 Task: Design a Flow that collects basic information and automatically creates a user record with the provided details.
Action: Mouse moved to (813, 94)
Screenshot: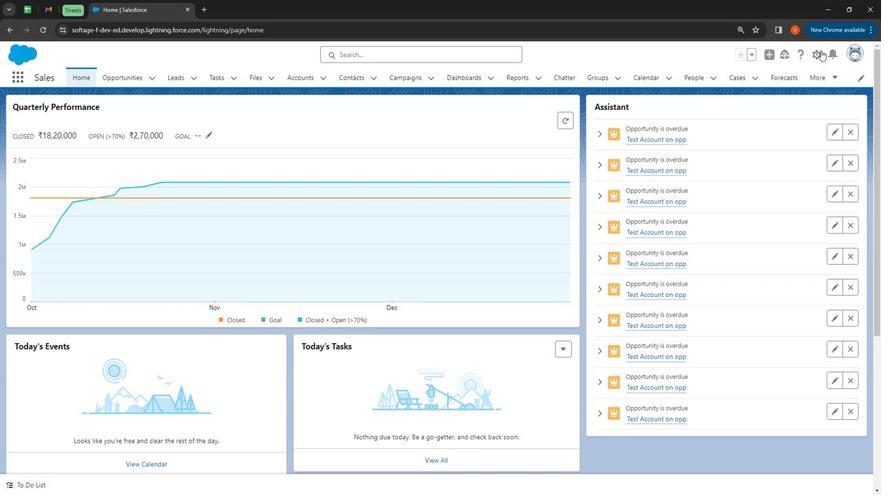 
Action: Mouse pressed left at (813, 94)
Screenshot: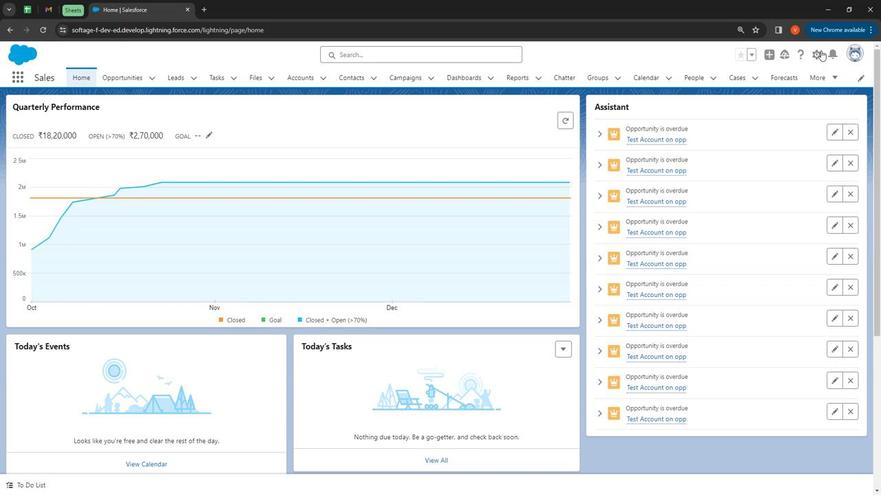 
Action: Mouse moved to (794, 126)
Screenshot: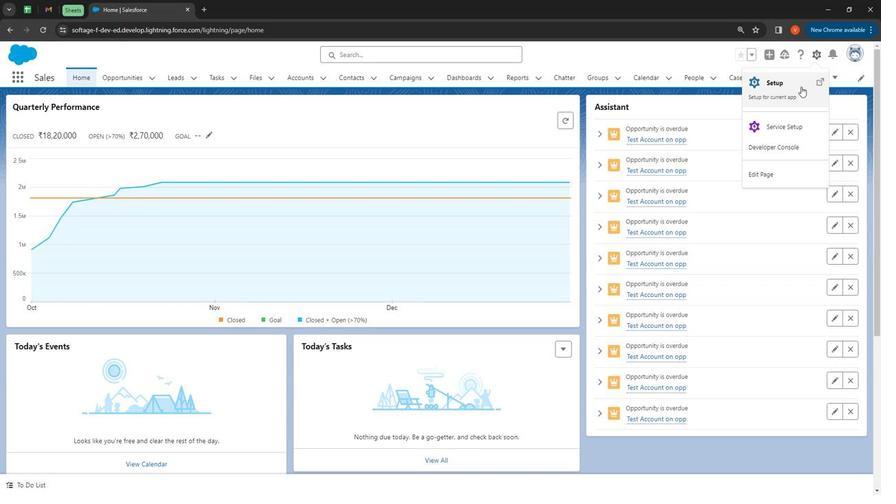 
Action: Mouse pressed left at (794, 126)
Screenshot: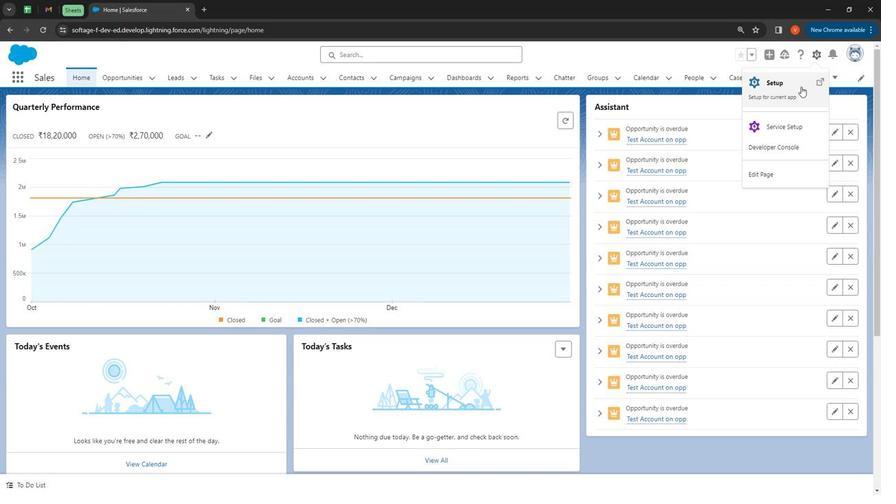 
Action: Mouse moved to (97, 249)
Screenshot: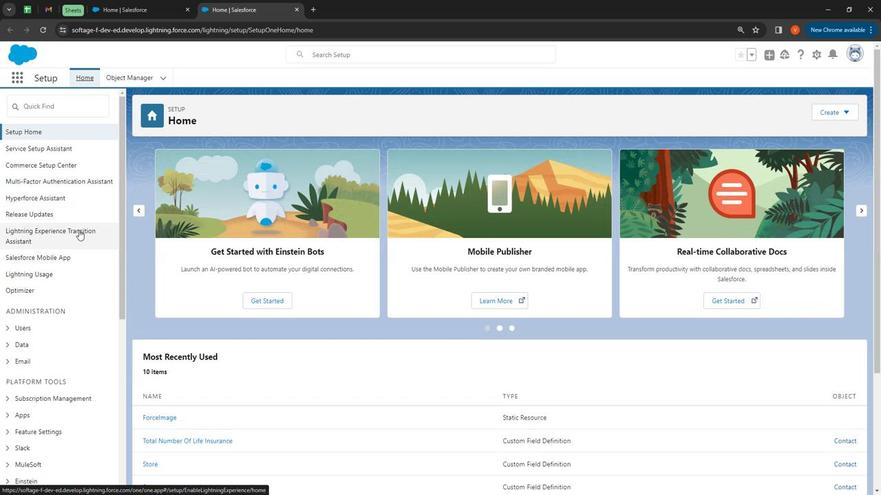 
Action: Mouse scrolled (97, 249) with delta (0, 0)
Screenshot: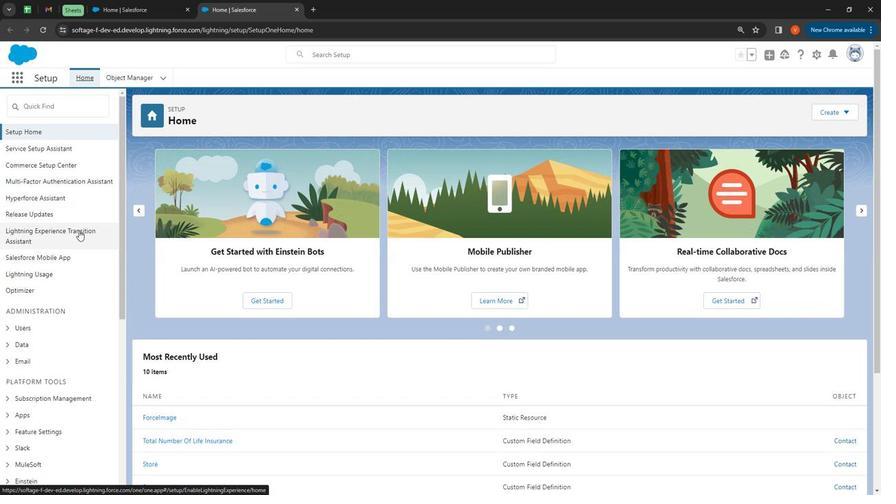 
Action: Mouse moved to (99, 255)
Screenshot: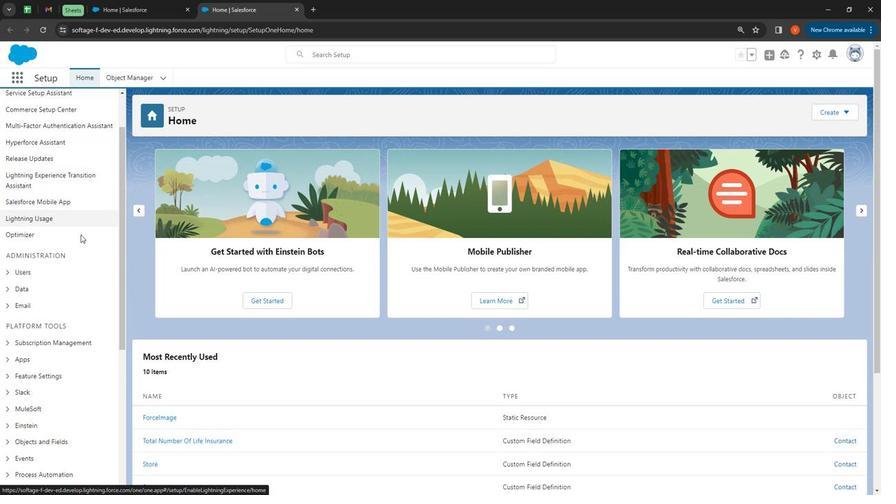 
Action: Mouse scrolled (99, 254) with delta (0, 0)
Screenshot: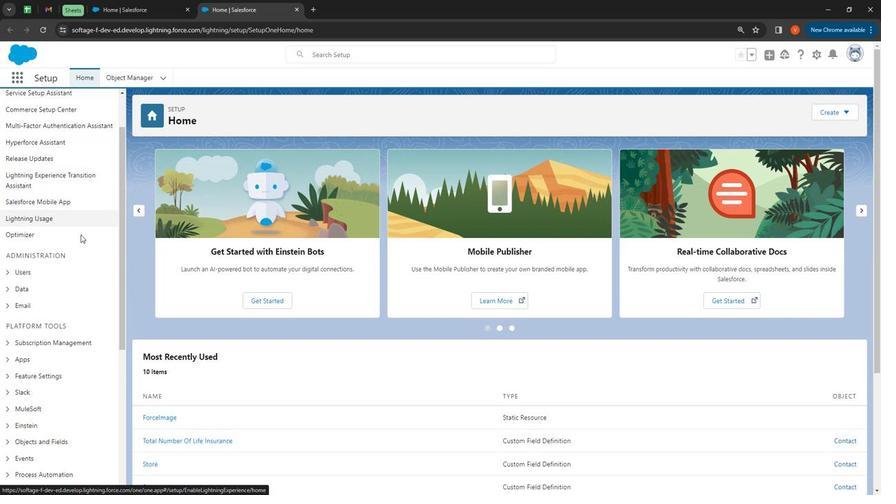 
Action: Mouse moved to (100, 256)
Screenshot: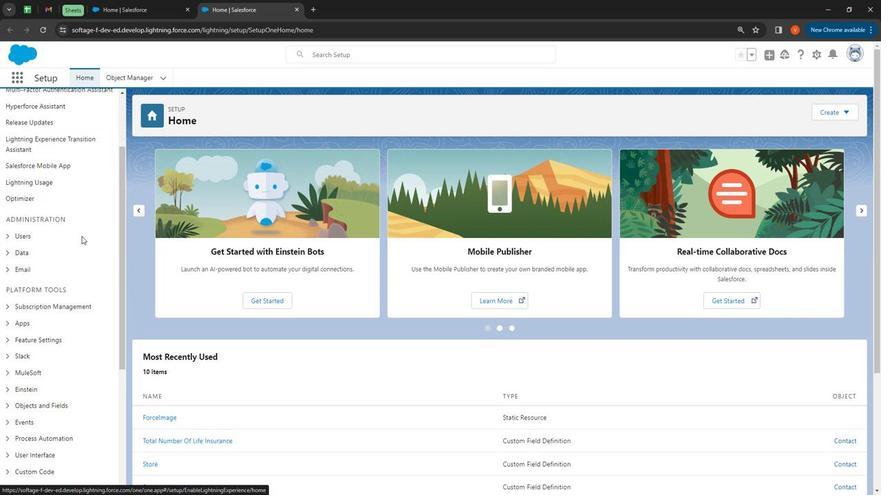 
Action: Mouse scrolled (100, 255) with delta (0, 0)
Screenshot: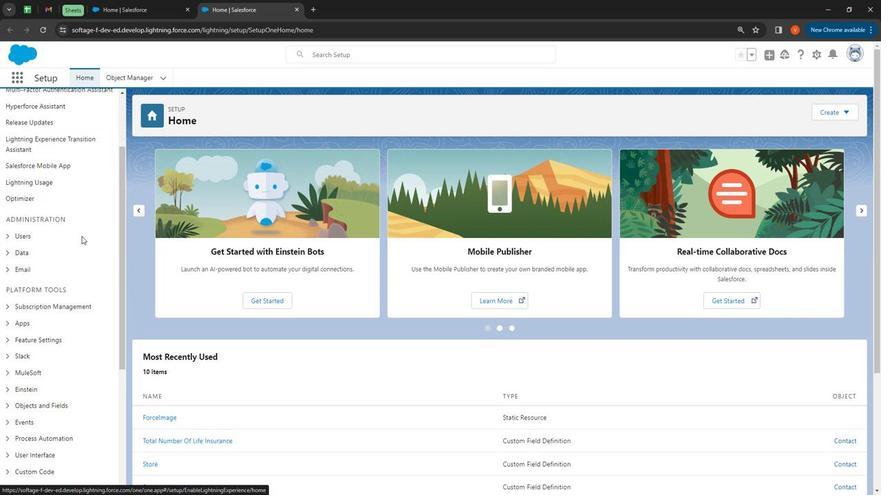 
Action: Mouse moved to (27, 389)
Screenshot: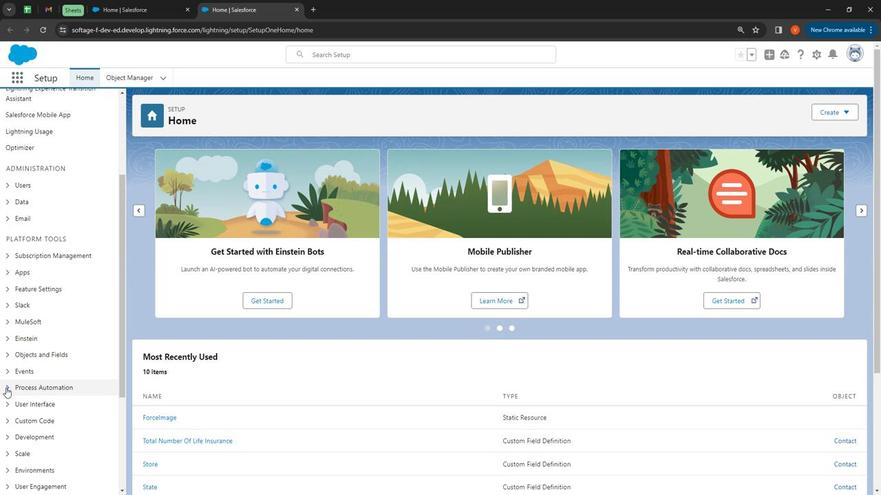 
Action: Mouse pressed left at (27, 389)
Screenshot: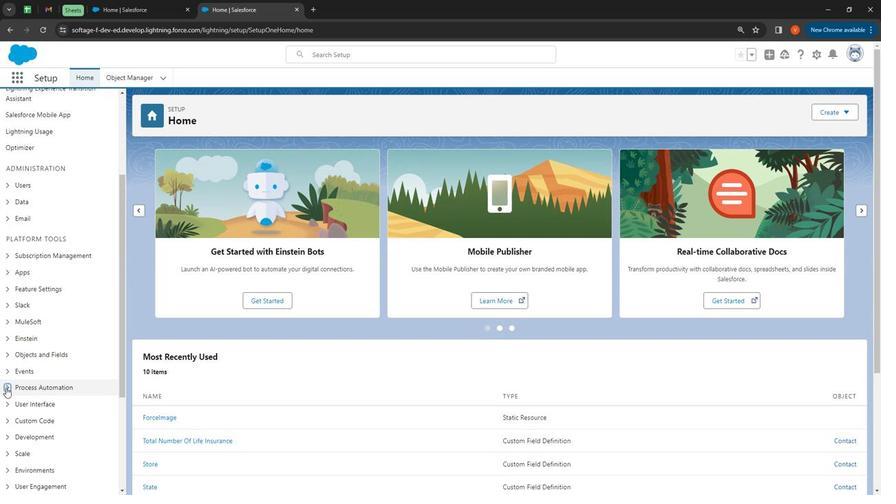 
Action: Mouse moved to (74, 433)
Screenshot: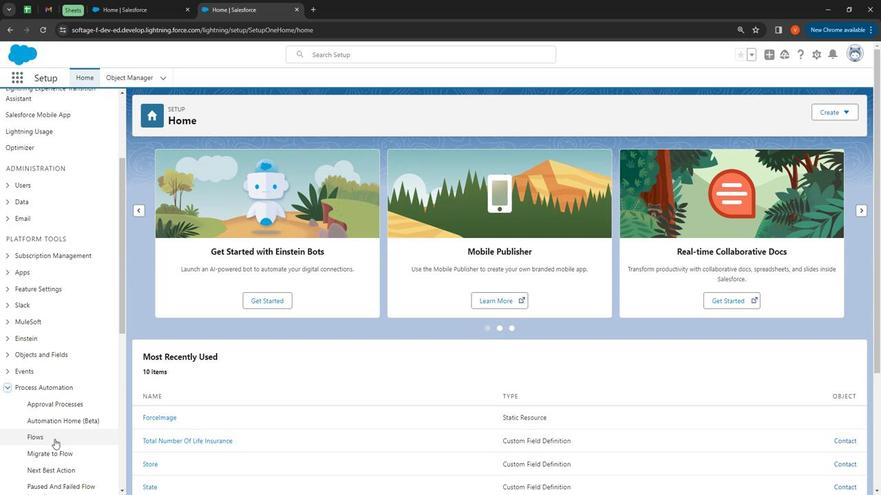 
Action: Mouse scrolled (74, 433) with delta (0, 0)
Screenshot: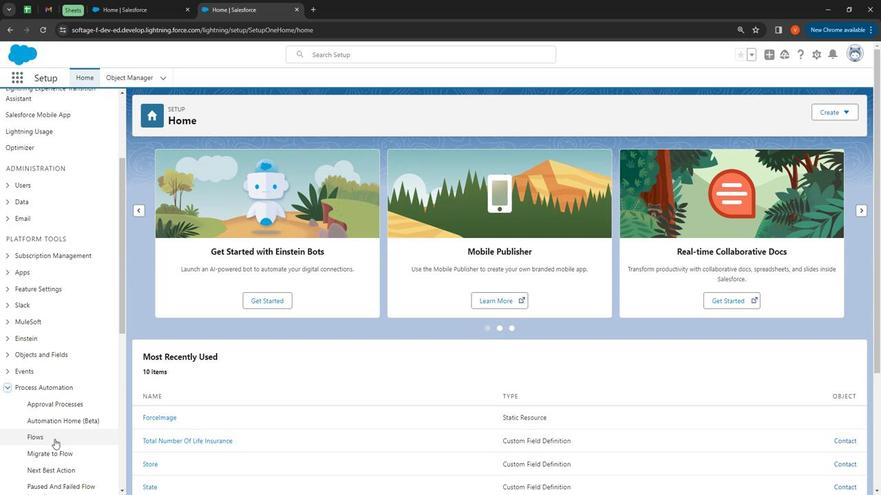 
Action: Mouse moved to (75, 434)
Screenshot: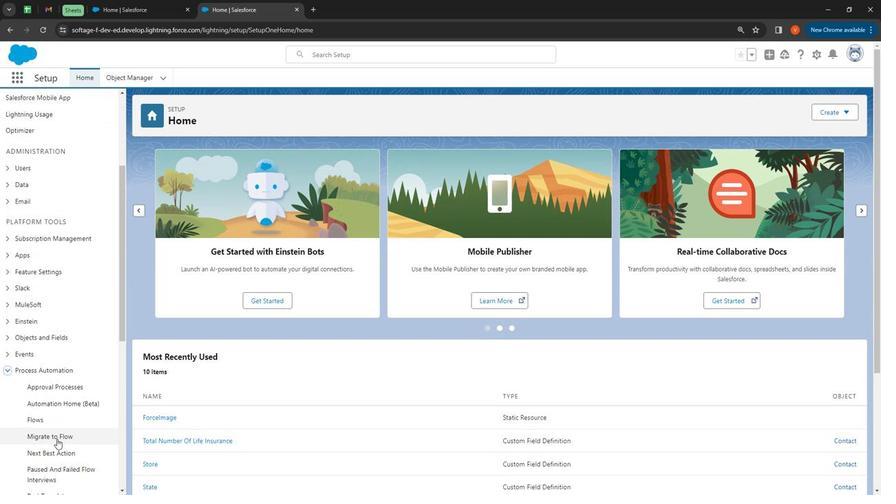
Action: Mouse scrolled (75, 433) with delta (0, 0)
Screenshot: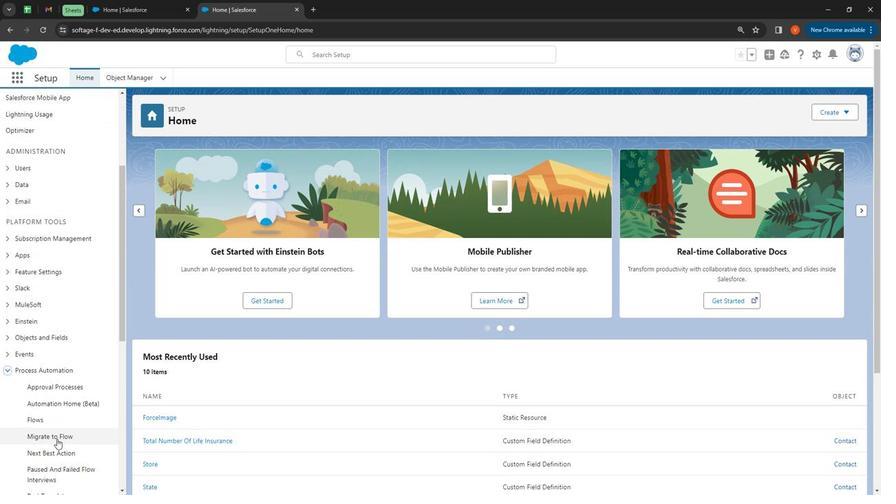 
Action: Mouse moved to (77, 434)
Screenshot: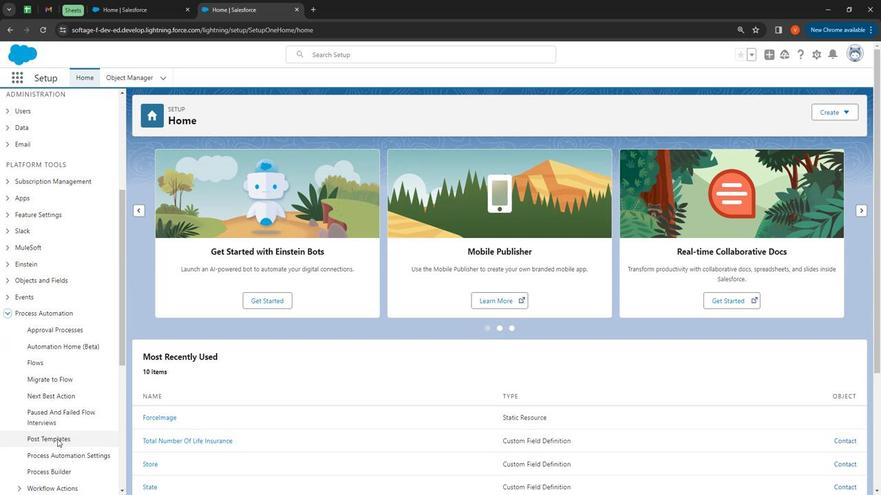 
Action: Mouse scrolled (77, 433) with delta (0, 0)
Screenshot: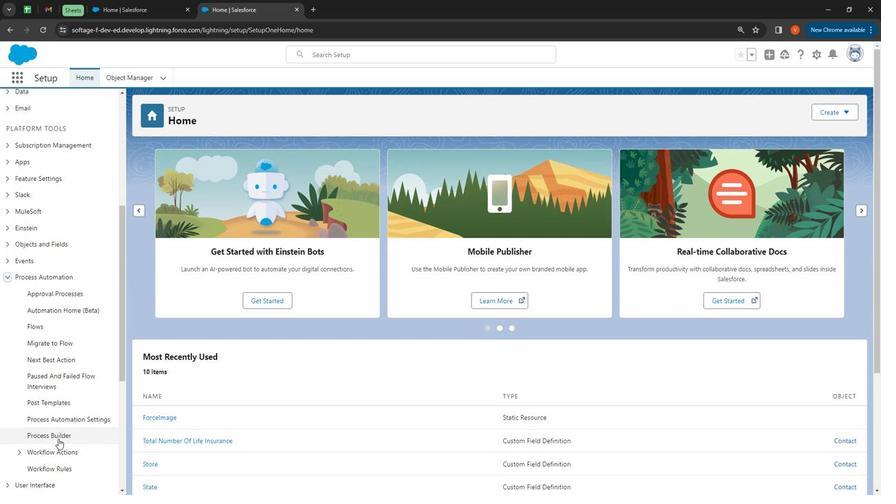 
Action: Mouse moved to (61, 309)
Screenshot: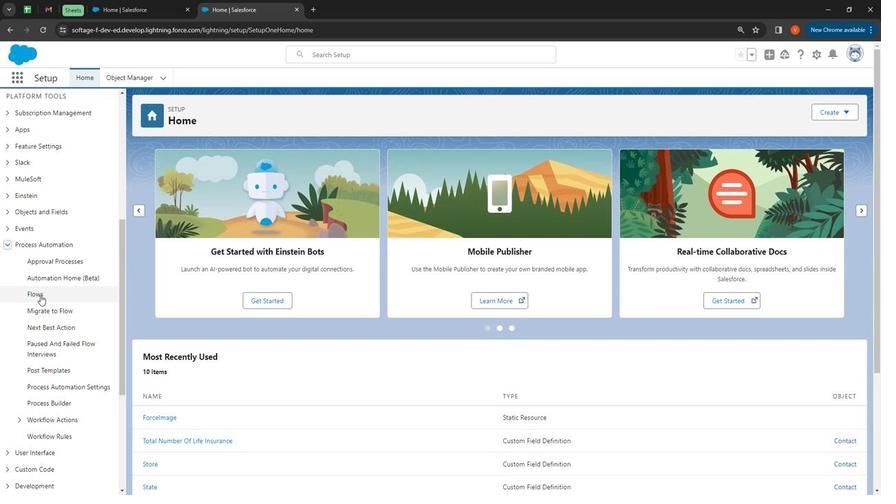 
Action: Mouse pressed left at (61, 309)
Screenshot: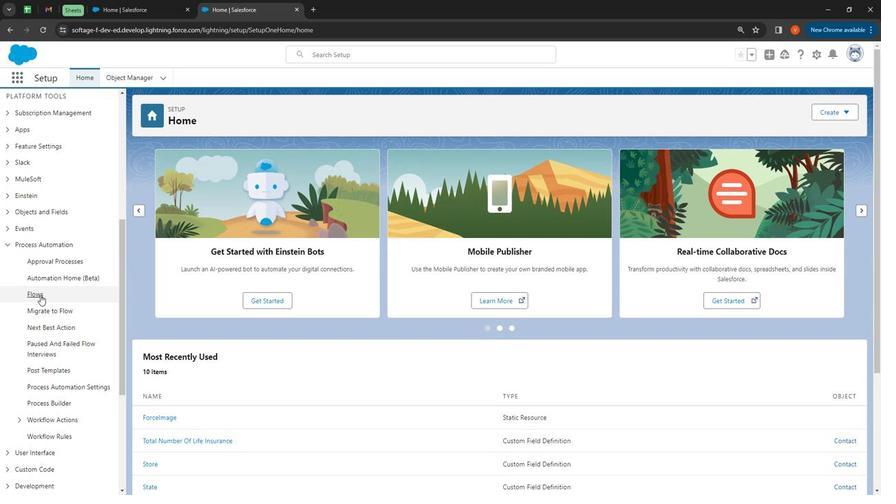 
Action: Mouse moved to (827, 148)
Screenshot: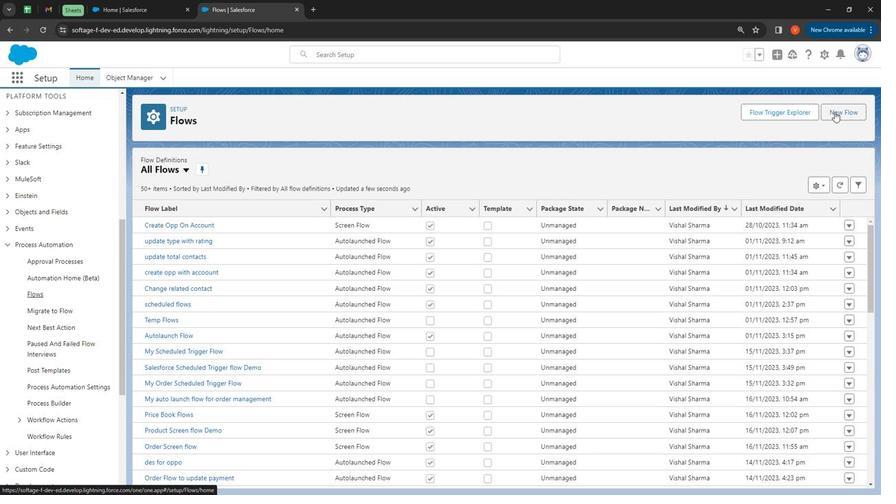 
Action: Mouse pressed left at (827, 148)
Screenshot: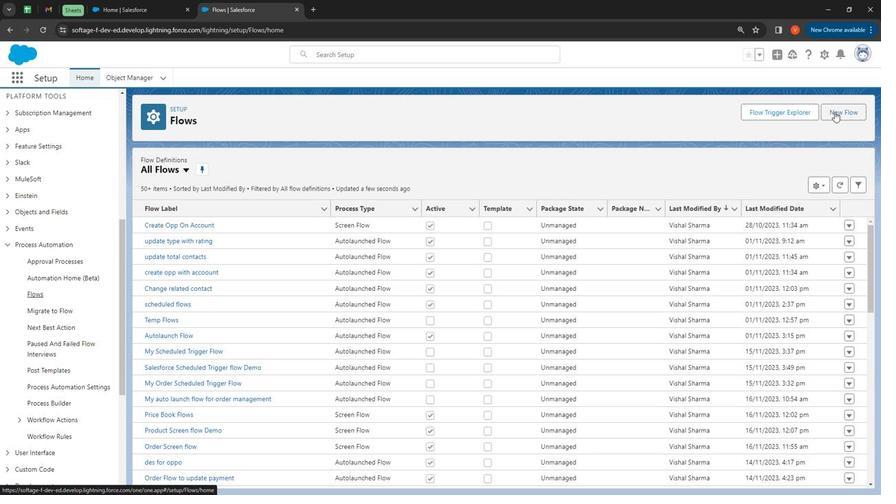 
Action: Mouse moved to (700, 381)
Screenshot: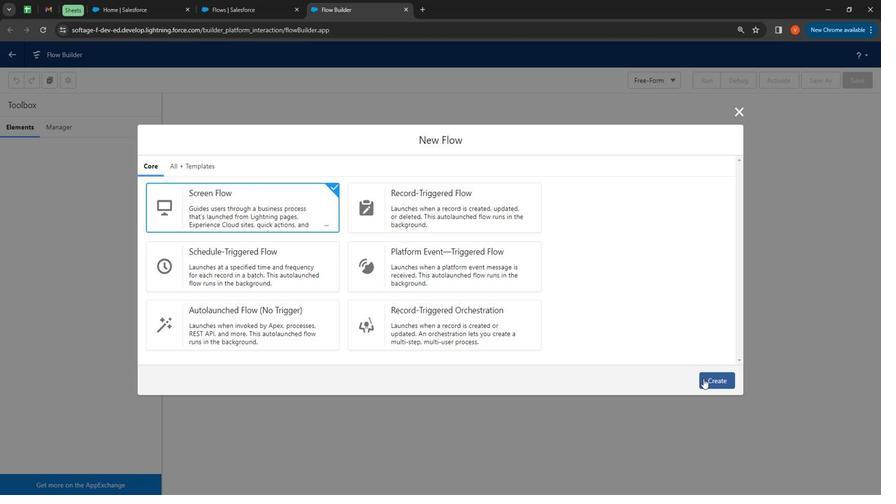 
Action: Mouse pressed left at (700, 381)
Screenshot: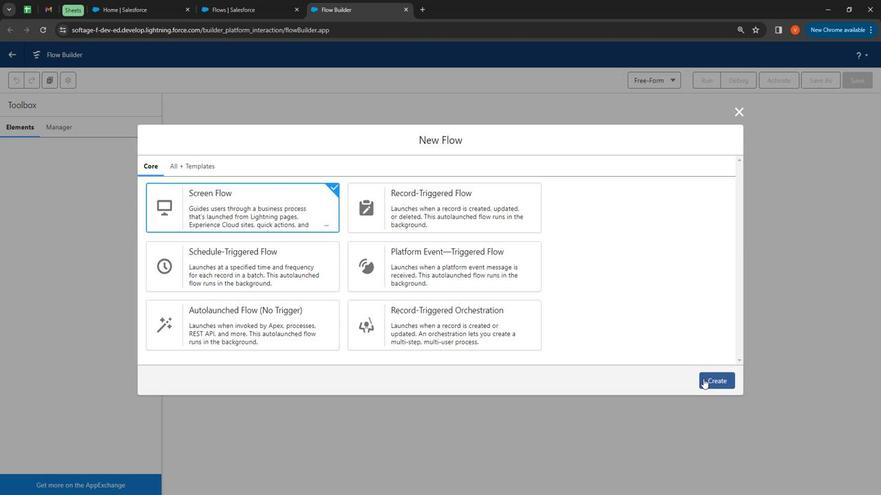 
Action: Mouse moved to (446, 206)
Screenshot: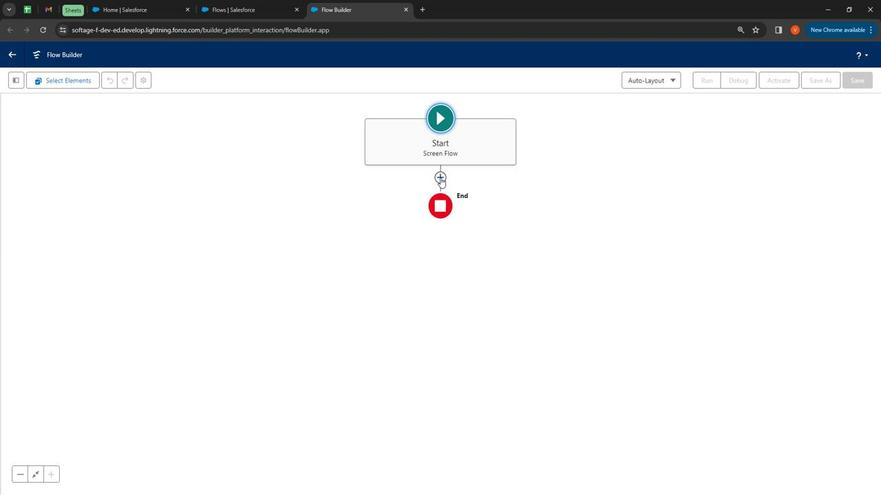 
Action: Mouse pressed left at (446, 206)
Screenshot: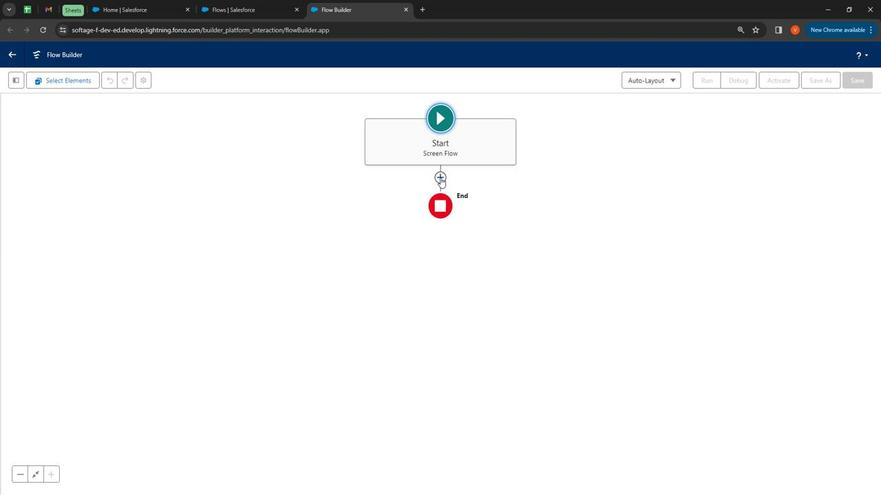 
Action: Mouse moved to (442, 253)
Screenshot: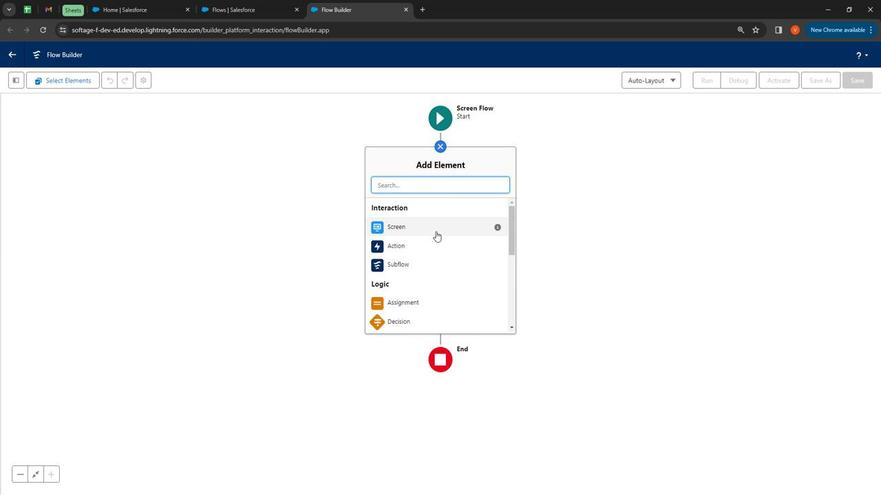 
Action: Mouse pressed left at (442, 253)
Screenshot: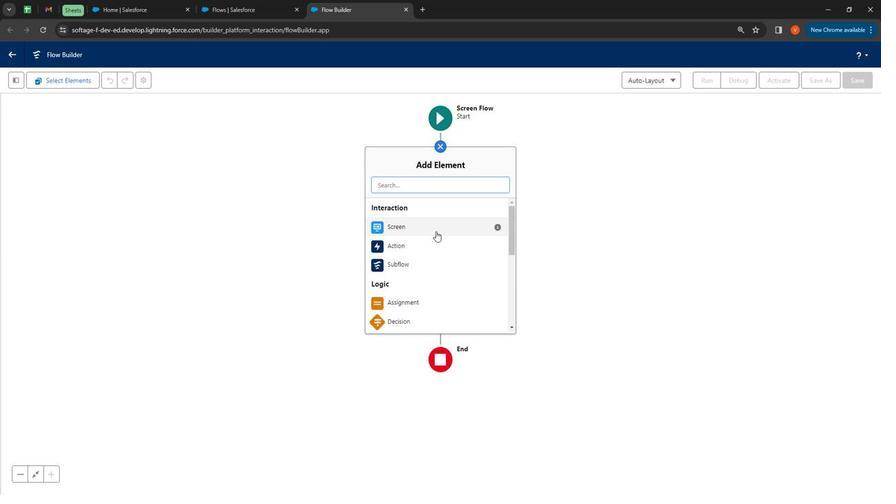 
Action: Mouse moved to (281, 50)
Screenshot: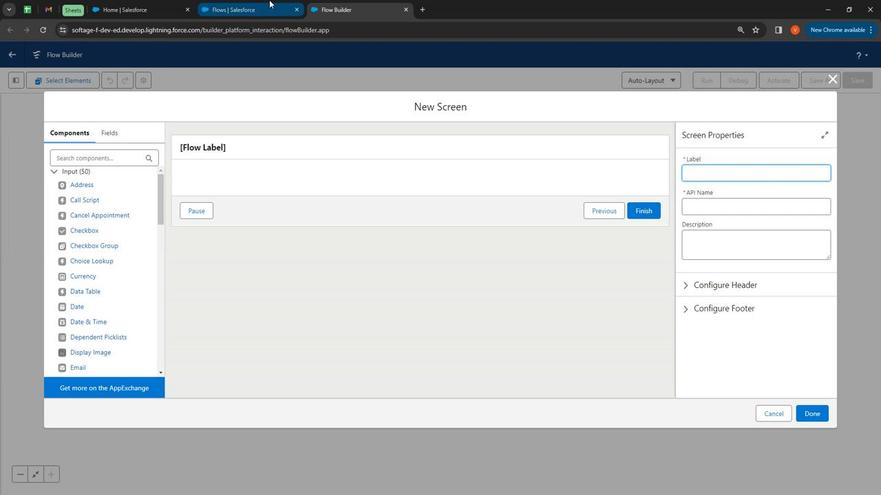 
Action: Mouse pressed left at (281, 50)
Screenshot: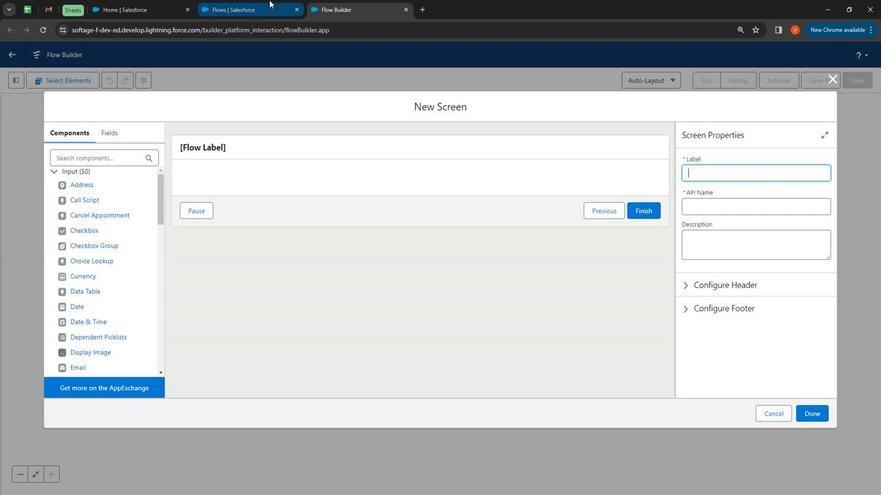 
Action: Mouse moved to (141, 121)
Screenshot: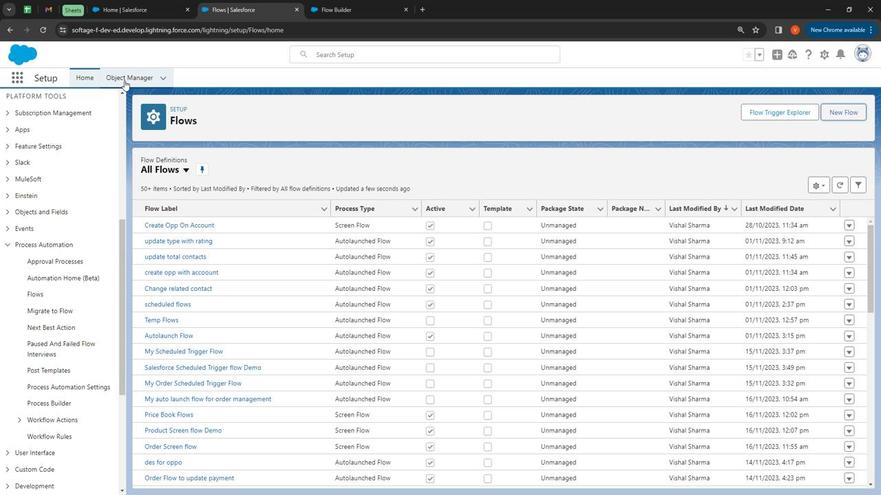 
Action: Mouse pressed left at (141, 121)
Screenshot: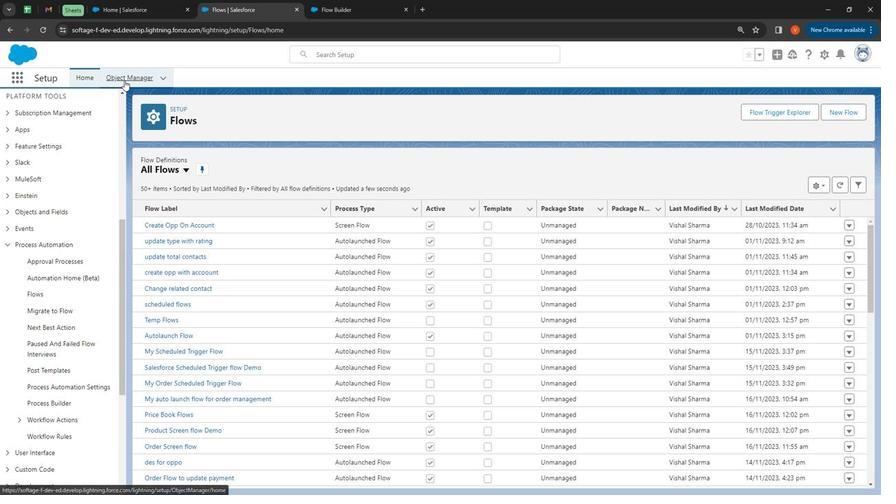 
Action: Mouse moved to (668, 148)
Screenshot: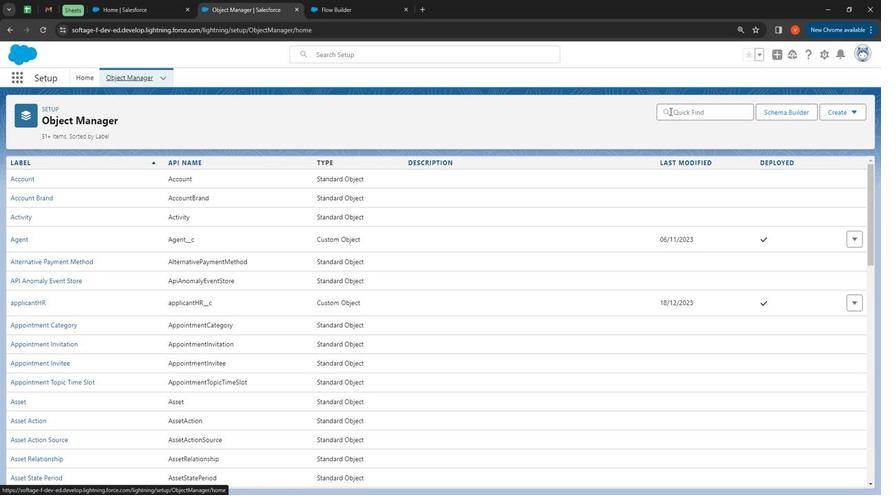 
Action: Mouse pressed left at (668, 148)
Screenshot: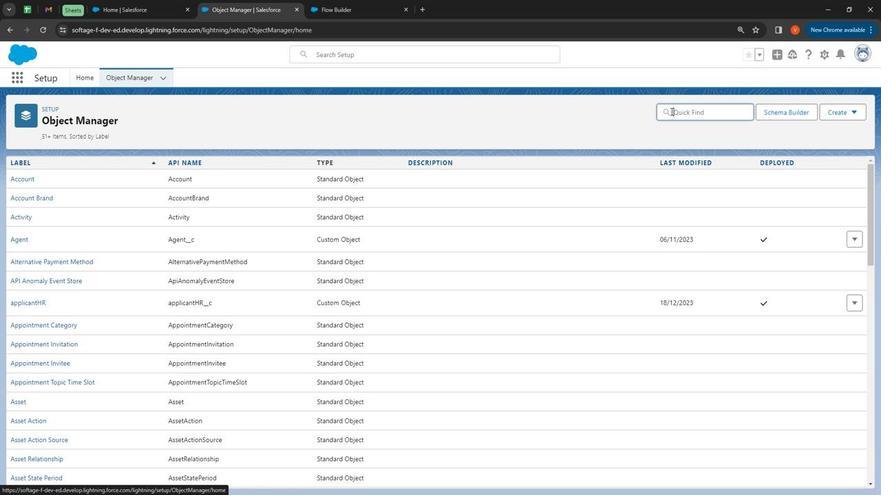
Action: Mouse moved to (693, 165)
Screenshot: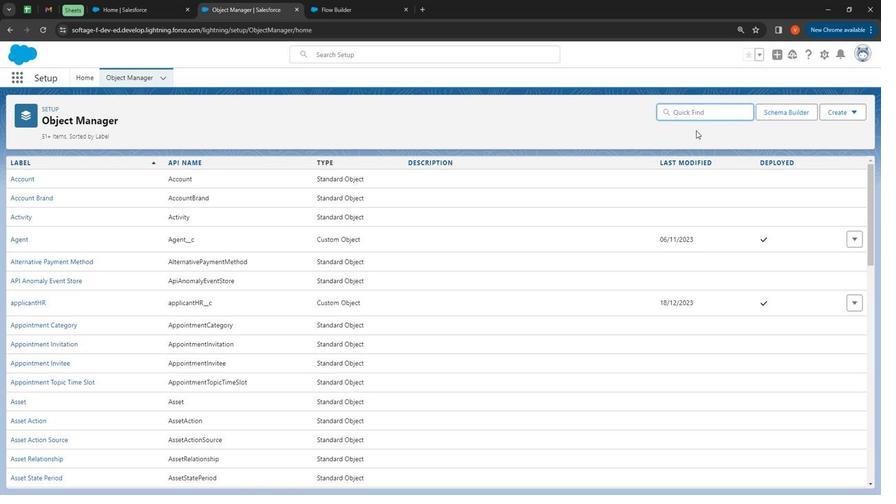 
Action: Key pressed contac
Screenshot: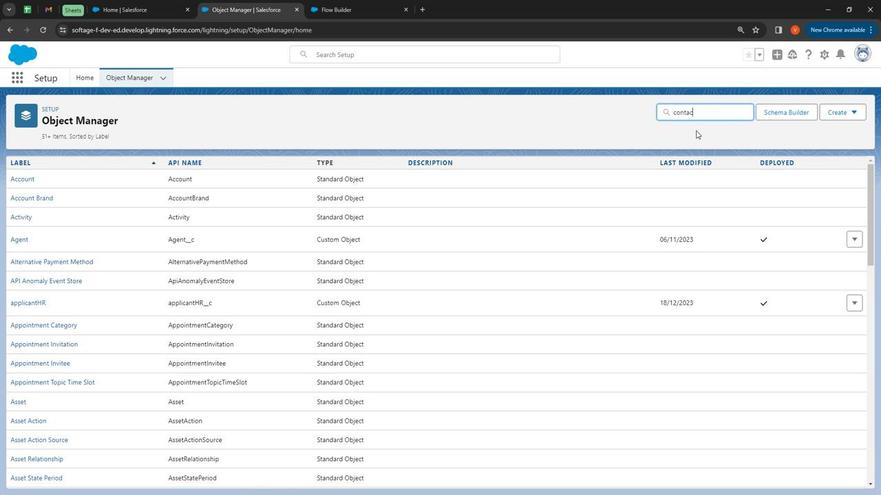 
Action: Mouse moved to (38, 206)
Screenshot: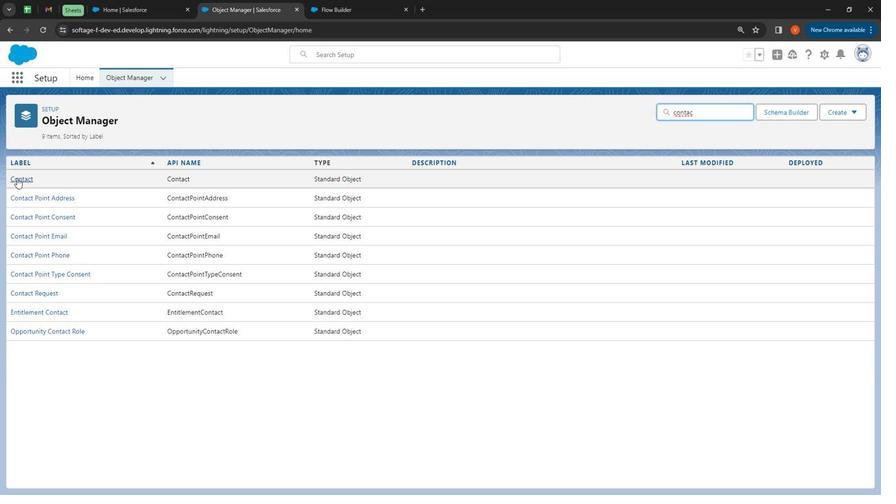 
Action: Mouse pressed left at (38, 206)
Screenshot: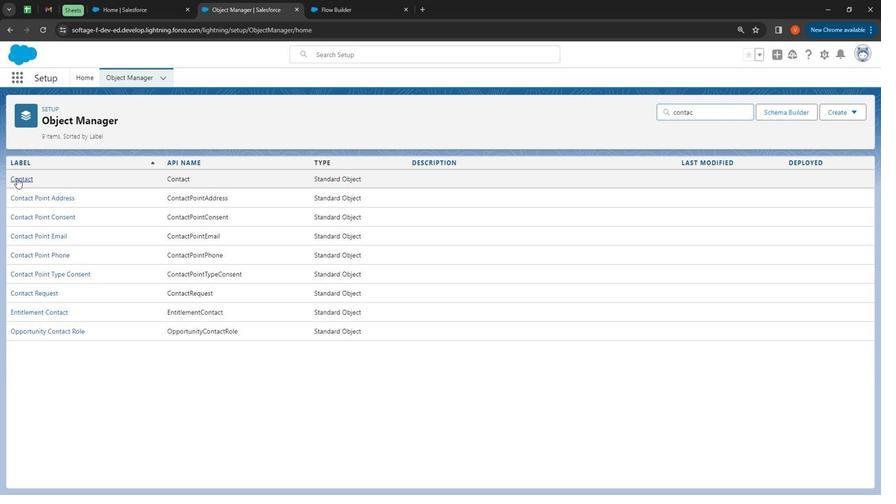 
Action: Mouse moved to (91, 209)
Screenshot: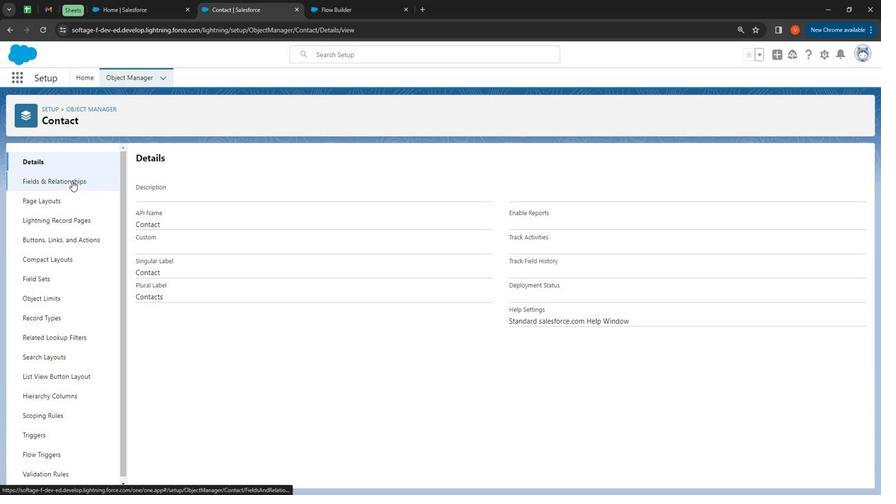 
Action: Mouse pressed left at (91, 209)
Screenshot: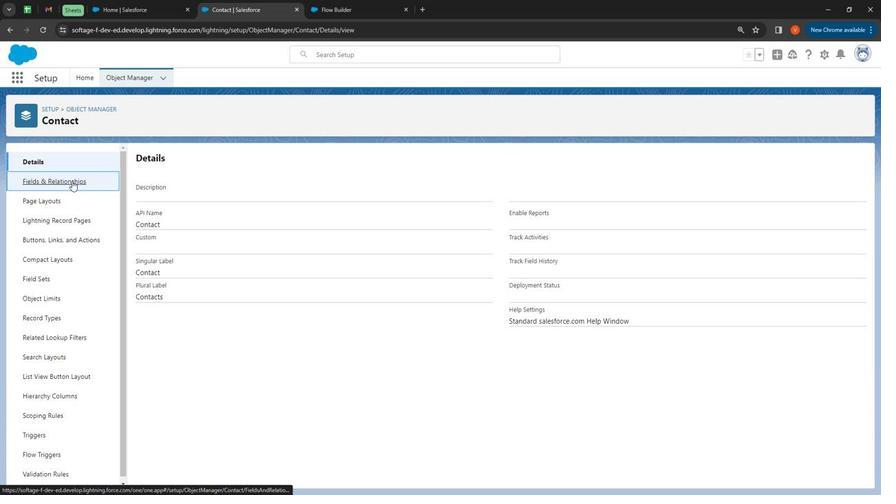 
Action: Mouse moved to (351, 50)
Screenshot: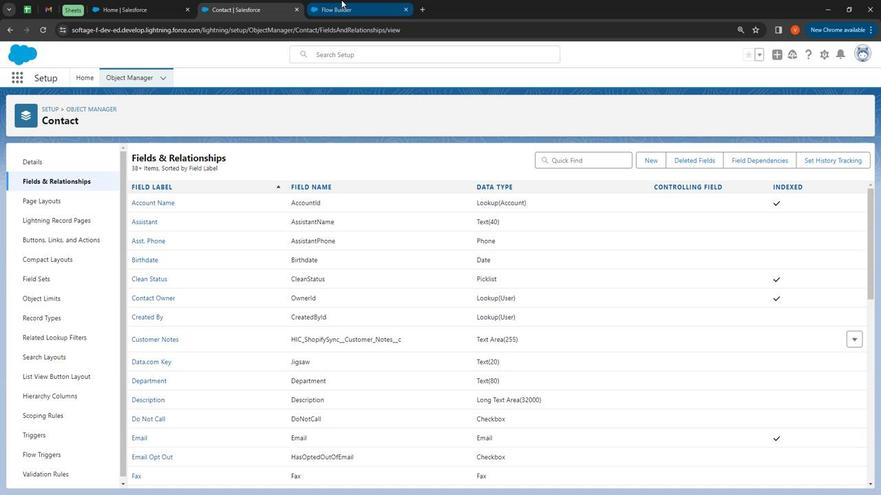 
Action: Mouse pressed left at (351, 50)
Screenshot: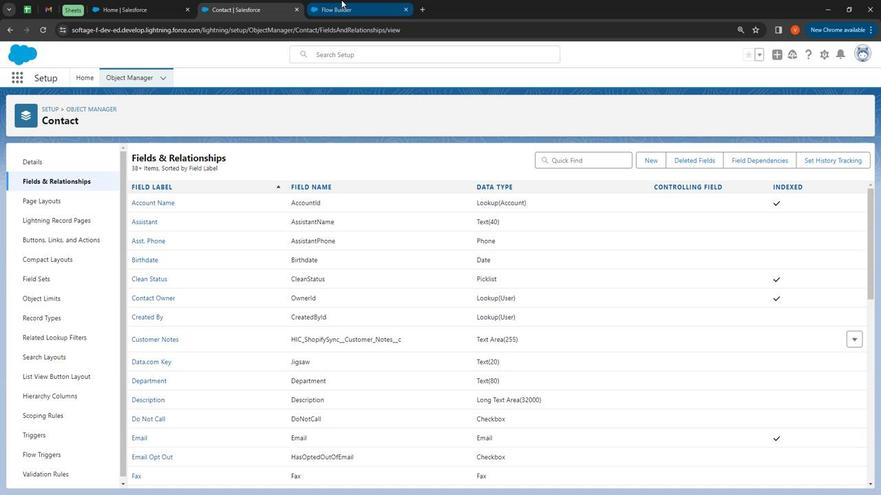 
Action: Mouse moved to (726, 200)
Screenshot: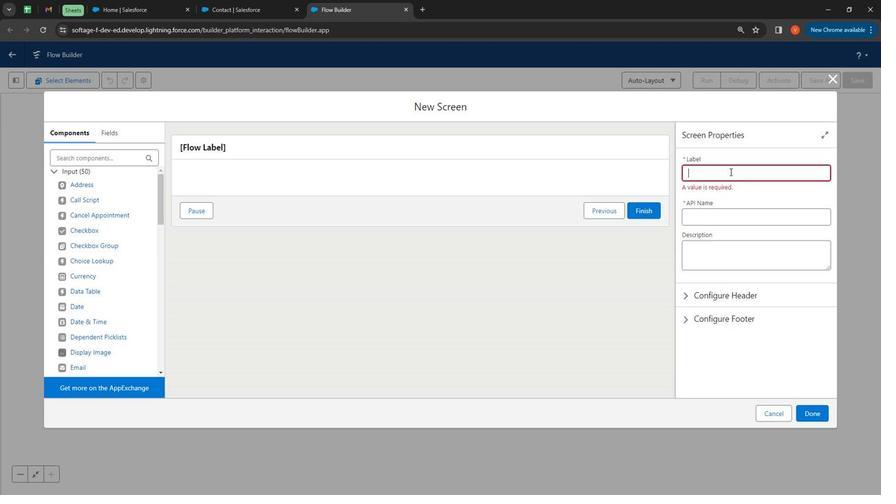 
Action: Mouse pressed left at (726, 200)
Screenshot: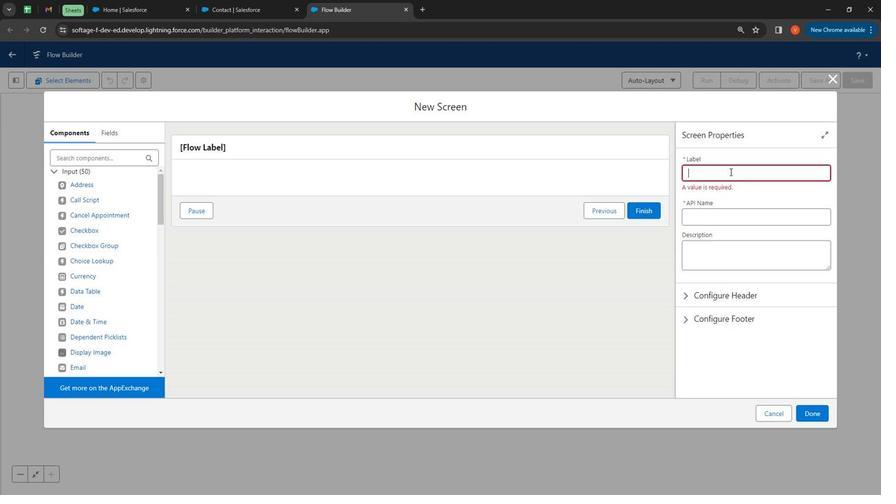 
Action: Mouse moved to (725, 201)
Screenshot: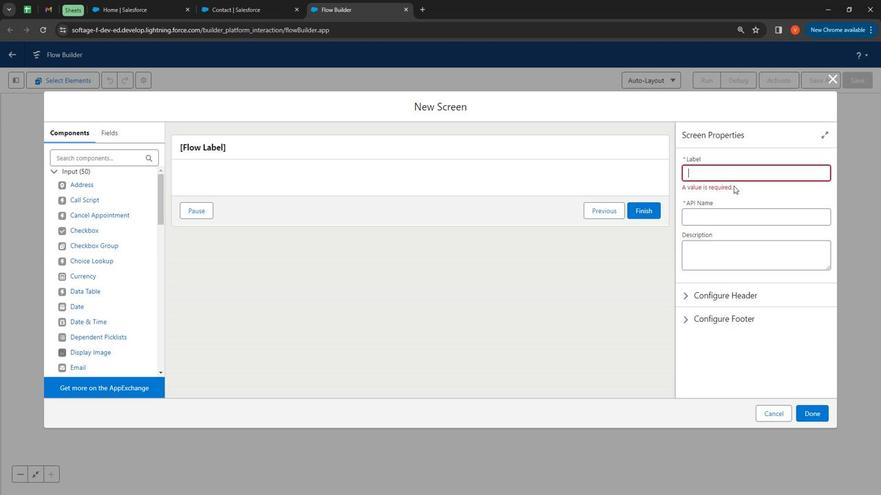 
Action: Key pressed <Key.shift>
Screenshot: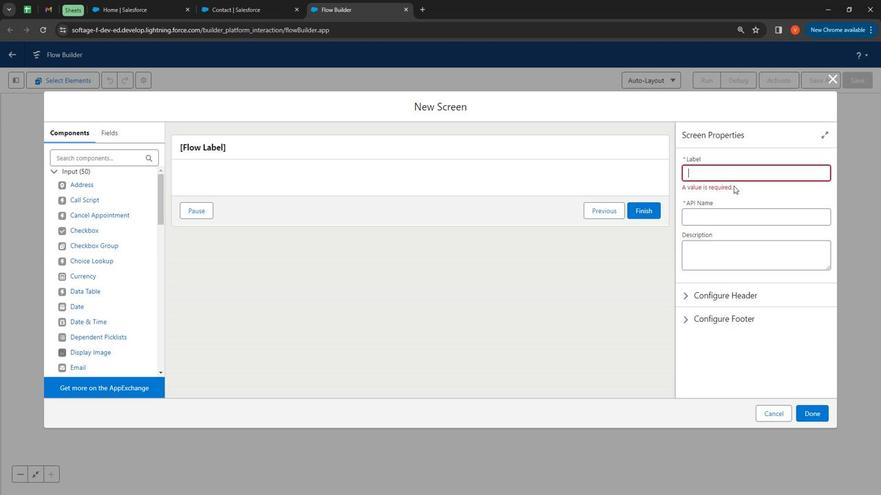 
Action: Mouse moved to (729, 213)
Screenshot: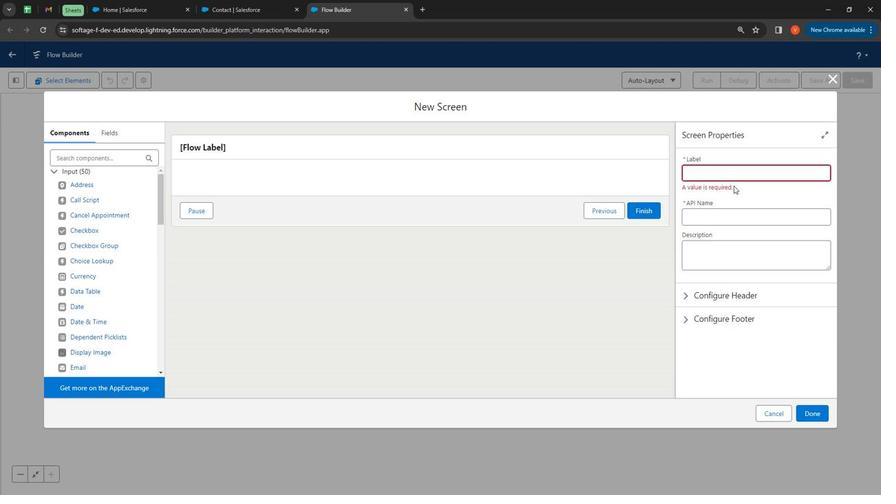 
Action: Key pressed Contact<Key.space><Key.shift>Screen<Key.space><Key.shift>Element
Screenshot: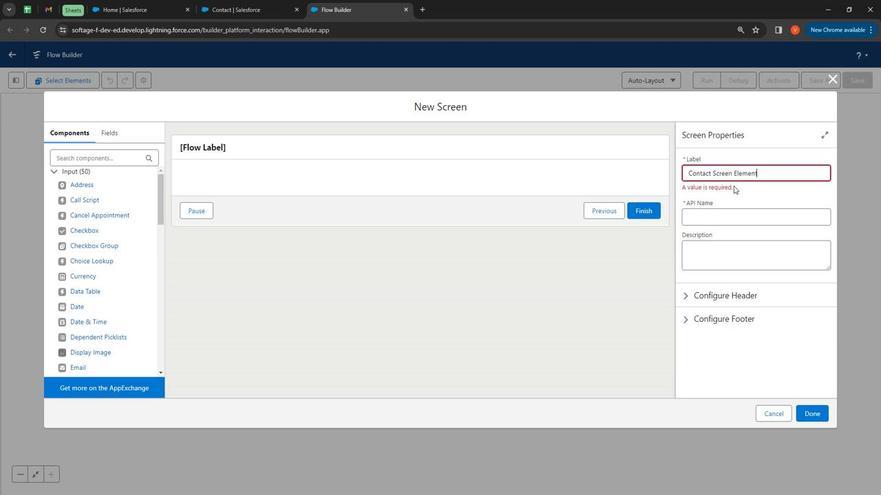 
Action: Mouse moved to (729, 230)
Screenshot: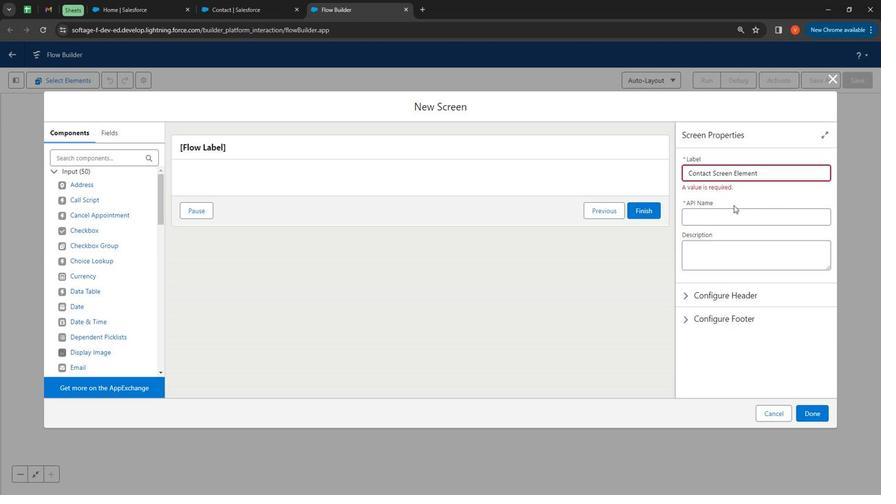 
Action: Mouse pressed left at (729, 230)
Screenshot: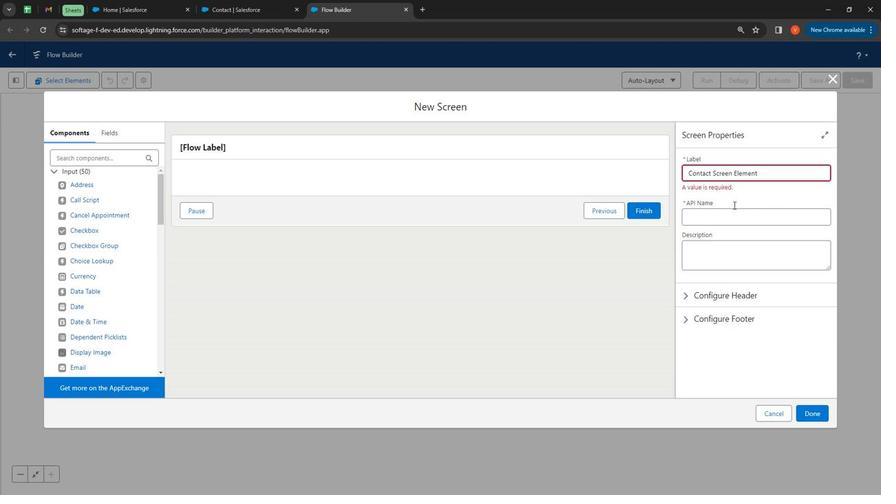 
Action: Mouse moved to (737, 273)
Screenshot: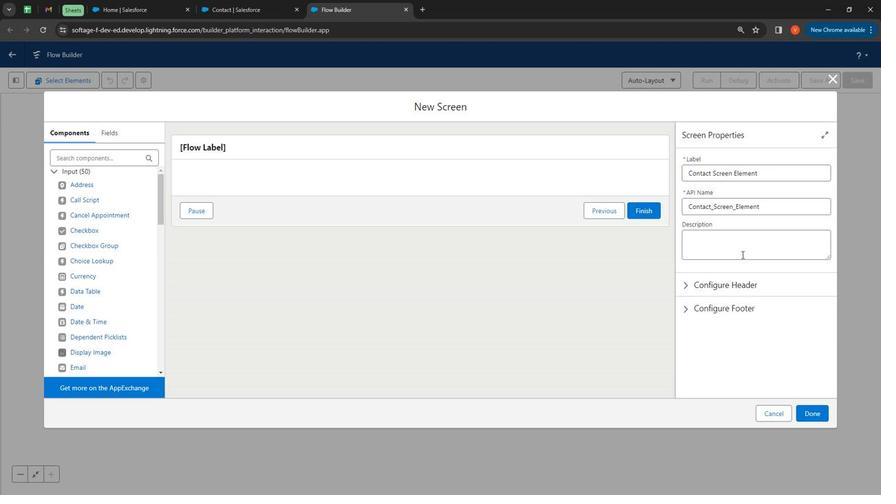 
Action: Mouse pressed left at (737, 273)
Screenshot: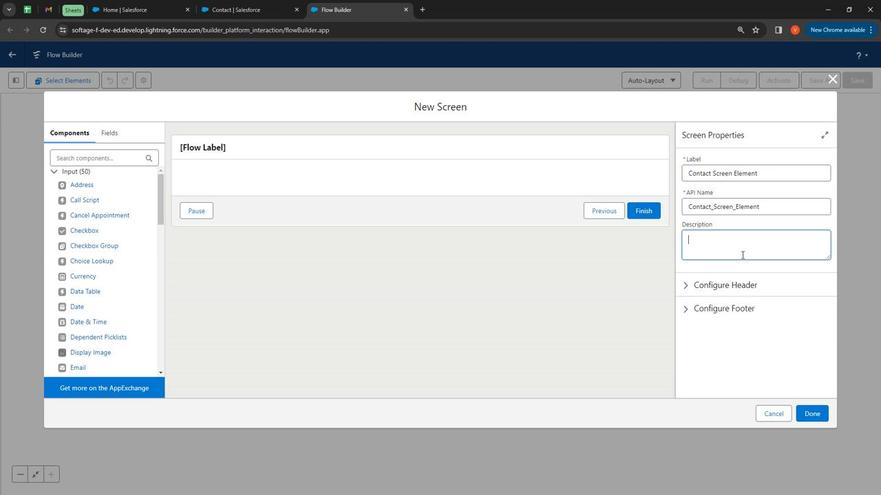 
Action: Key pressed <Key.shift>Contact<Key.space><Key.shift>Screen<Key.space><Key.shift>Element<Key.space>on<Key.space><Key.shift>Screen<Key.space>flow<Key.space>to<Key.space>create<Key.space><Key.shift>Contact<Key.space><Key.shift>Screen
Screenshot: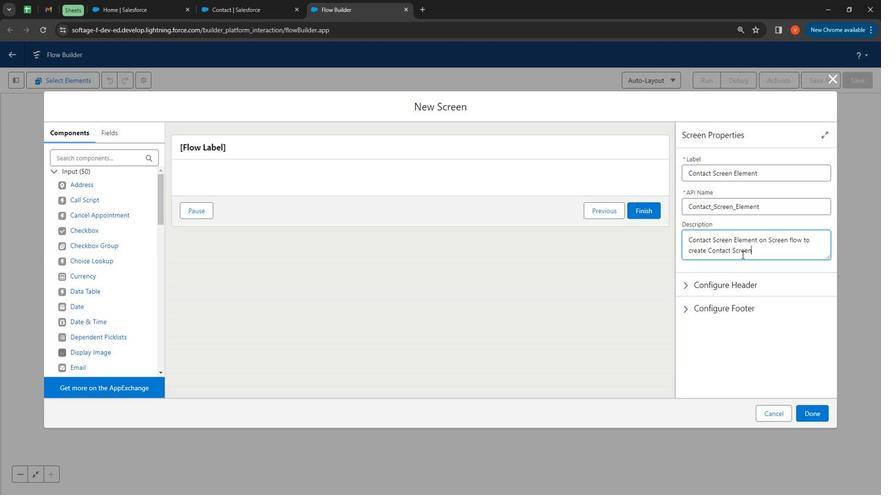 
Action: Mouse moved to (567, 279)
Screenshot: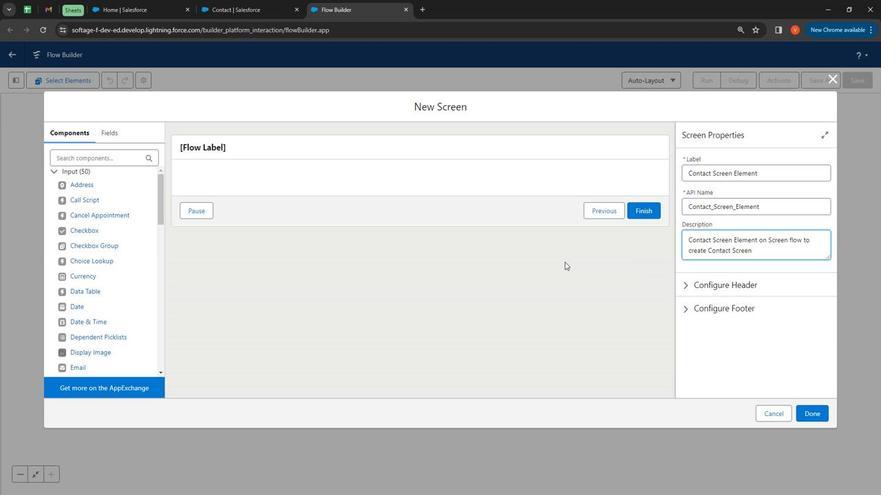 
Action: Mouse pressed left at (567, 279)
Screenshot: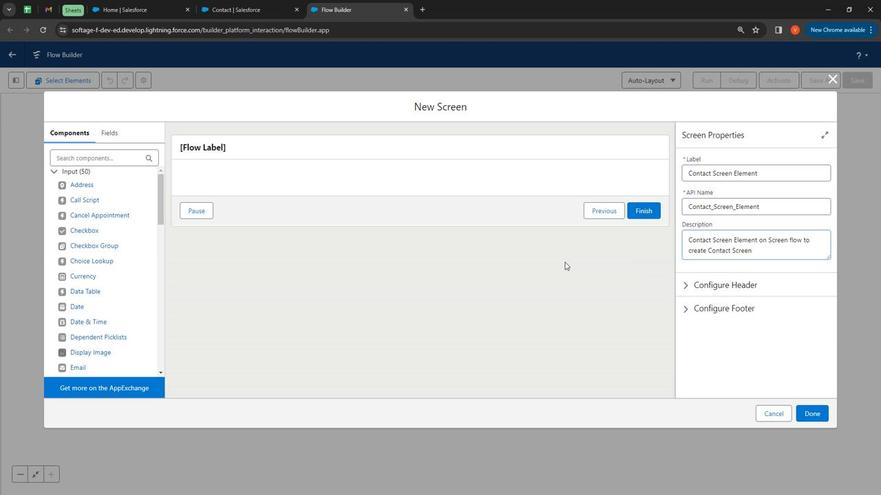 
Action: Mouse moved to (104, 188)
Screenshot: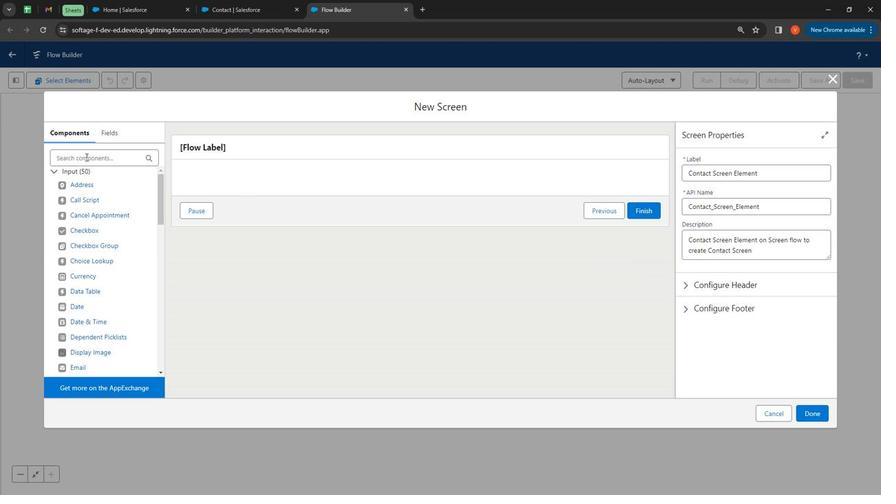 
Action: Mouse pressed left at (104, 188)
Screenshot: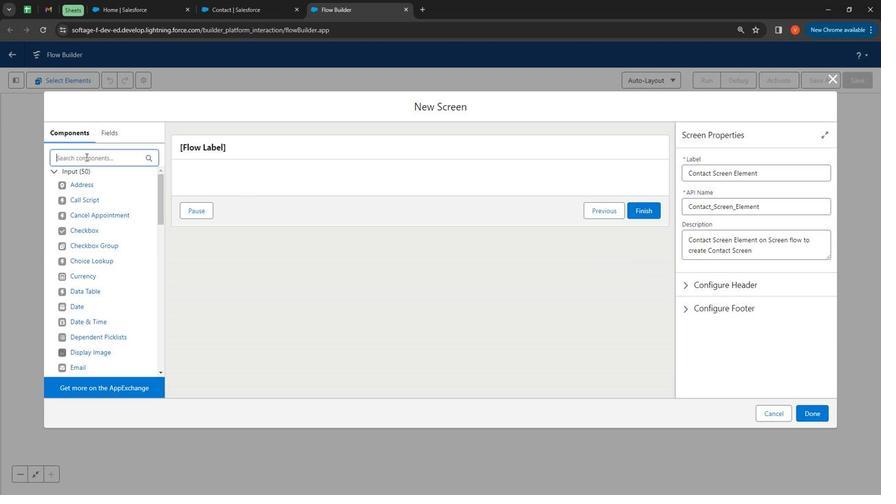 
Action: Mouse moved to (329, 77)
Screenshot: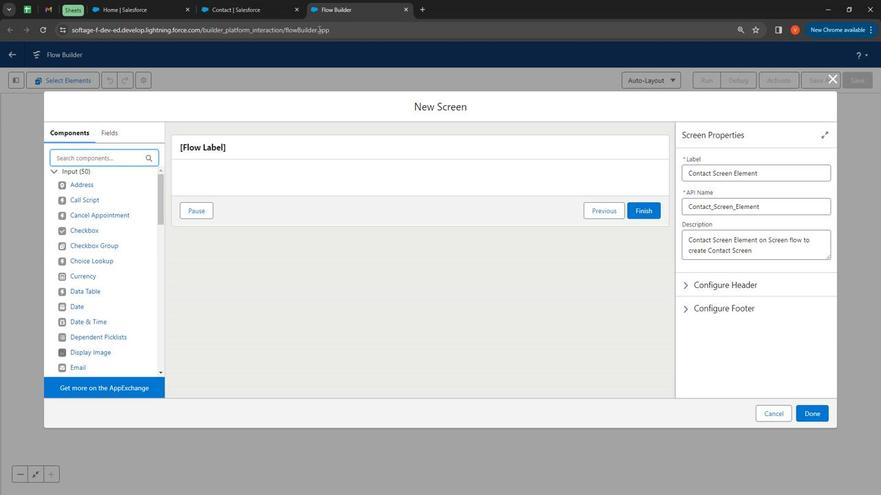 
Action: Key pressed t
Screenshot: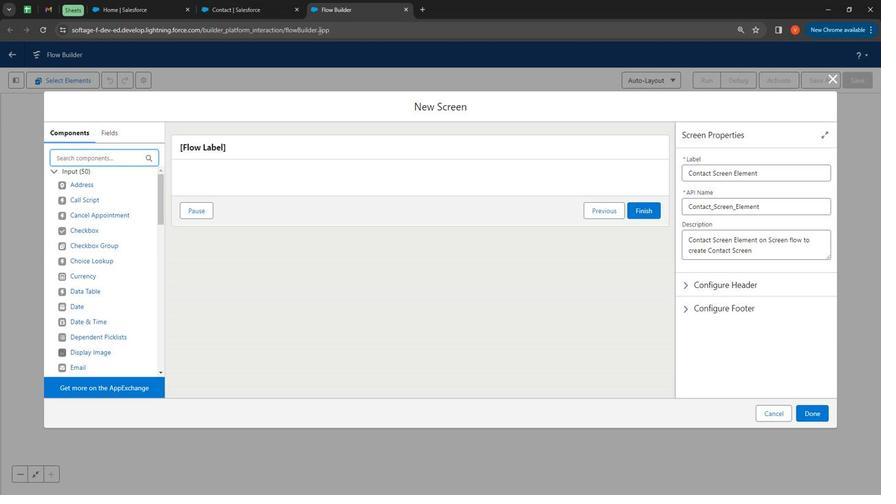 
Action: Mouse moved to (329, 78)
Screenshot: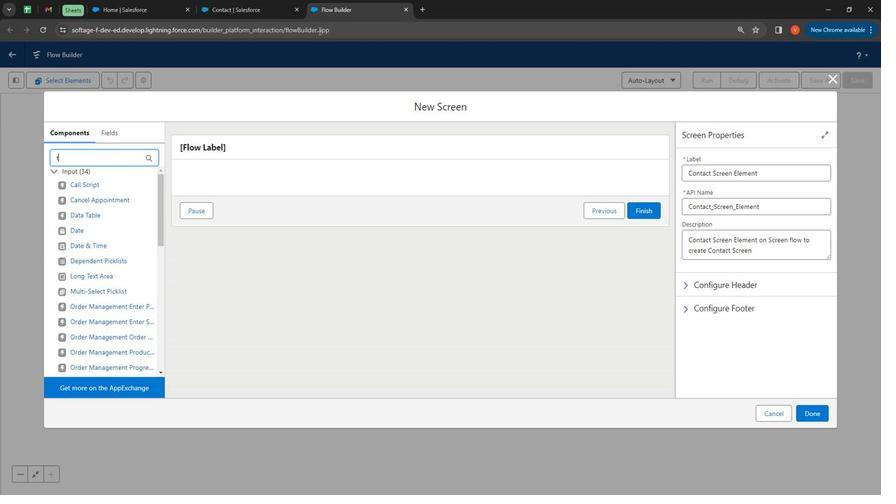 
Action: Key pressed e
Screenshot: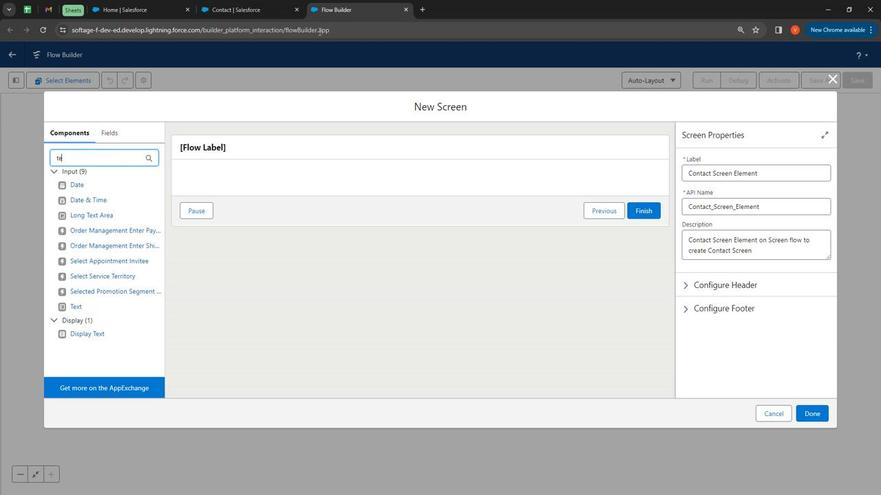 
Action: Mouse moved to (330, 80)
Screenshot: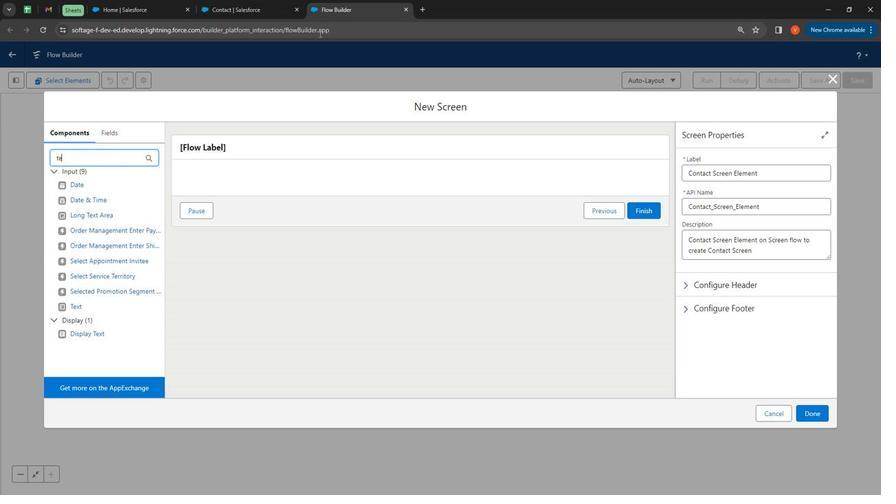 
Action: Key pressed x
Screenshot: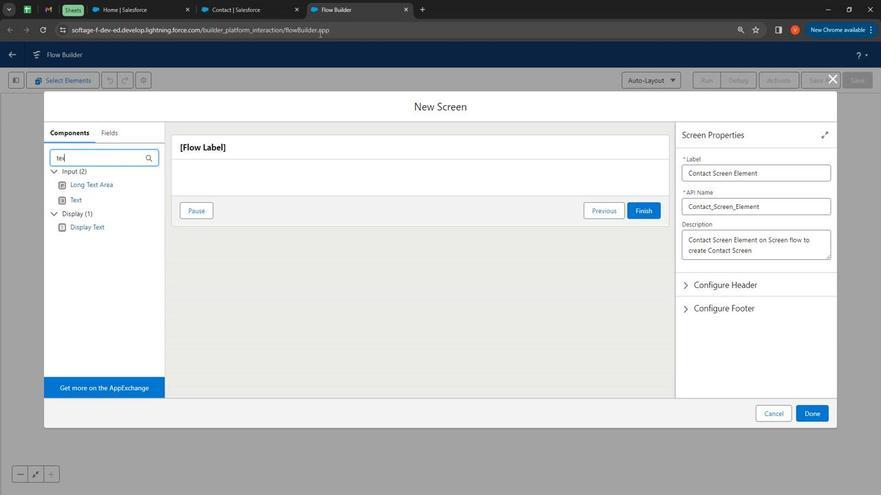 
Action: Mouse moved to (330, 81)
Screenshot: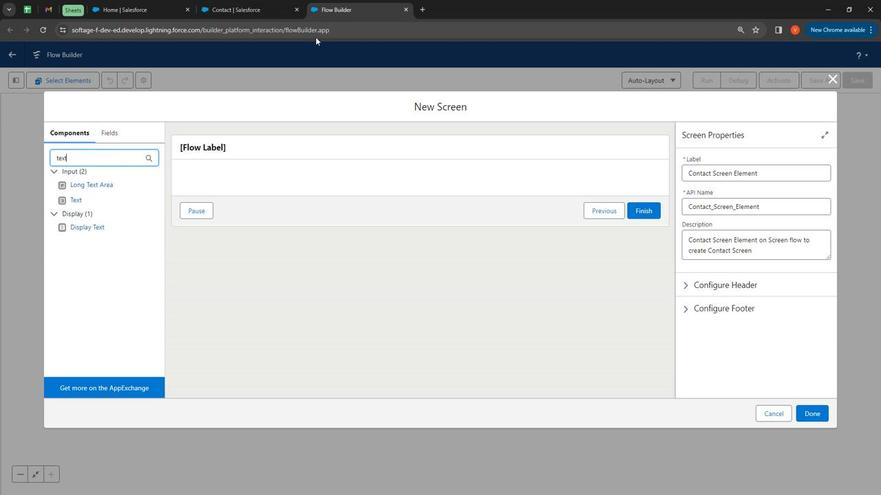
Action: Key pressed t
Screenshot: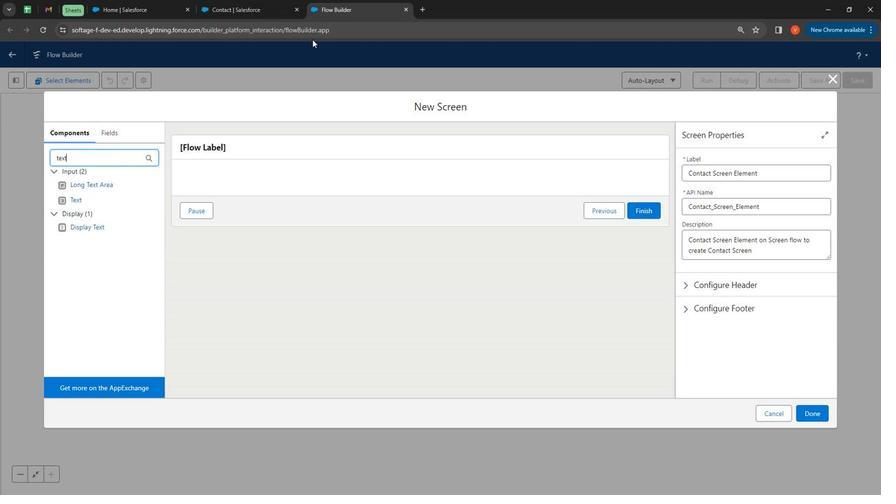 
Action: Mouse moved to (103, 225)
Screenshot: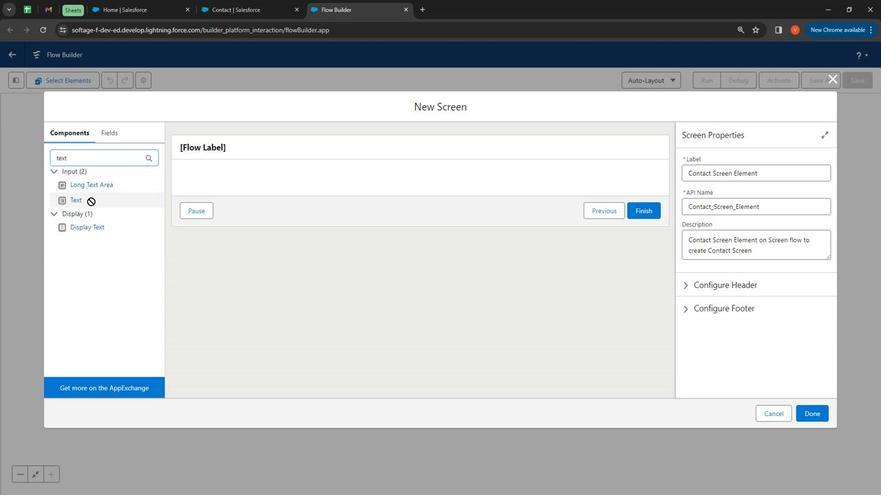 
Action: Mouse pressed left at (103, 225)
Screenshot: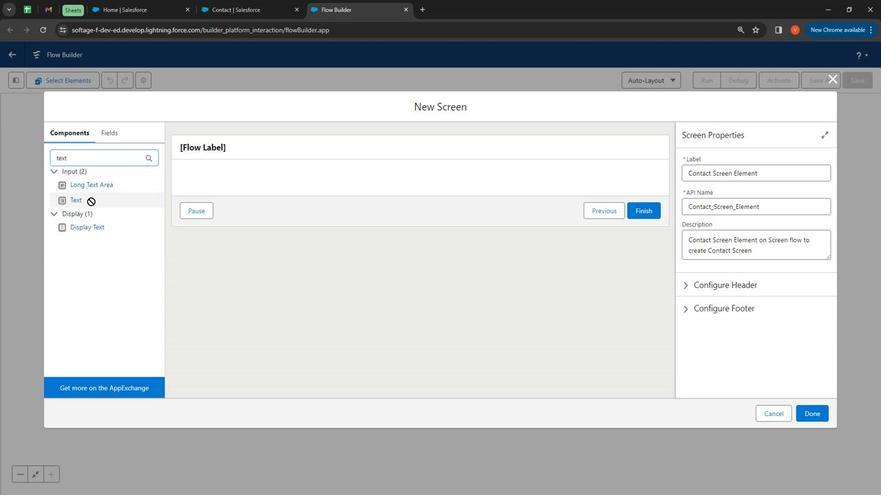 
Action: Mouse moved to (737, 205)
Screenshot: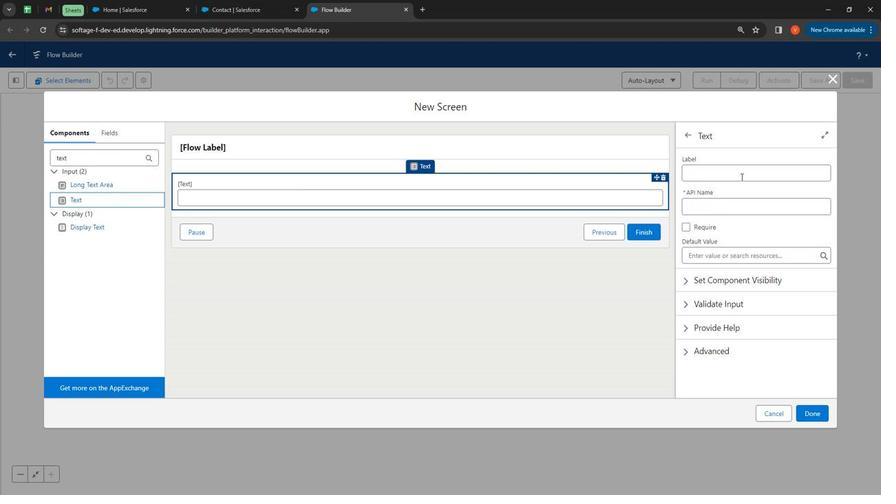 
Action: Mouse pressed left at (737, 205)
Screenshot: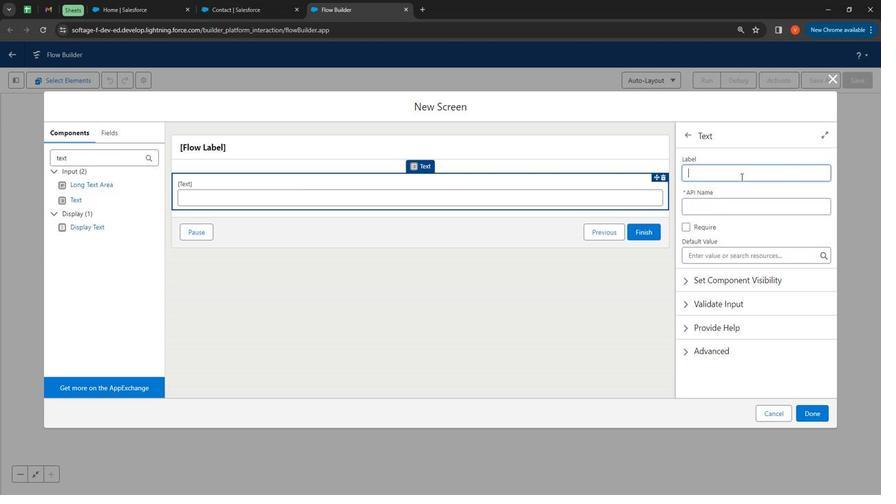 
Action: Mouse moved to (738, 205)
Screenshot: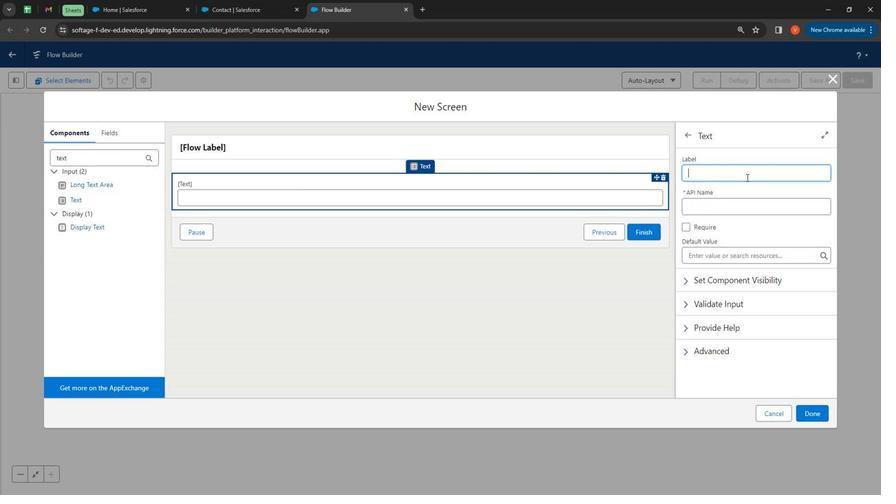 
Action: Key pressed <Key.shift>
Screenshot: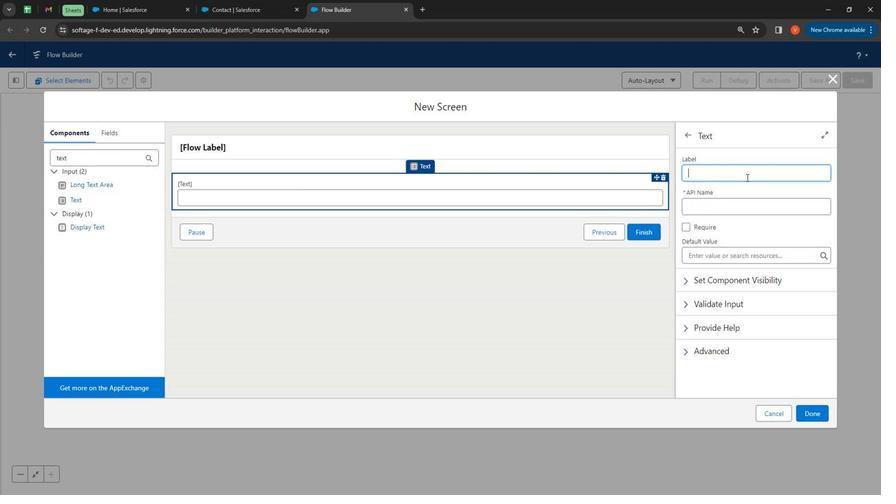 
Action: Mouse moved to (741, 206)
Screenshot: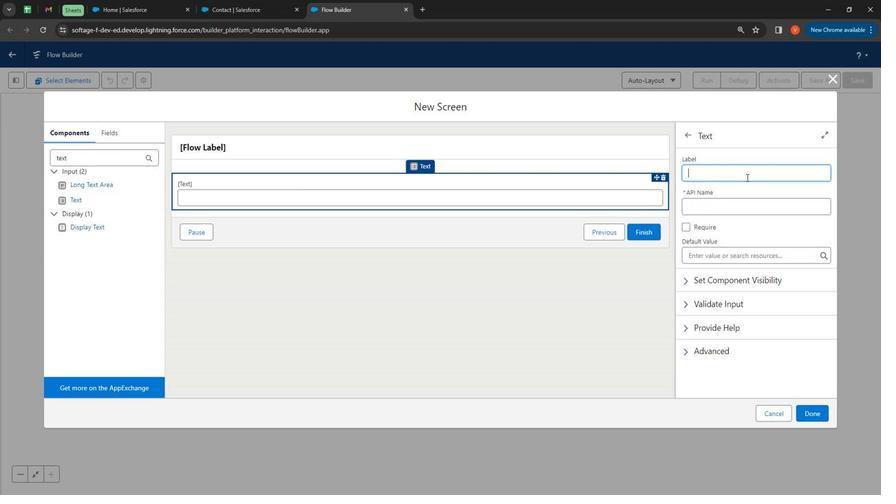 
Action: Key pressed <Key.shift><Key.shift><Key.shift><Key.shift><Key.shift>First<Key.space><Key.shift>Name<Key.tab><Key.shift><Key.shift><Key.shift>
Screenshot: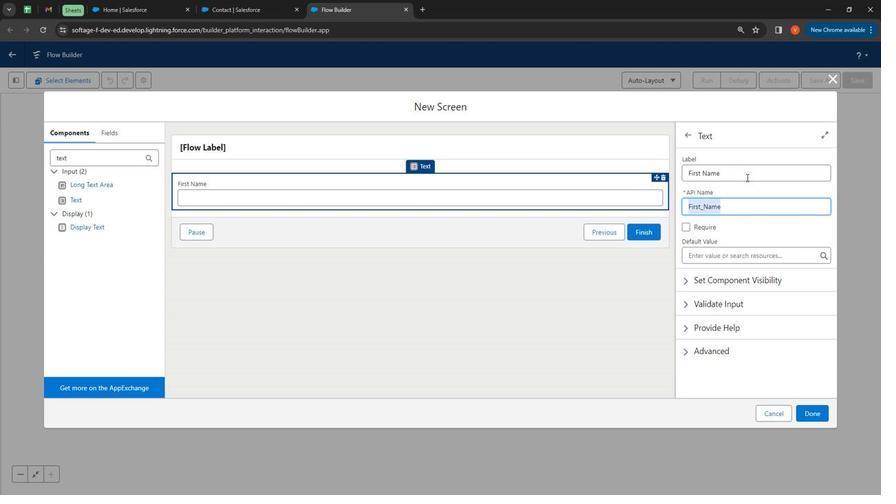 
Action: Mouse moved to (88, 224)
Screenshot: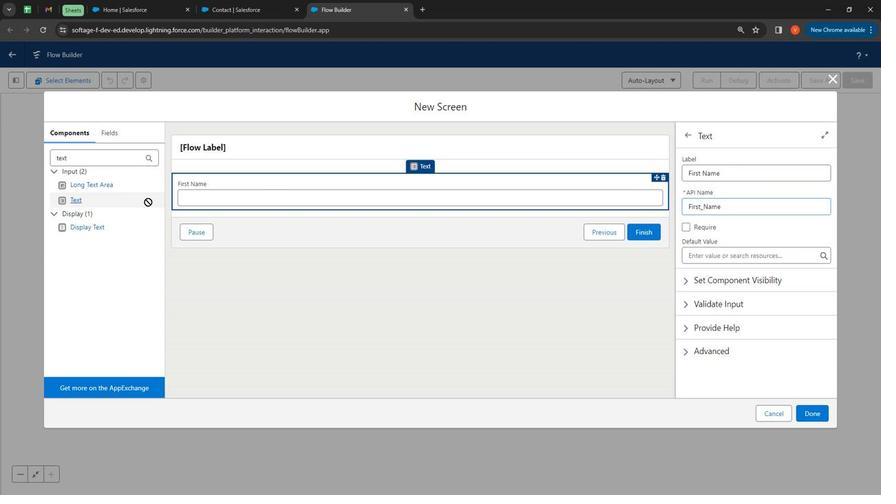 
Action: Mouse pressed left at (88, 224)
Screenshot: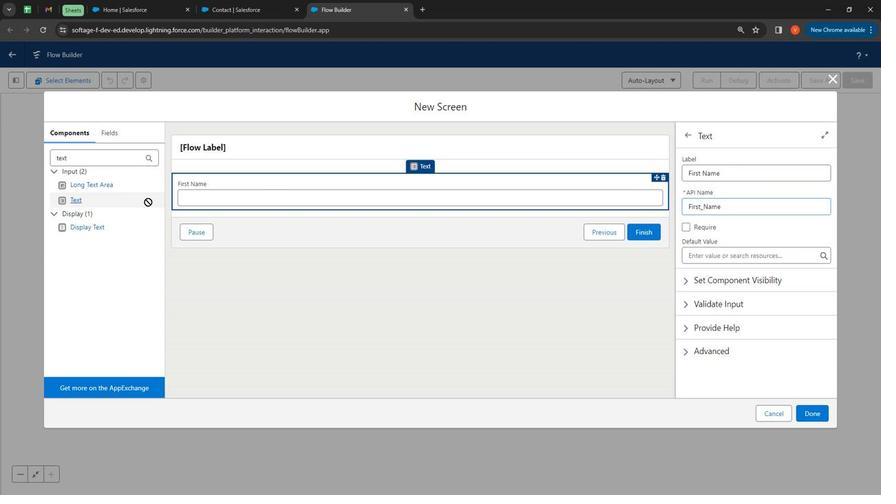
Action: Mouse moved to (736, 200)
Screenshot: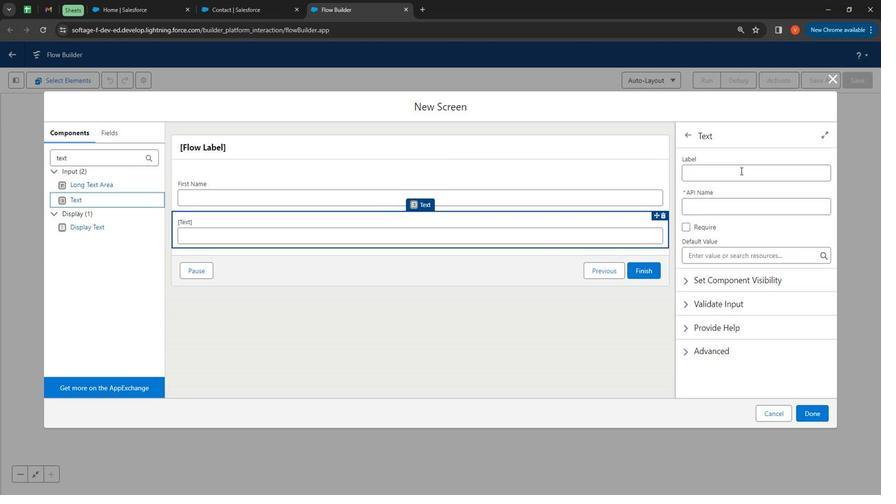 
Action: Mouse pressed left at (736, 200)
Screenshot: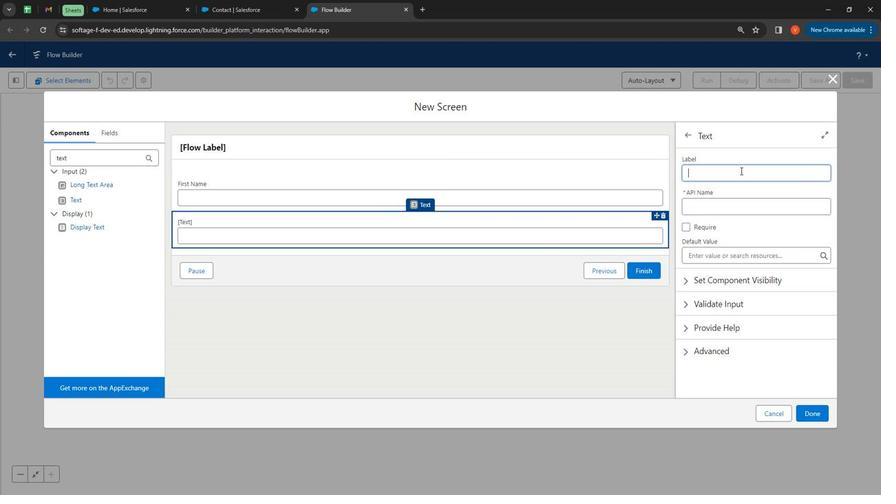 
Action: Key pressed <Key.shift><Key.shift><Key.shift><Key.shift>Last<Key.space><Key.shift>Name
Screenshot: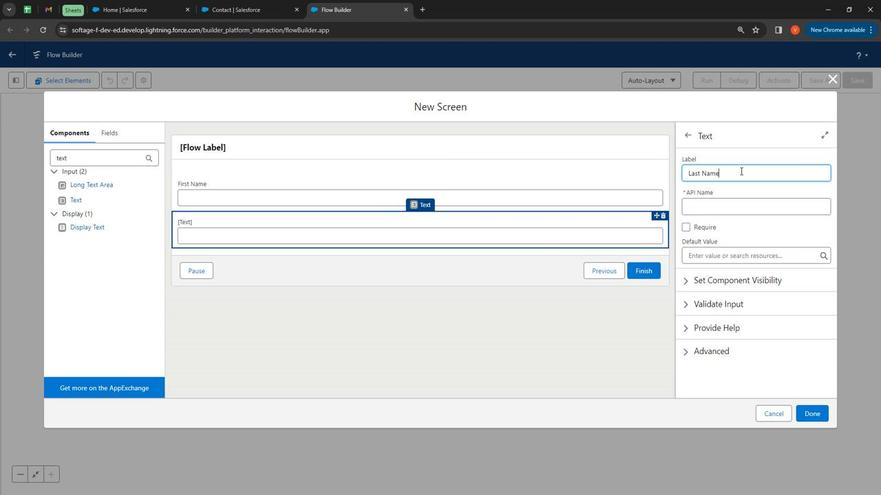 
Action: Mouse moved to (696, 238)
Screenshot: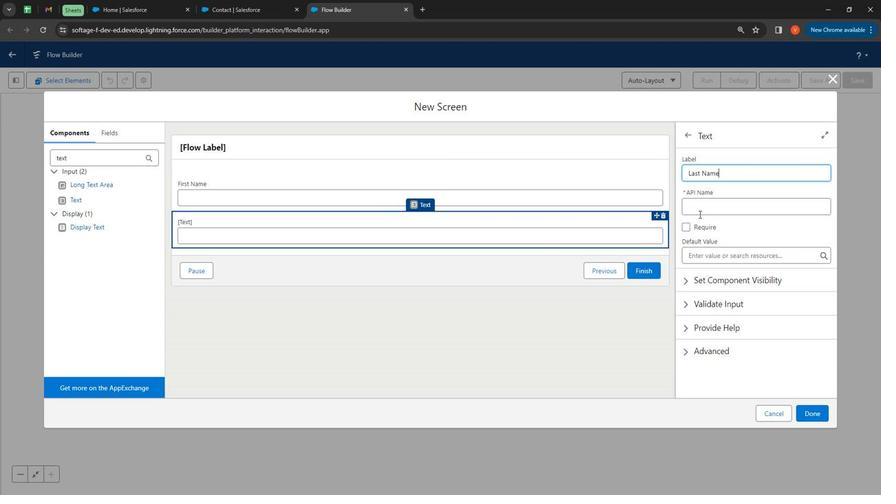 
Action: Mouse pressed left at (696, 238)
Screenshot: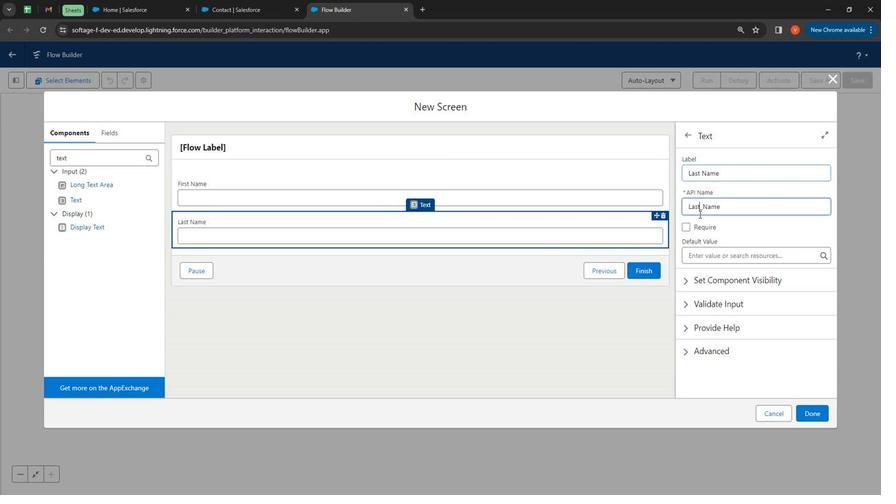 
Action: Mouse moved to (682, 253)
Screenshot: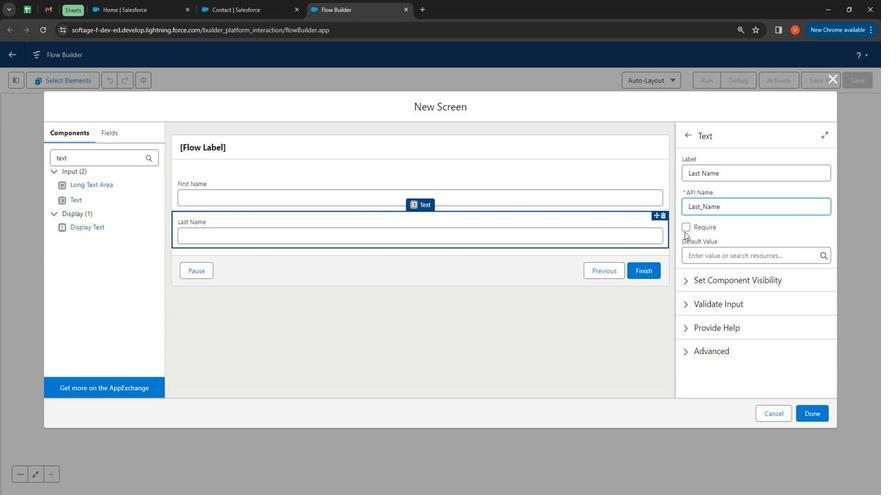 
Action: Mouse pressed left at (682, 253)
Screenshot: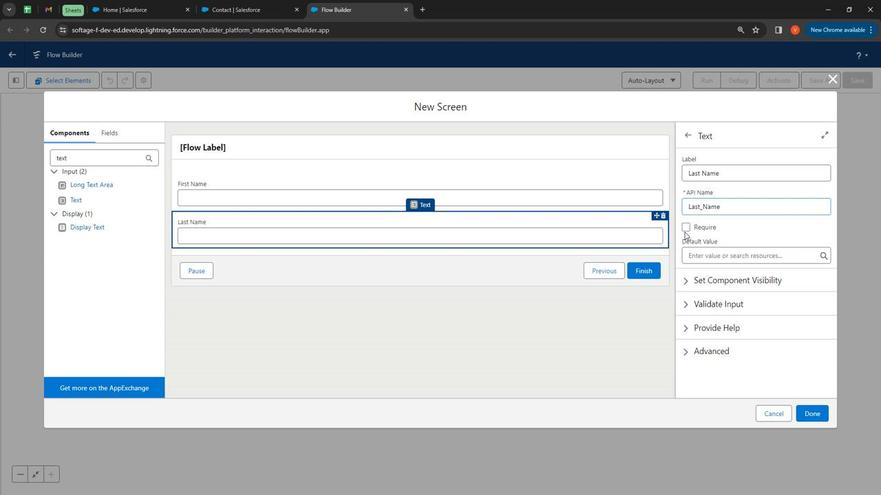 
Action: Mouse moved to (682, 249)
Screenshot: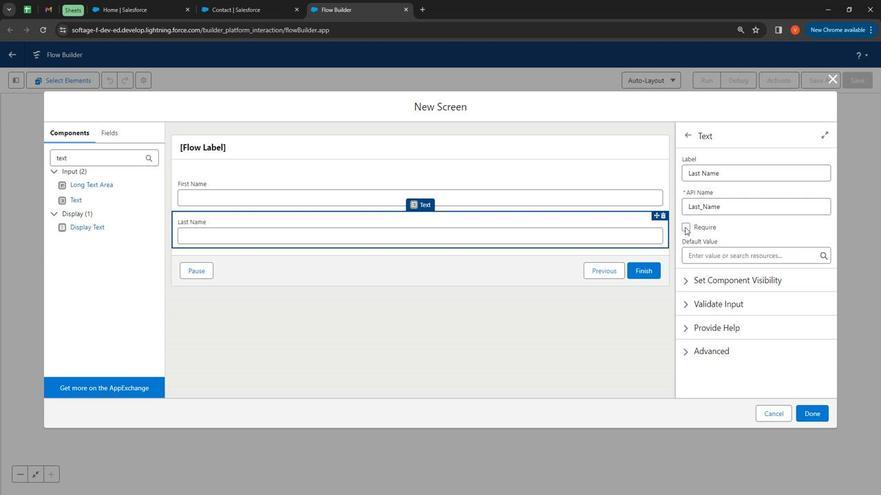 
Action: Mouse pressed left at (682, 249)
Screenshot: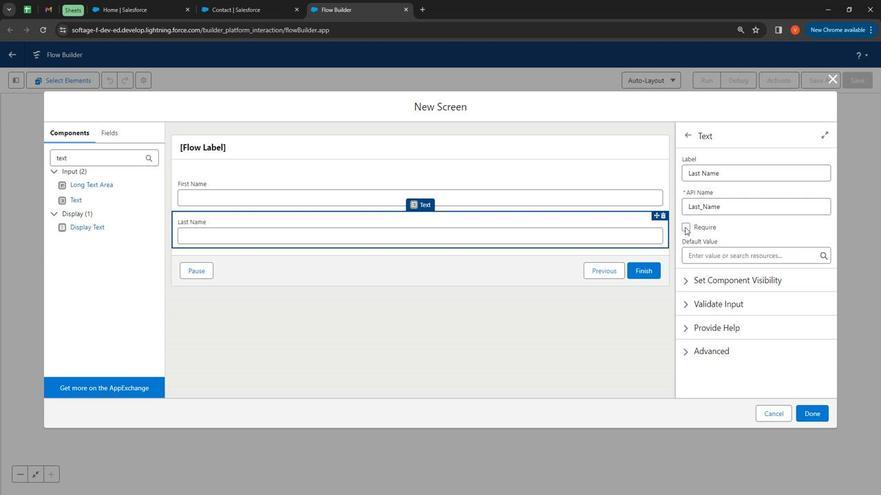 
Action: Mouse moved to (92, 186)
Screenshot: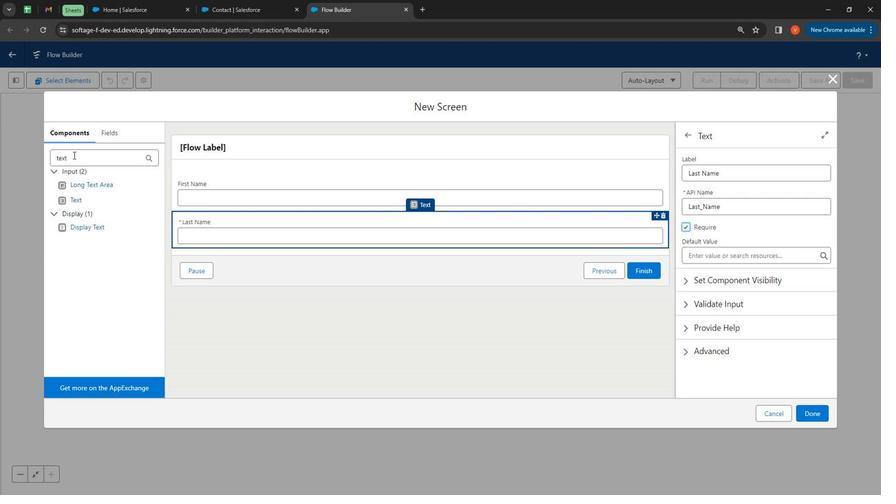 
Action: Mouse pressed left at (92, 186)
Screenshot: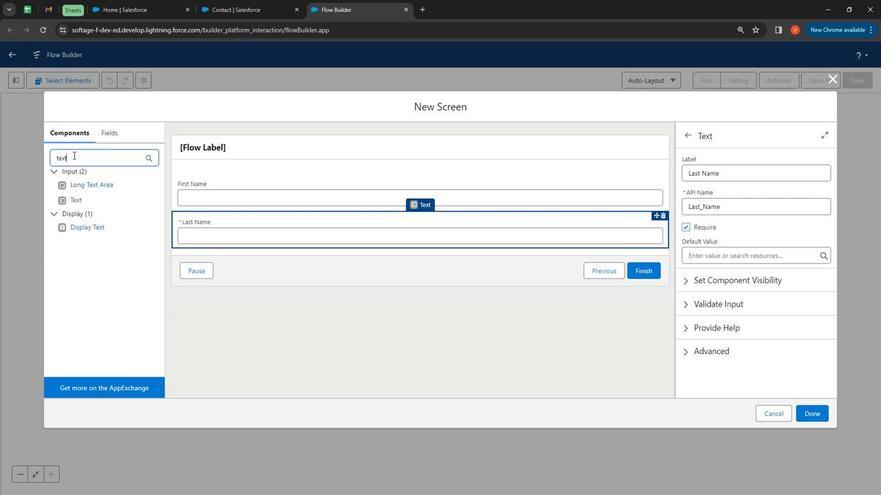 
Action: Mouse pressed left at (92, 186)
Screenshot: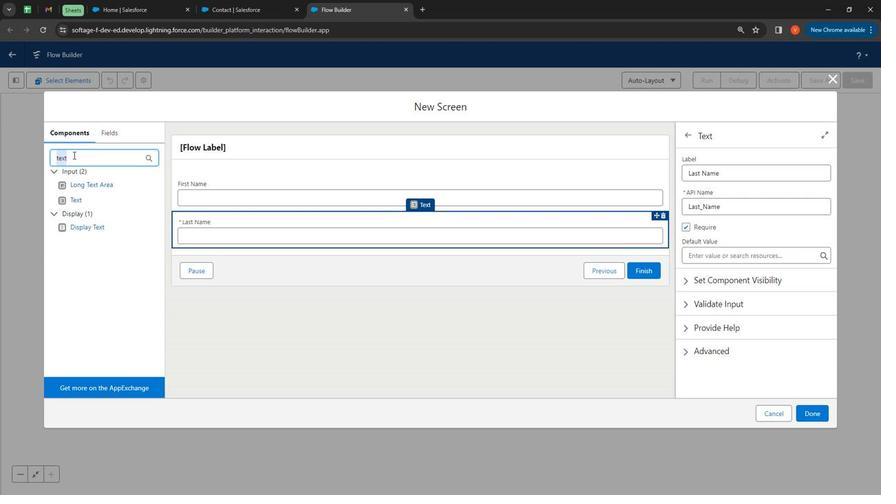 
Action: Mouse moved to (96, 186)
Screenshot: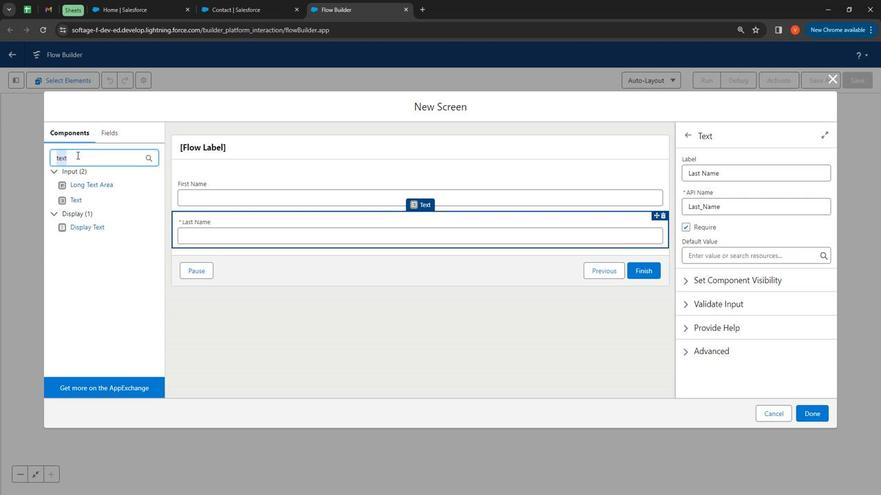 
Action: Key pressed <Key.shift><Key.shift><Key.shift><Key.shift><Key.shift><Key.shift><Key.shift><Key.shift><Key.shift><Key.shift><Key.shift><Key.shift><Key.shift><Key.shift><Key.shift><Key.shift><Key.shift>pick
Screenshot: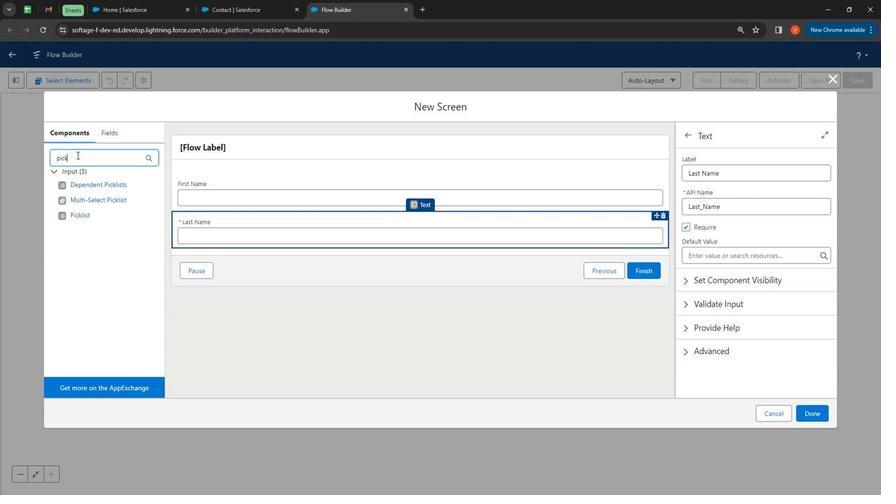 
Action: Mouse moved to (97, 239)
Screenshot: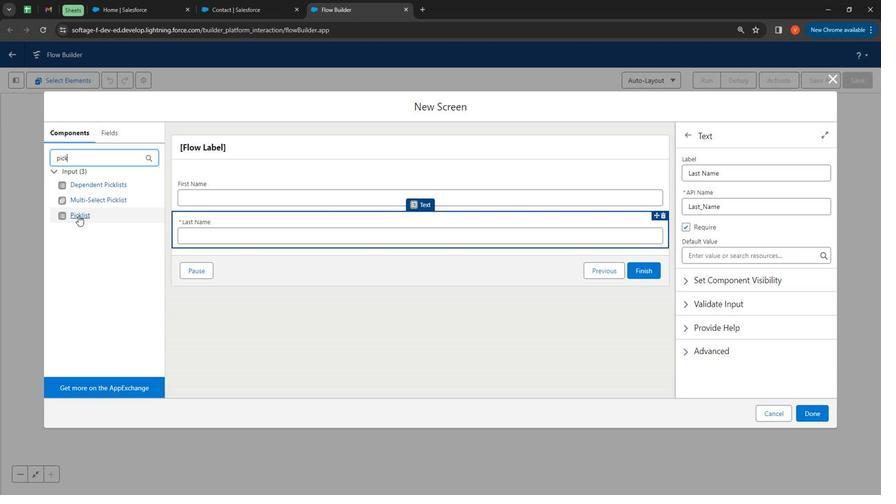 
Action: Mouse pressed left at (97, 239)
Screenshot: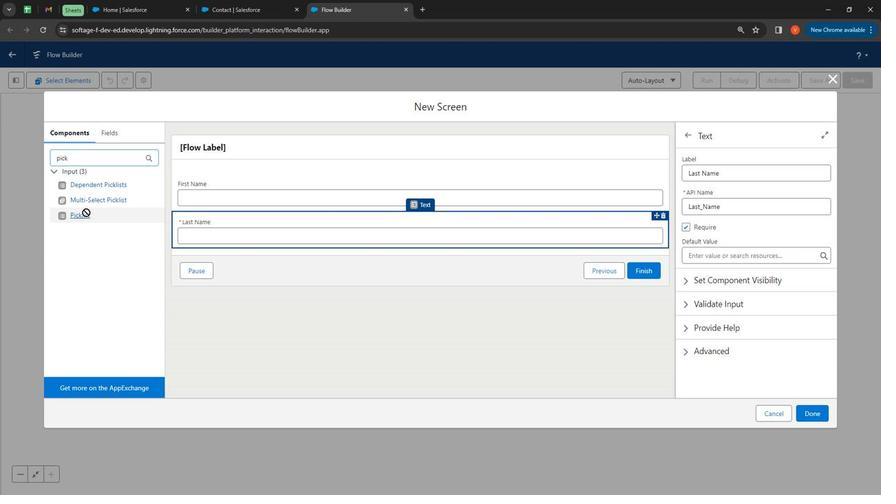 
Action: Mouse moved to (727, 198)
Screenshot: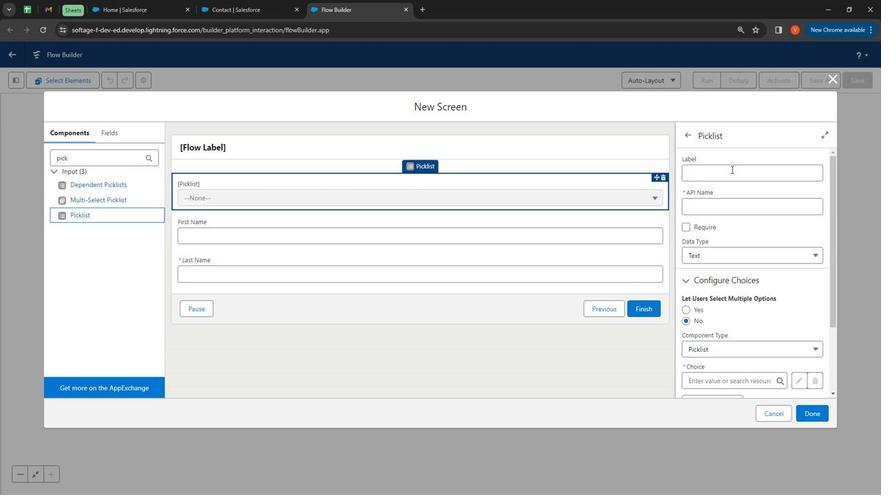
Action: Mouse pressed left at (727, 198)
Screenshot: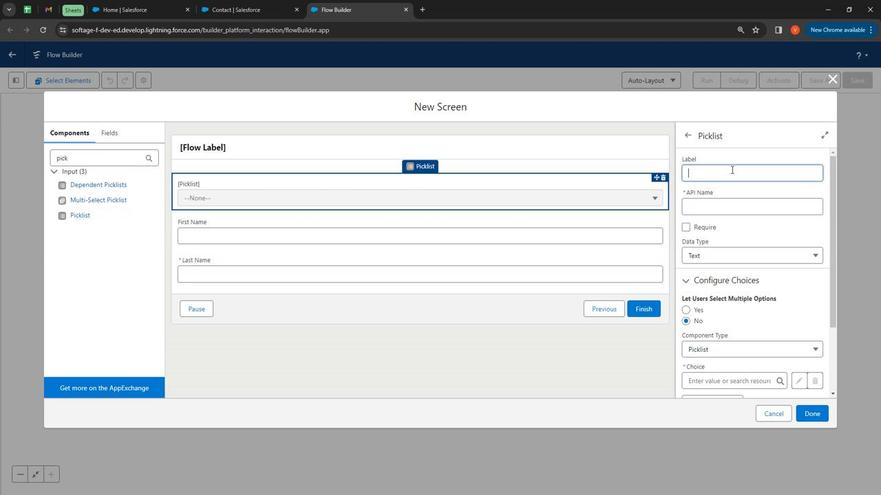 
Action: Mouse moved to (531, 216)
Screenshot: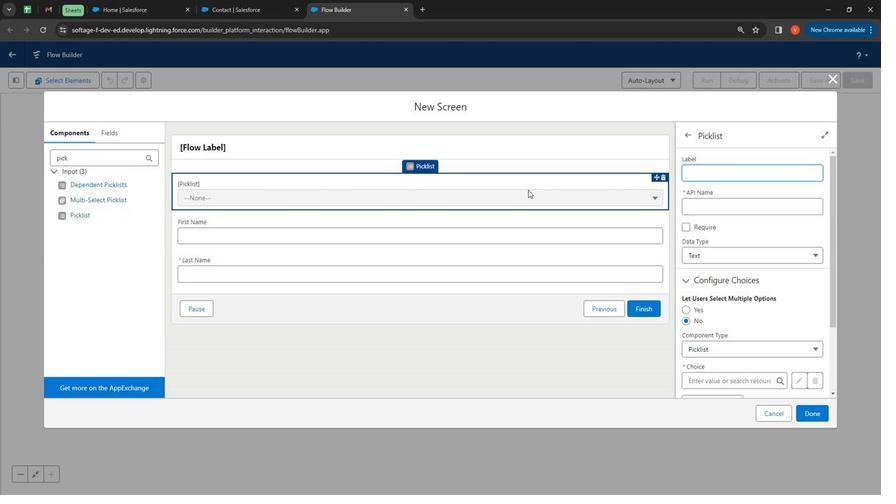 
Action: Key pressed <Key.shift>Salutatu<Key.backspace>ion
Screenshot: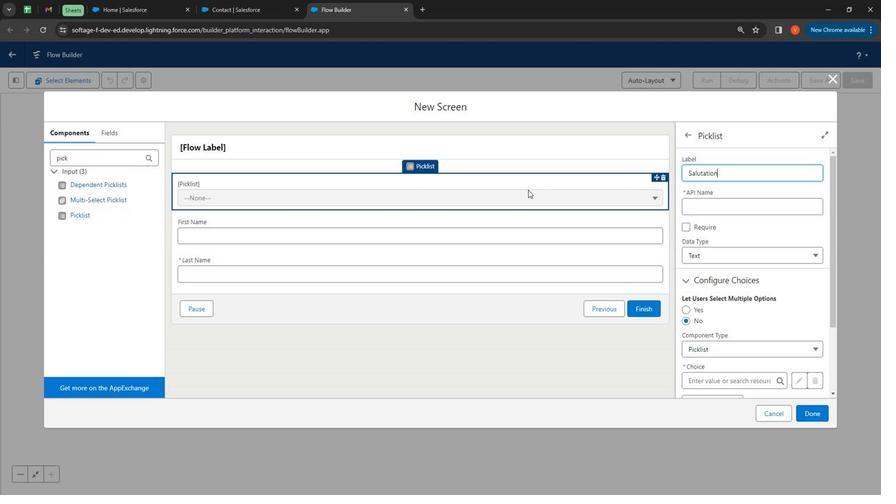 
Action: Mouse moved to (531, 216)
Screenshot: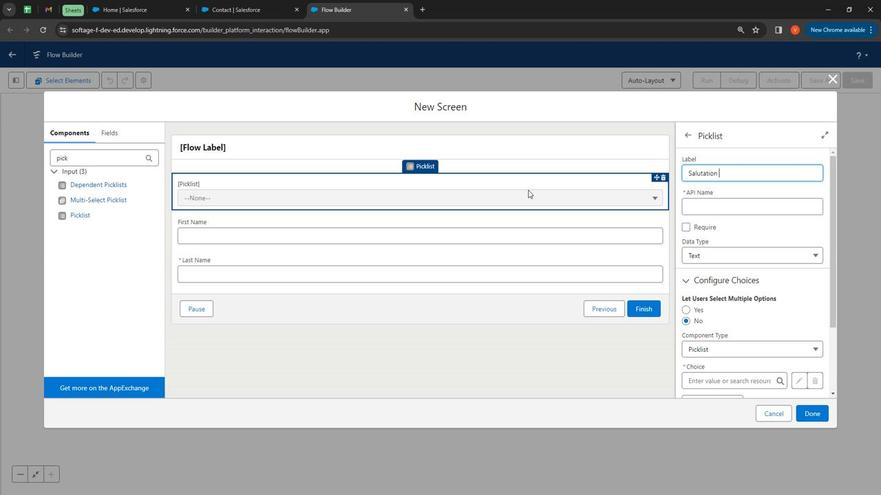 
Action: Key pressed <Key.space>
Screenshot: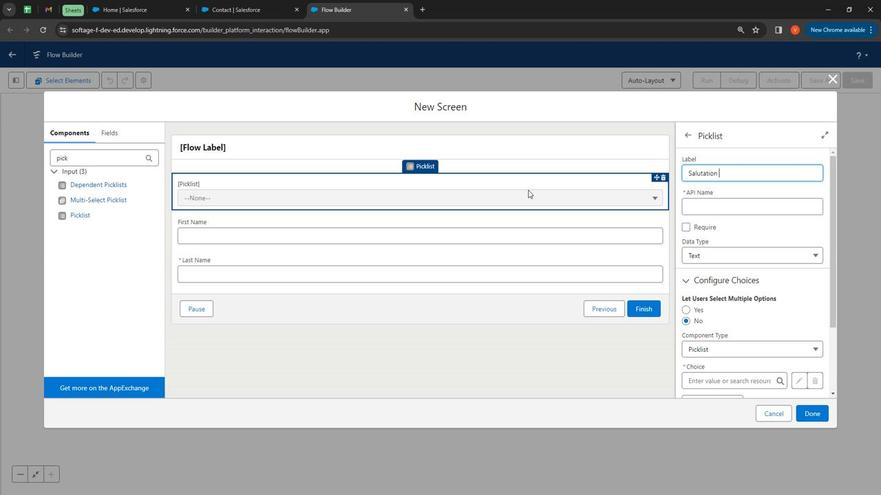 
Action: Mouse moved to (709, 230)
Screenshot: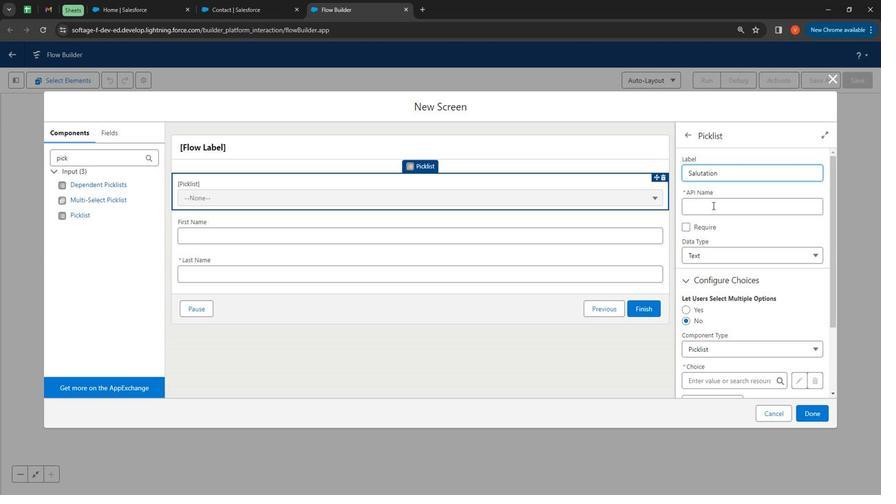 
Action: Mouse pressed left at (709, 230)
Screenshot: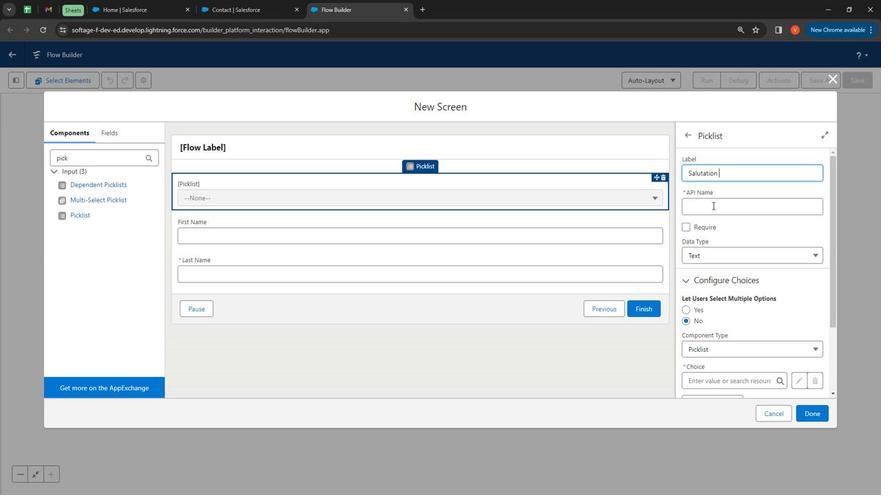 
Action: Mouse moved to (726, 232)
Screenshot: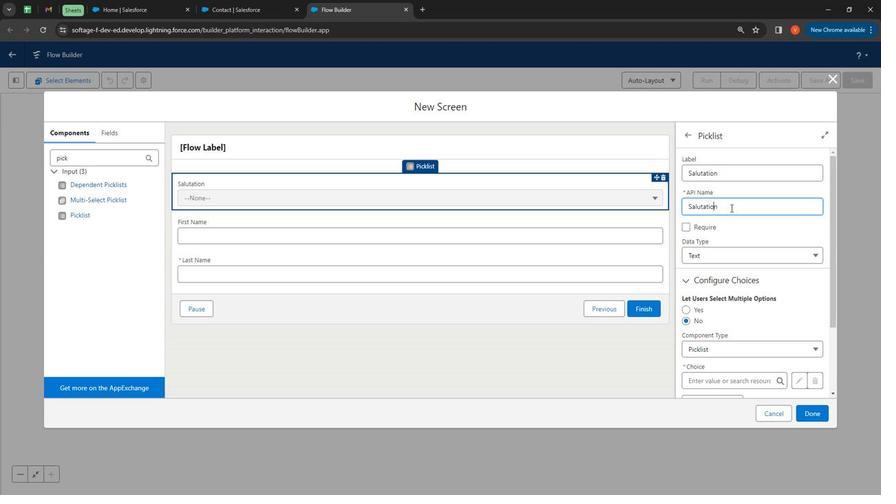 
Action: Mouse pressed left at (726, 232)
Screenshot: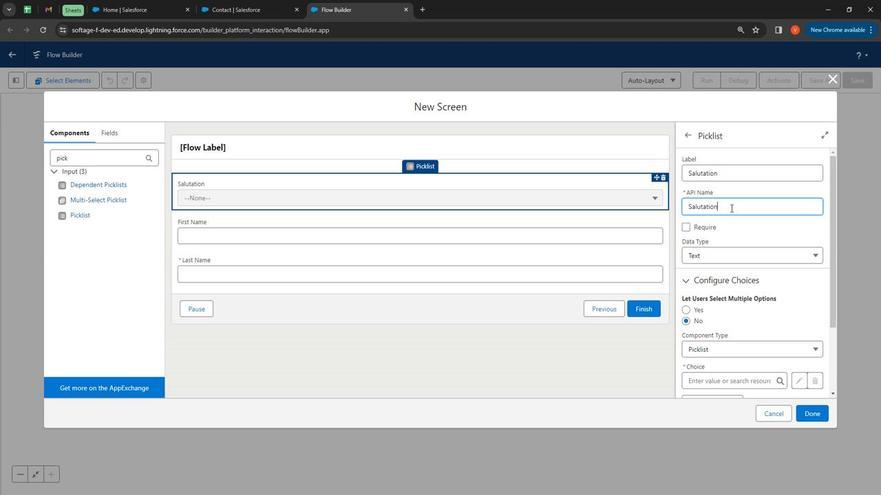 
Action: Mouse moved to (728, 225)
Screenshot: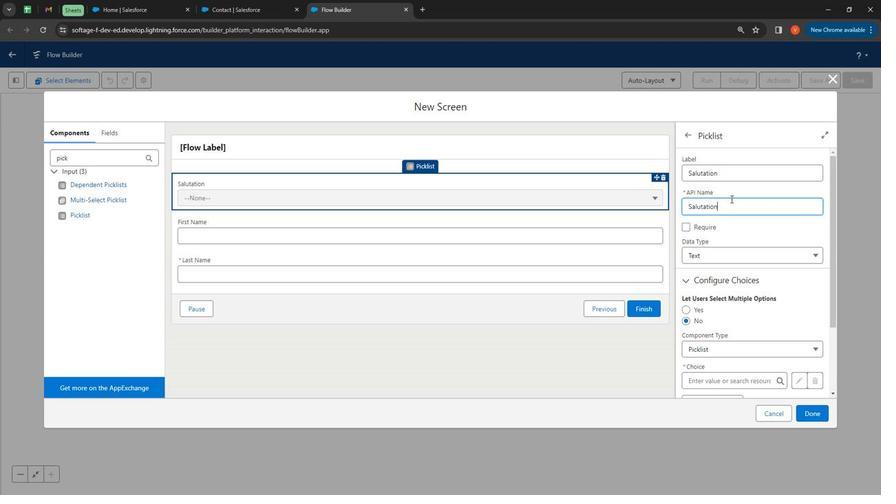 
Action: Key pressed <Key.shift>
Screenshot: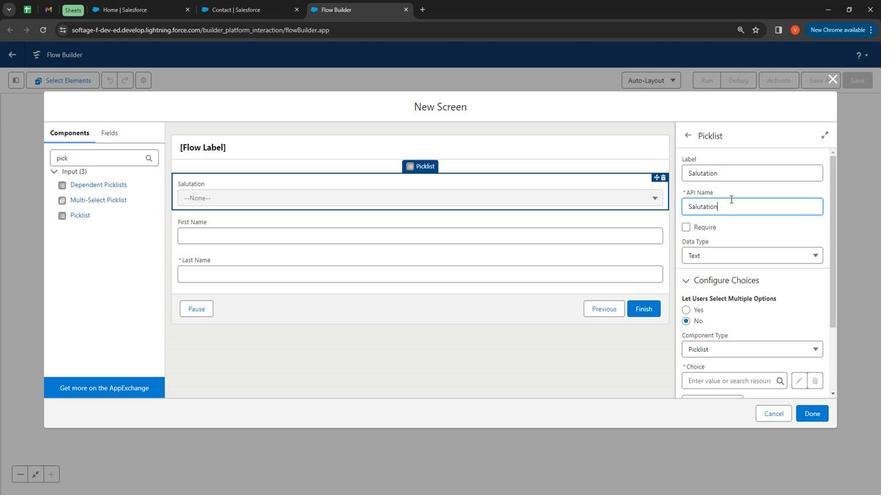 
Action: Mouse moved to (726, 225)
Screenshot: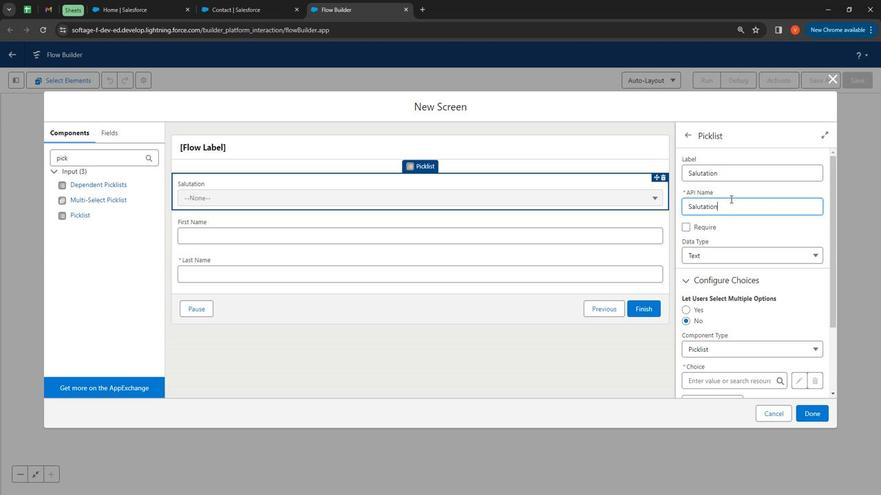 
Action: Key pressed <Key.shift><Key.shift><Key.shift>_on<Key.shift><Key.shift><Key.shift><Key.shift><Key.shift><Key.shift><Key.shift><Key.shift><Key.shift><Key.shift><Key.shift><Key.shift><Key.shift><Key.shift><Key.shift><Key.shift><Key.shift><Key.shift><Key.shift><Key.shift><Key.shift><Key.shift><Key.shift><Key.shift><Key.shift><Key.shift><Key.shift><Key.shift><Key.shift><Key.shift><Key.shift><Key.shift><Key.shift><Key.shift><Key.shift><Key.shift>A<Key.backspace><Key.shift>Con
Screenshot: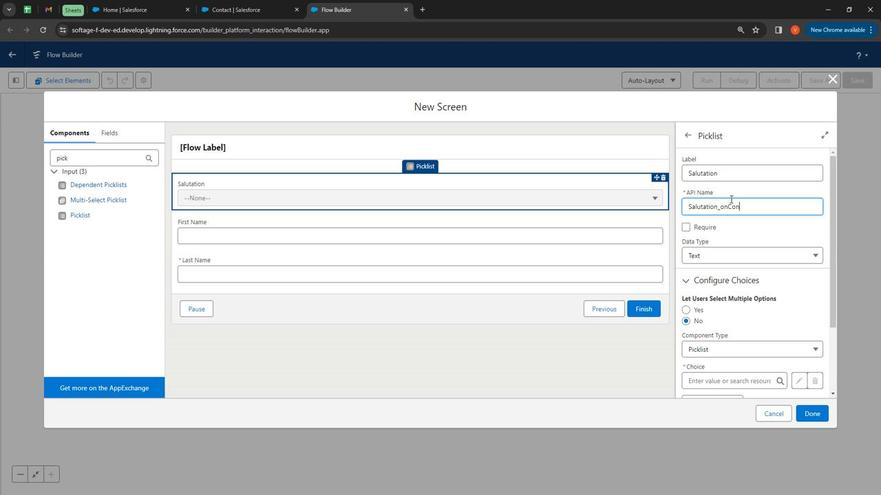 
Action: Mouse moved to (766, 256)
Screenshot: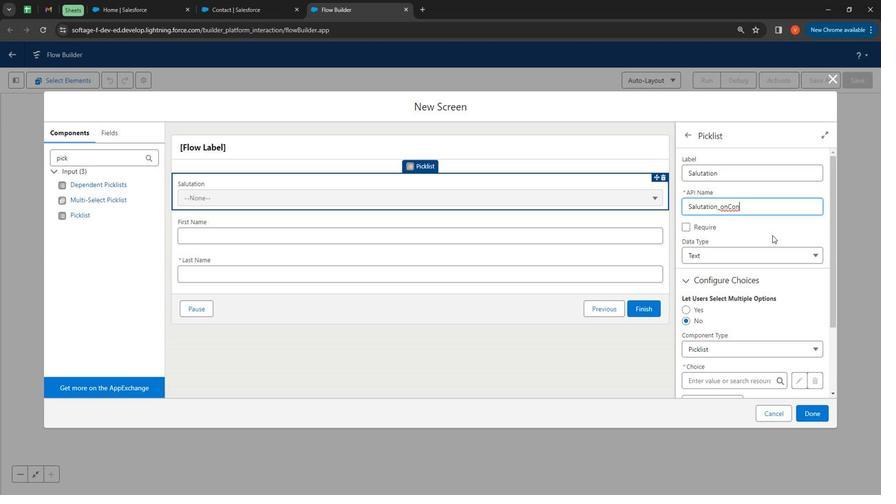 
Action: Mouse pressed left at (766, 256)
Screenshot: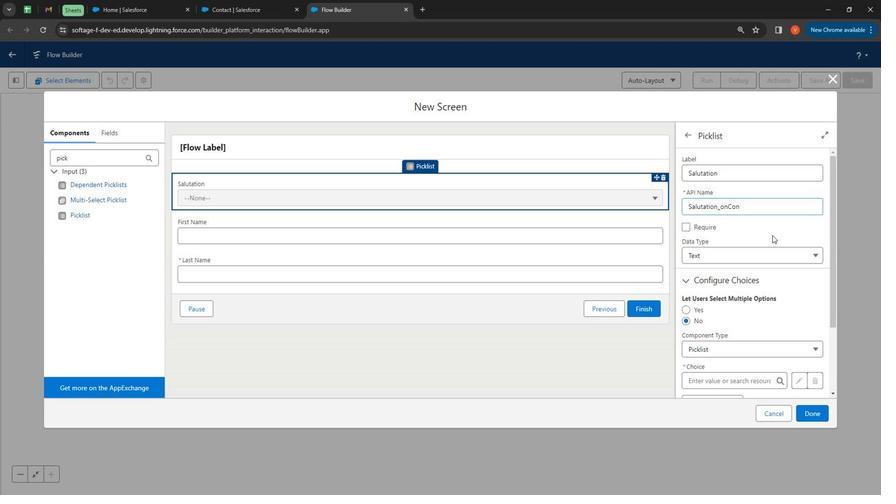 
Action: Mouse moved to (279, 50)
Screenshot: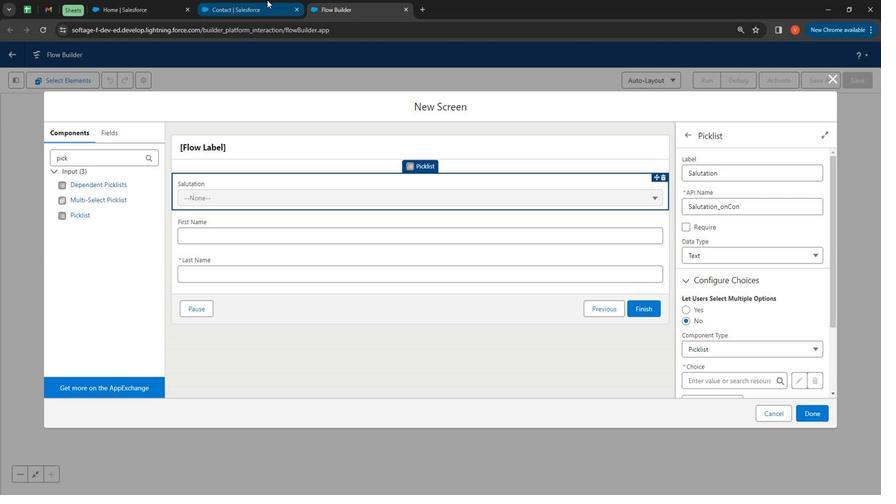
Action: Mouse pressed left at (279, 50)
Screenshot: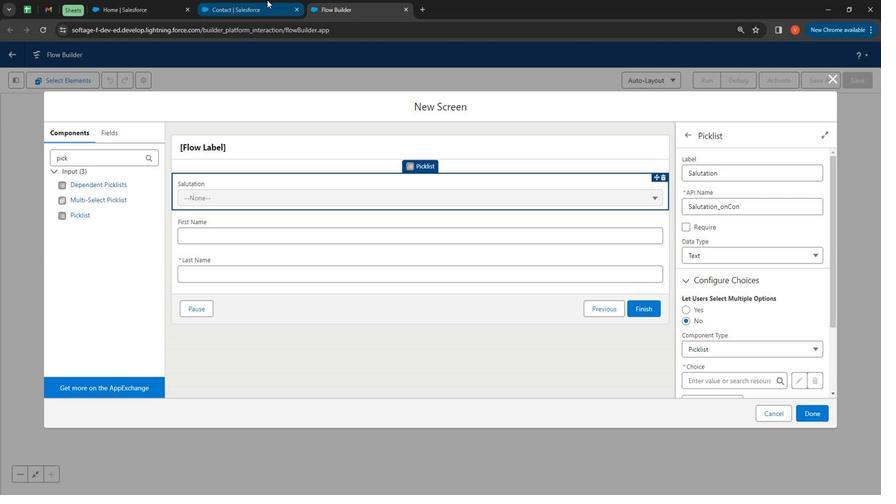 
Action: Mouse moved to (380, 50)
Screenshot: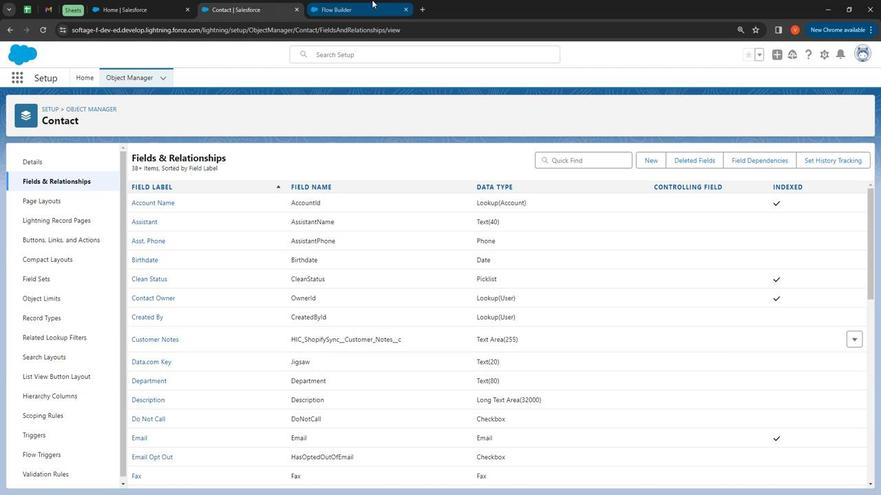 
Action: Mouse pressed left at (380, 50)
Screenshot: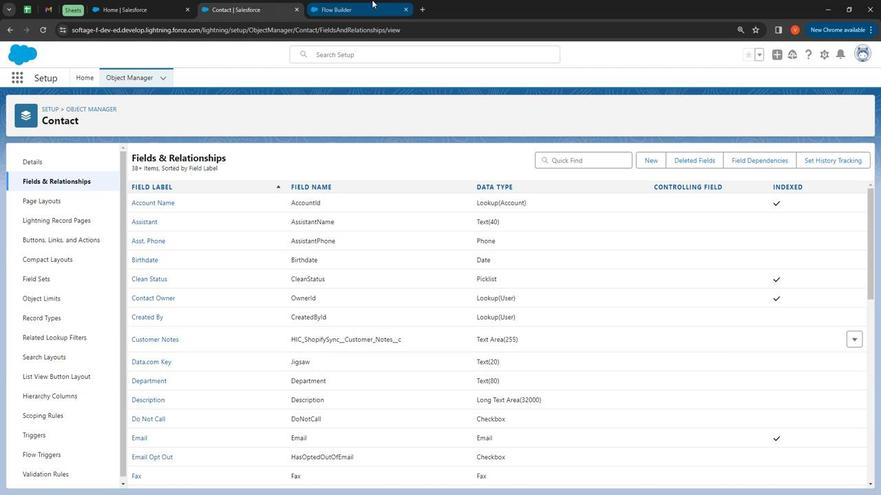 
Action: Mouse moved to (116, 187)
Screenshot: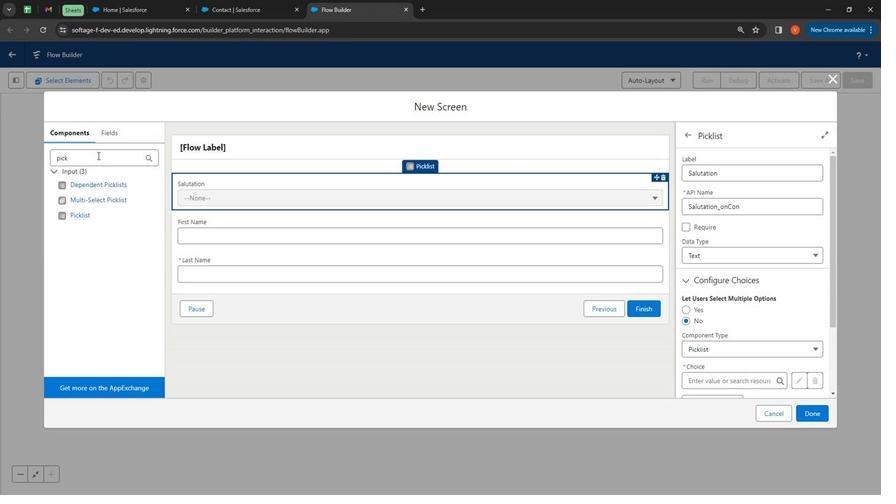 
Action: Mouse pressed left at (116, 187)
Screenshot: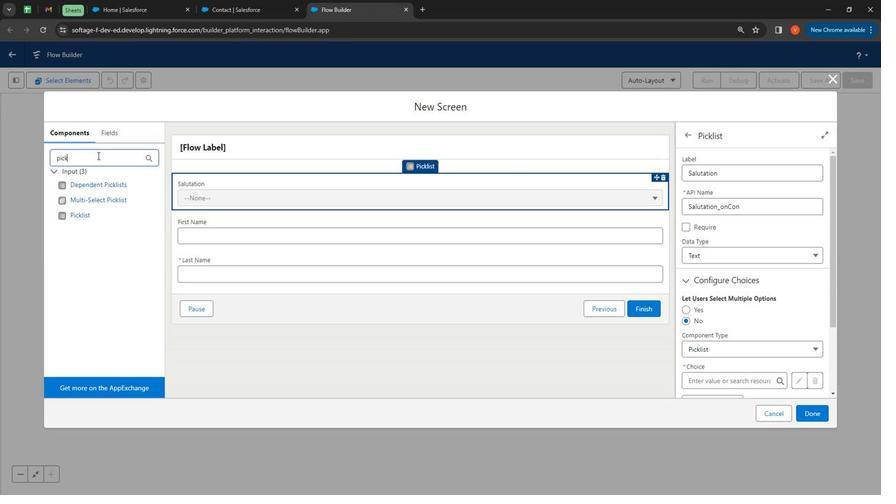 
Action: Mouse pressed left at (116, 187)
Screenshot: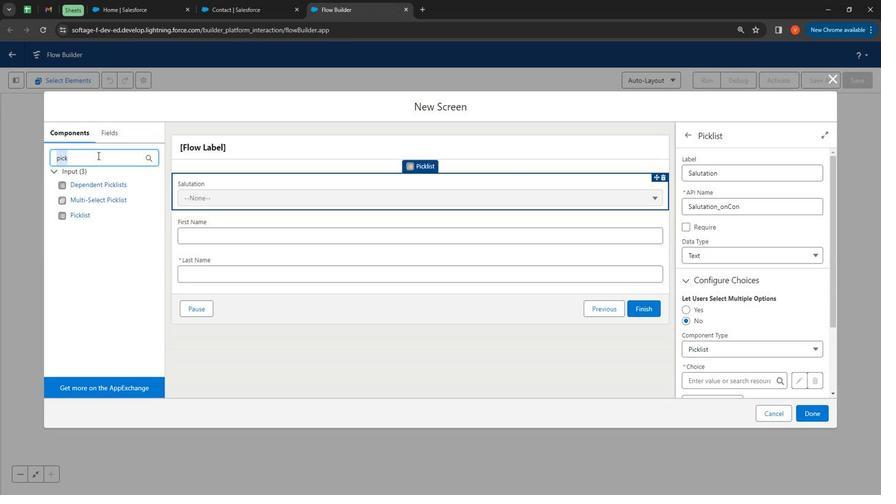 
Action: Mouse moved to (117, 185)
Screenshot: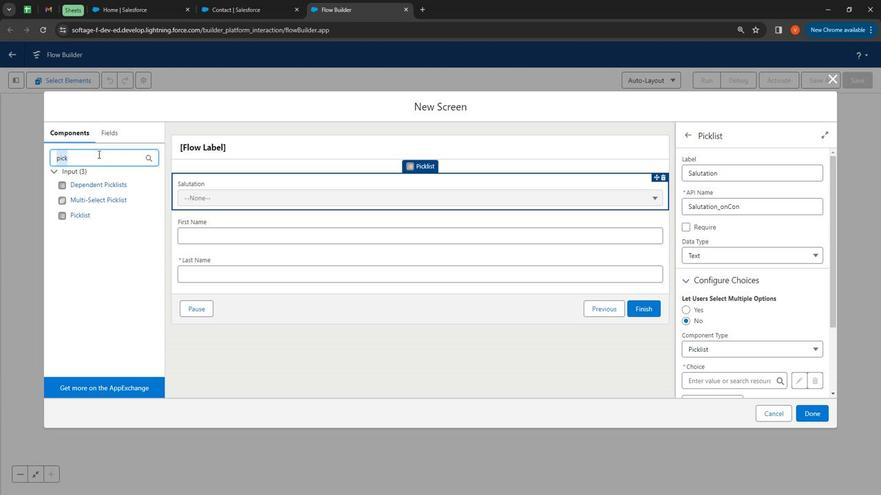 
Action: Key pressed t
Screenshot: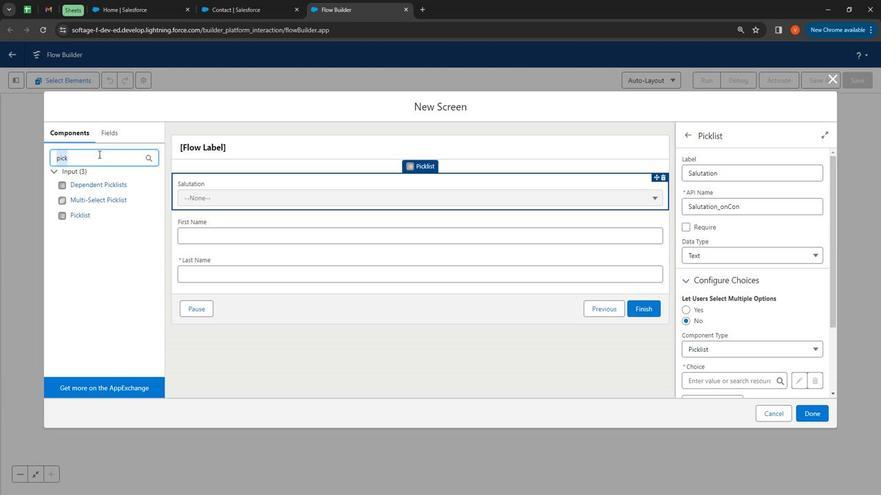
Action: Mouse moved to (117, 185)
Screenshot: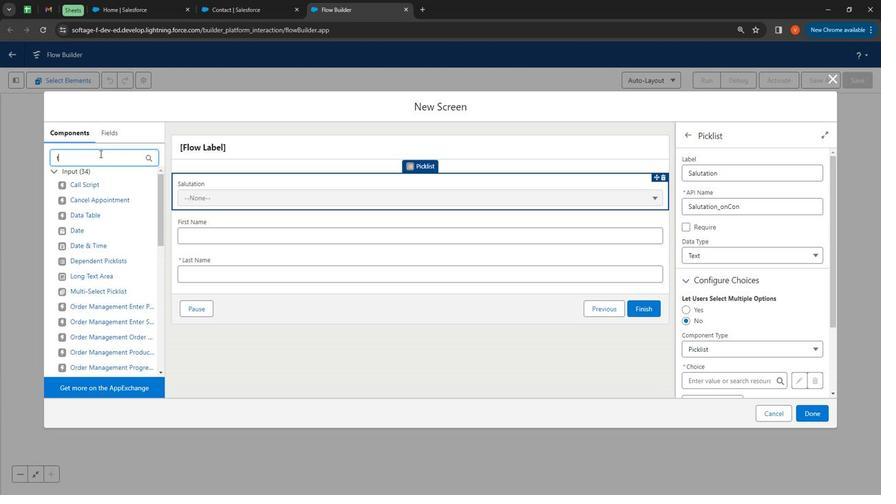 
Action: Key pressed e
Screenshot: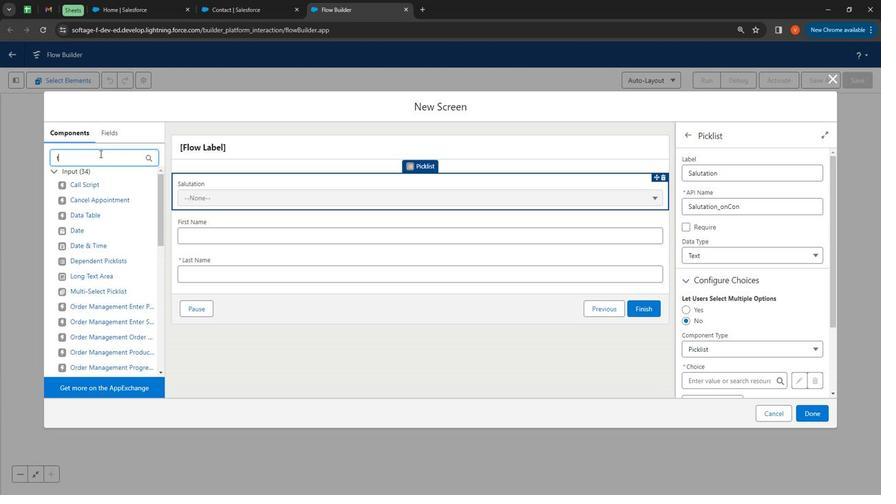 
Action: Mouse moved to (121, 185)
Screenshot: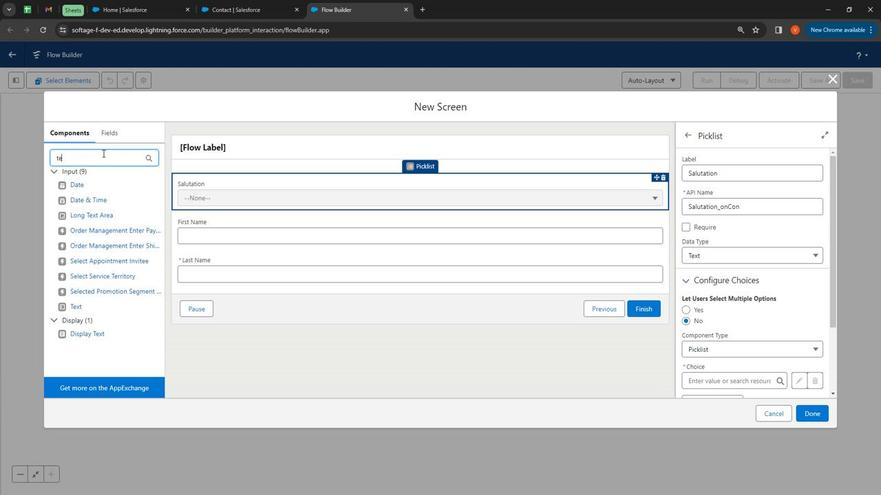 
Action: Key pressed x
Screenshot: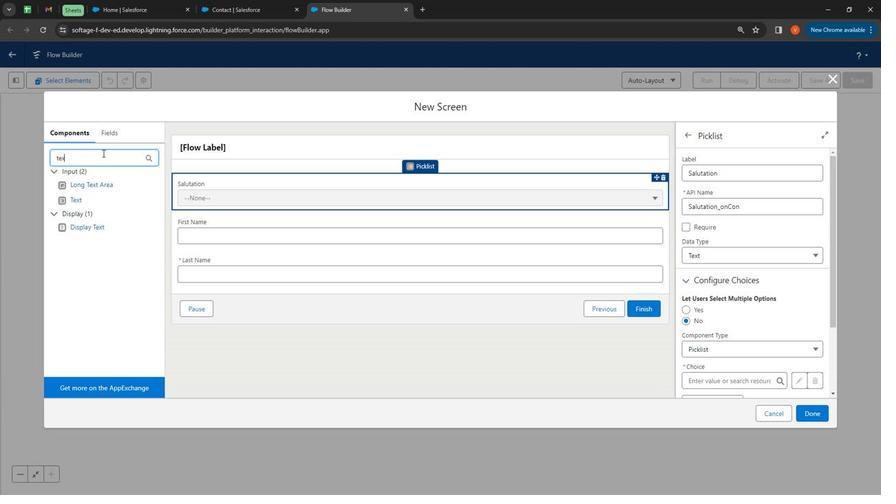 
Action: Mouse moved to (96, 225)
Screenshot: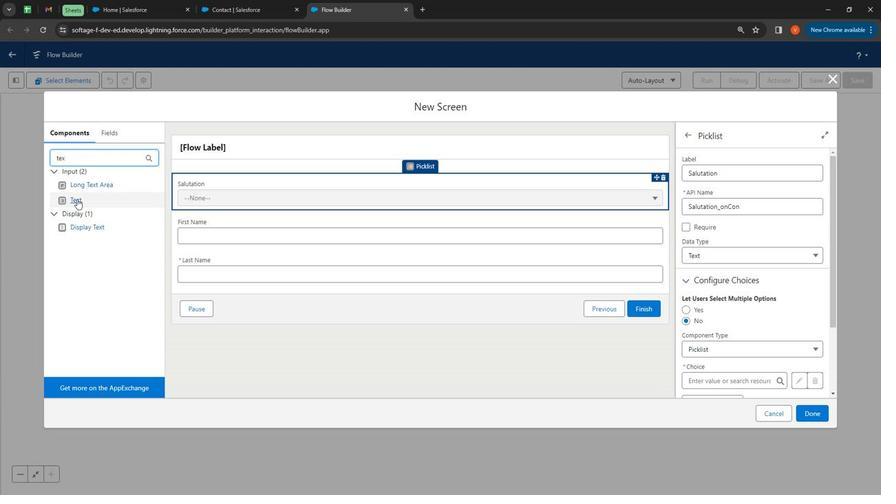 
Action: Mouse pressed left at (96, 225)
Screenshot: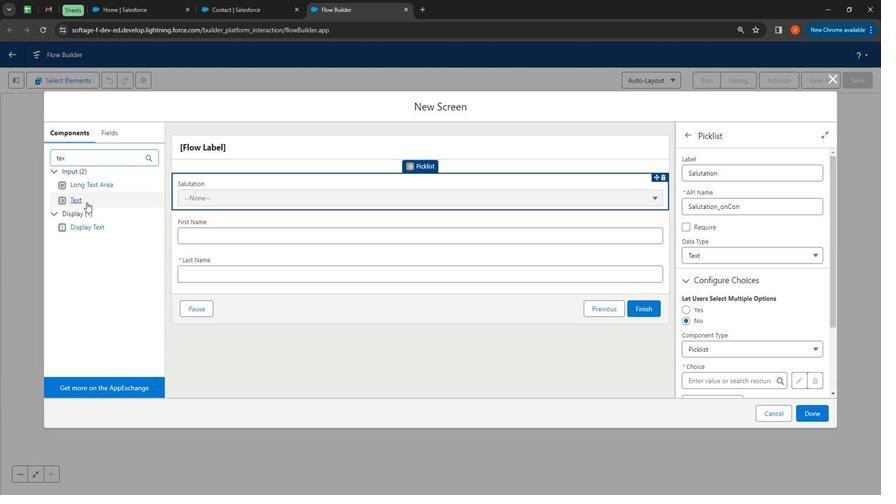 
Action: Mouse moved to (715, 201)
Screenshot: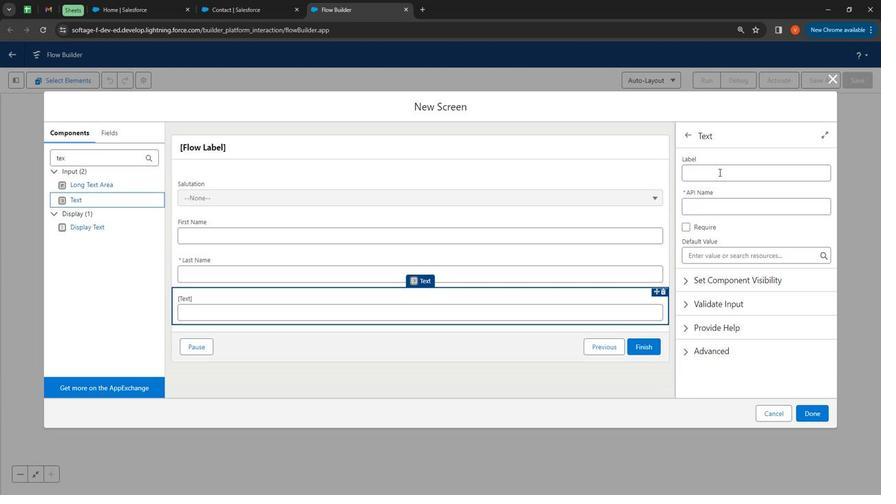 
Action: Mouse pressed left at (715, 201)
Screenshot: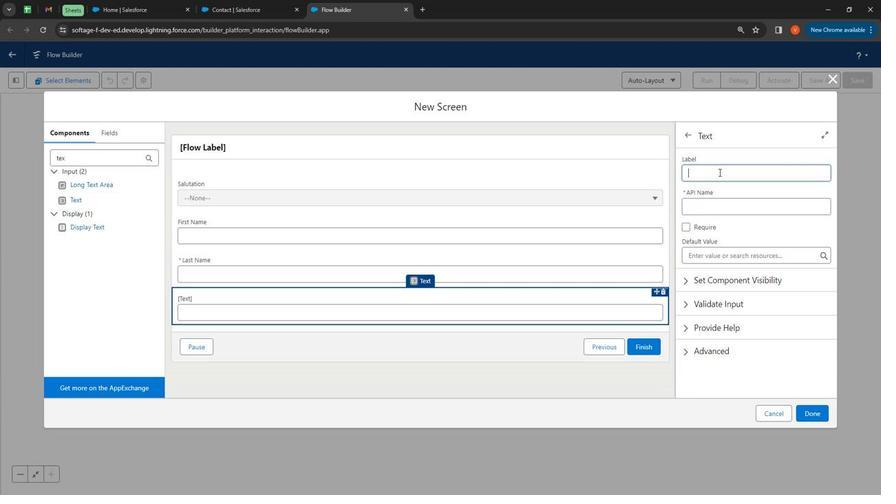 
Action: Mouse moved to (716, 201)
Screenshot: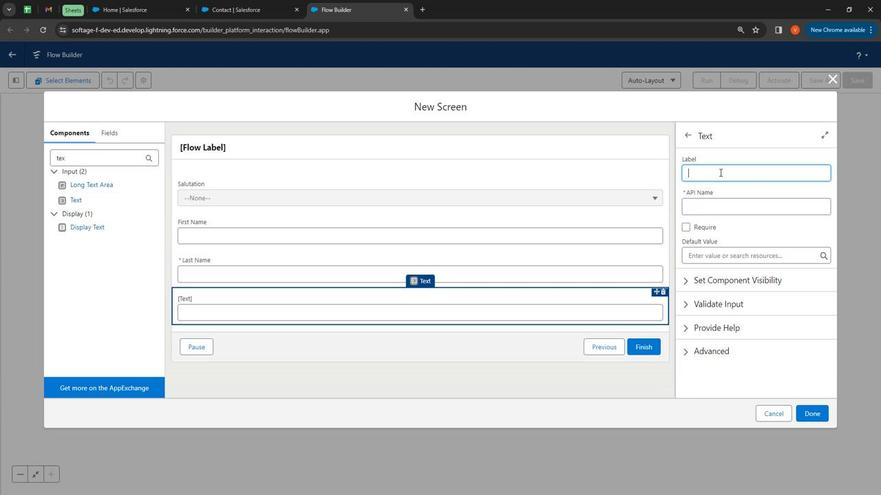 
Action: Key pressed <Key.shift>
Screenshot: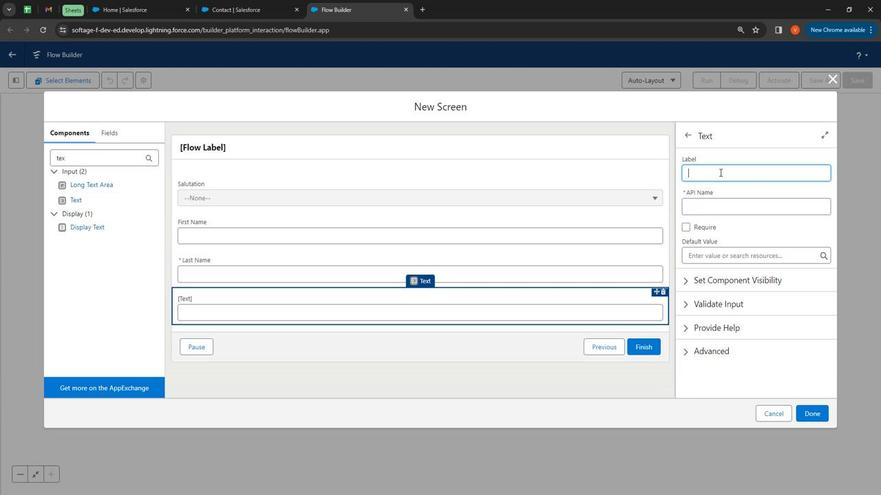 
Action: Mouse moved to (716, 201)
Screenshot: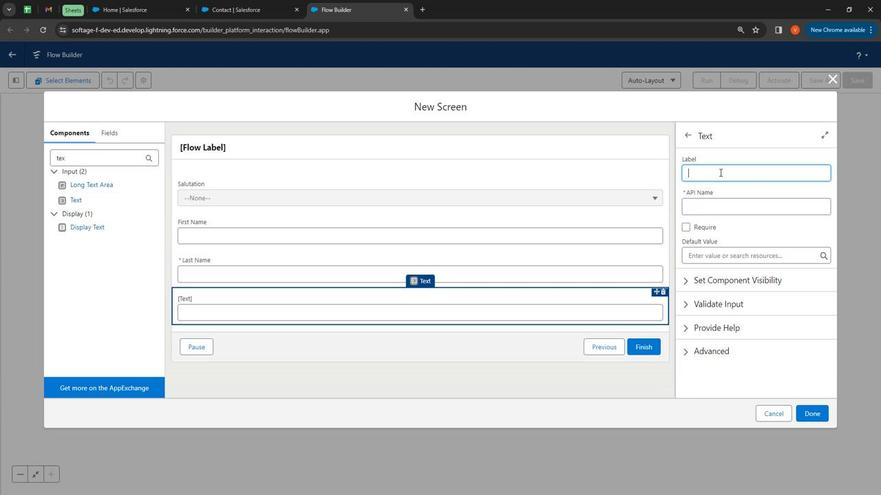 
Action: Key pressed Assistan<Key.space><Key.backspace>t<Key.space><Key.shift>Name
Screenshot: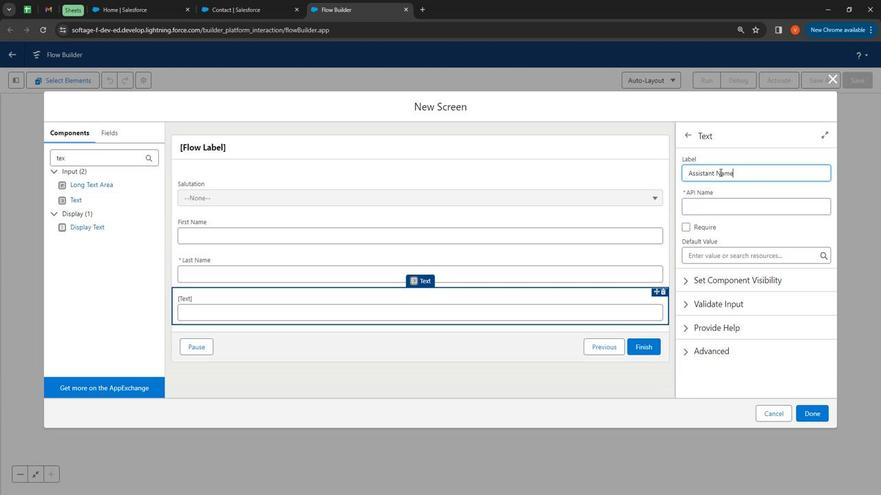 
Action: Mouse moved to (705, 227)
Screenshot: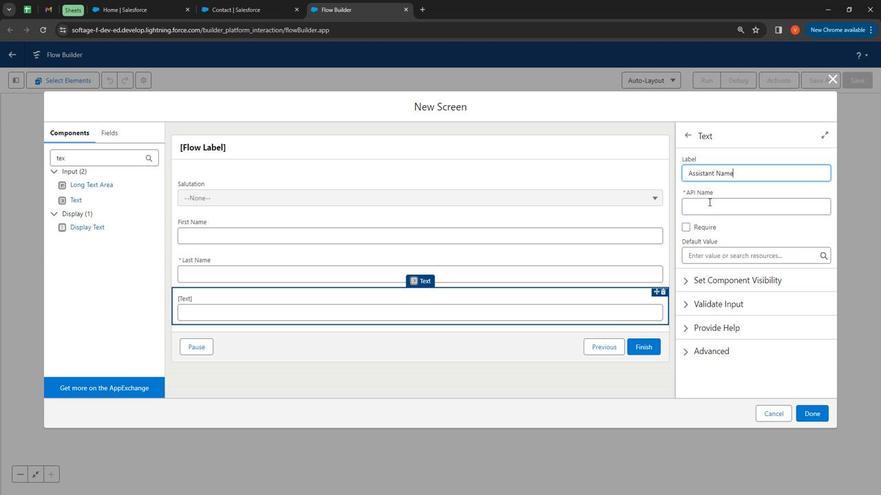 
Action: Mouse pressed left at (705, 227)
Screenshot: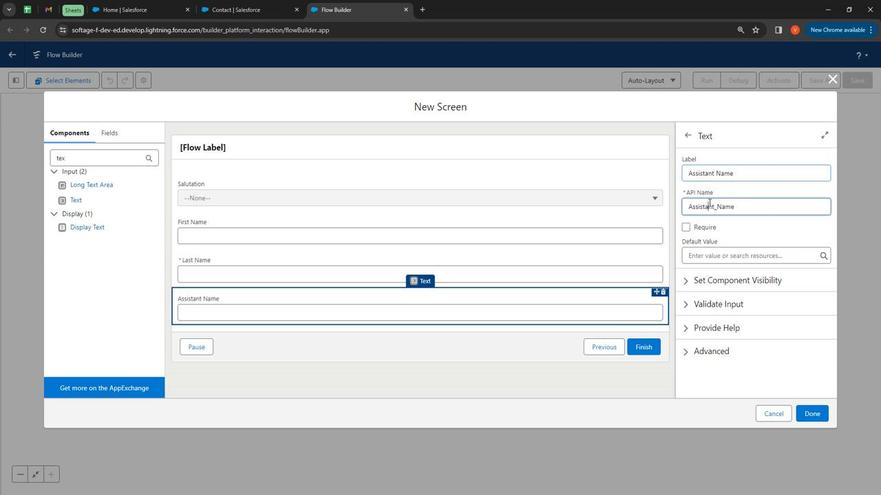 
Action: Mouse moved to (264, 50)
Screenshot: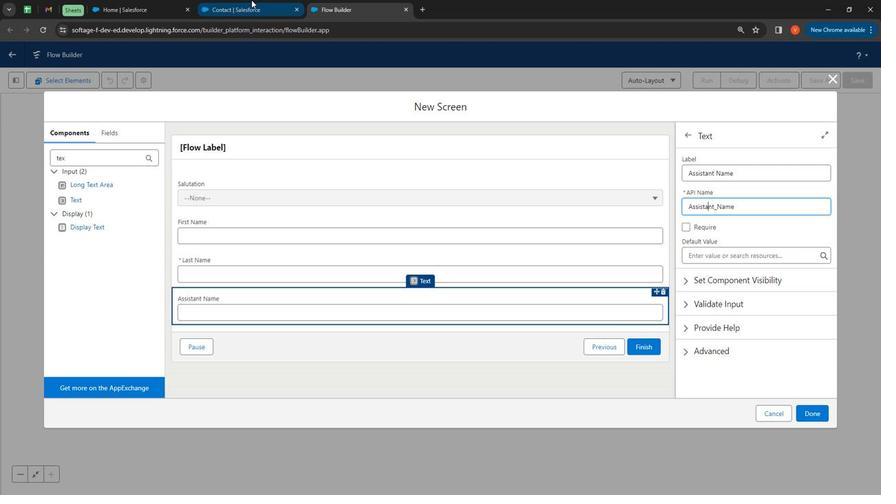 
Action: Mouse pressed left at (264, 50)
Screenshot: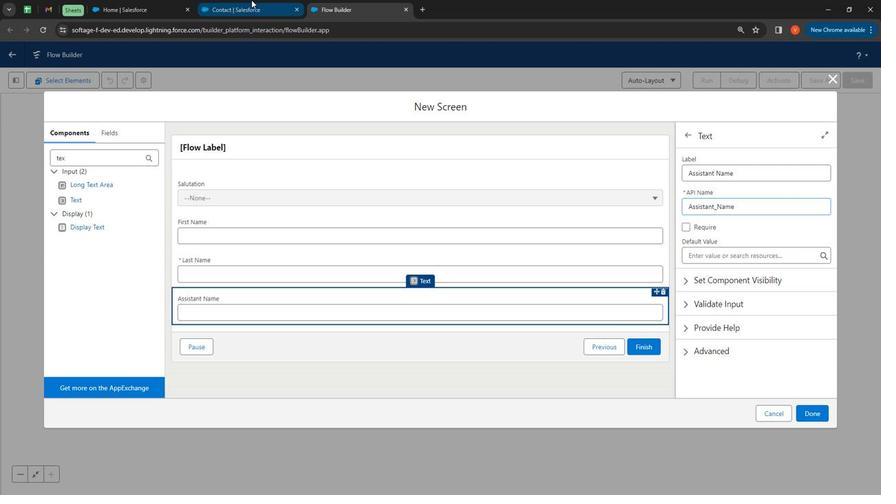 
Action: Mouse moved to (329, 50)
Screenshot: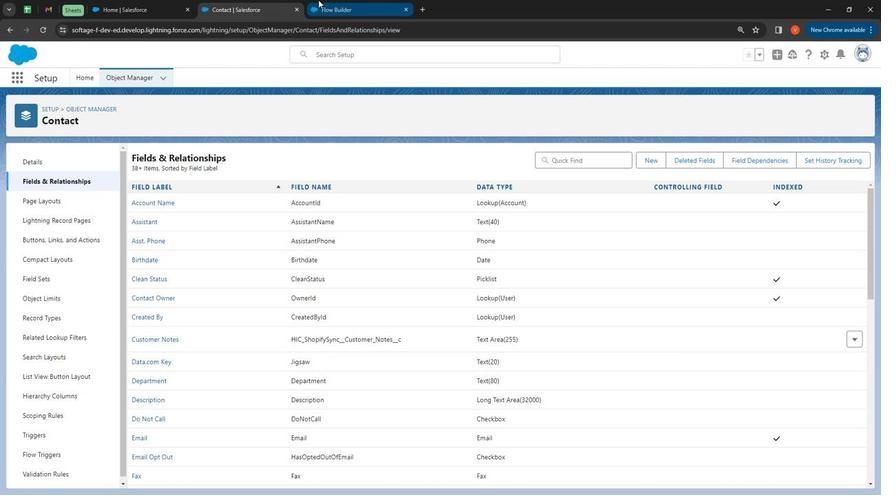 
Action: Mouse pressed left at (329, 50)
Screenshot: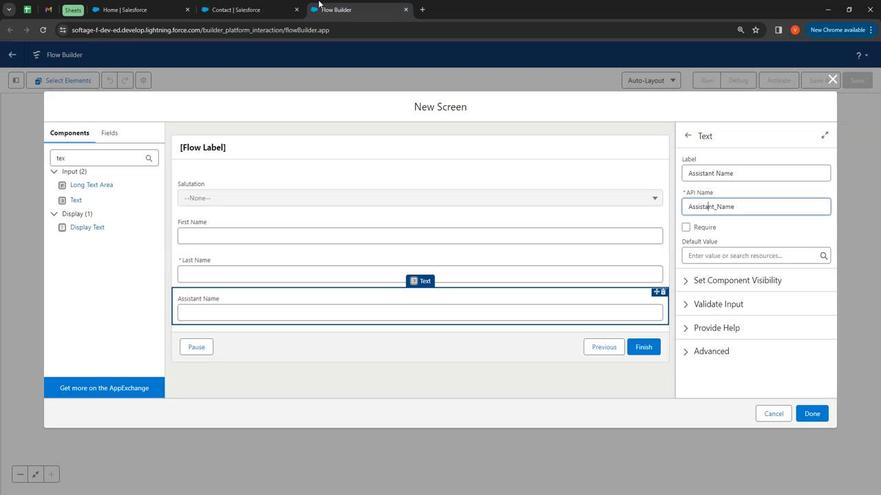 
Action: Mouse moved to (139, 190)
Screenshot: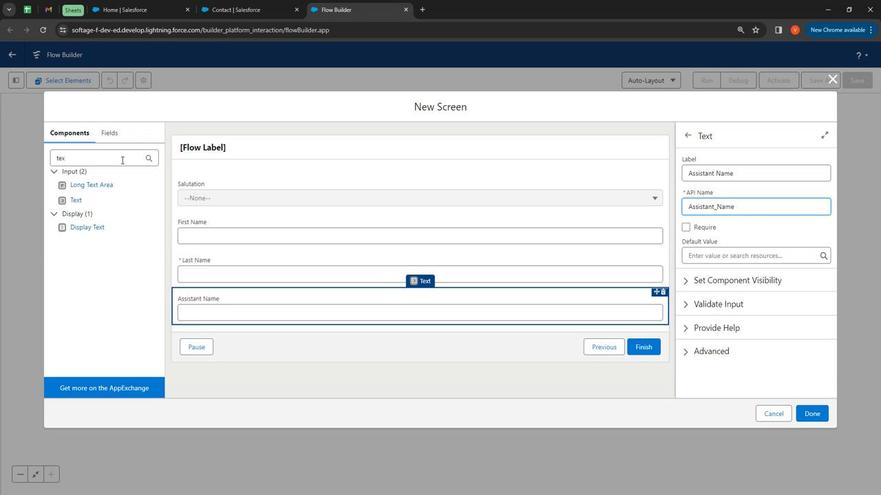 
Action: Mouse pressed left at (139, 190)
Screenshot: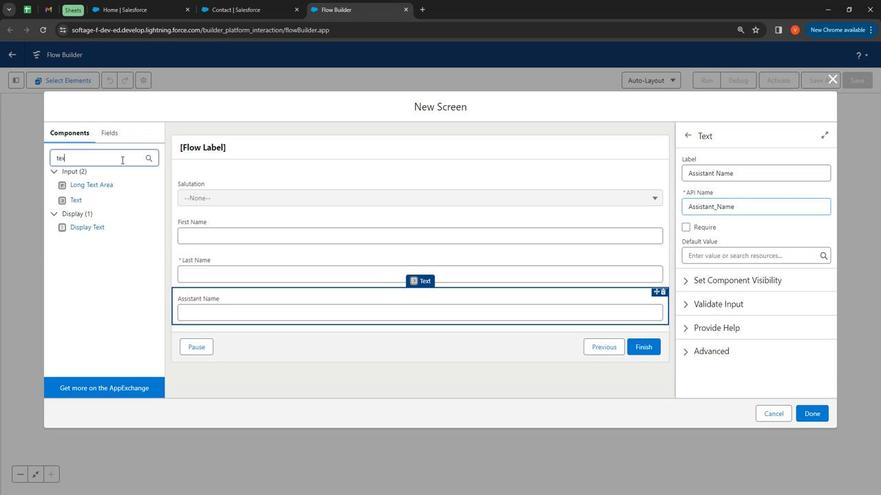 
Action: Mouse pressed left at (139, 190)
Screenshot: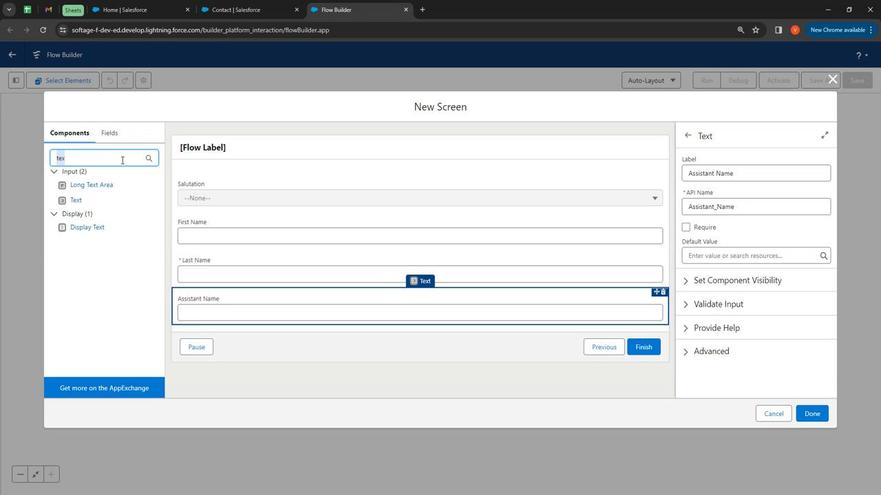 
Action: Mouse pressed left at (139, 190)
Screenshot: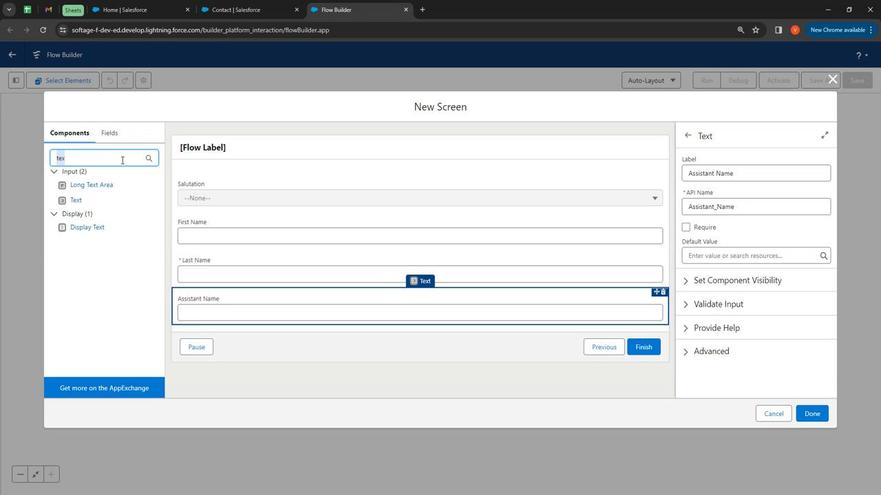 
Action: Mouse moved to (139, 190)
Screenshot: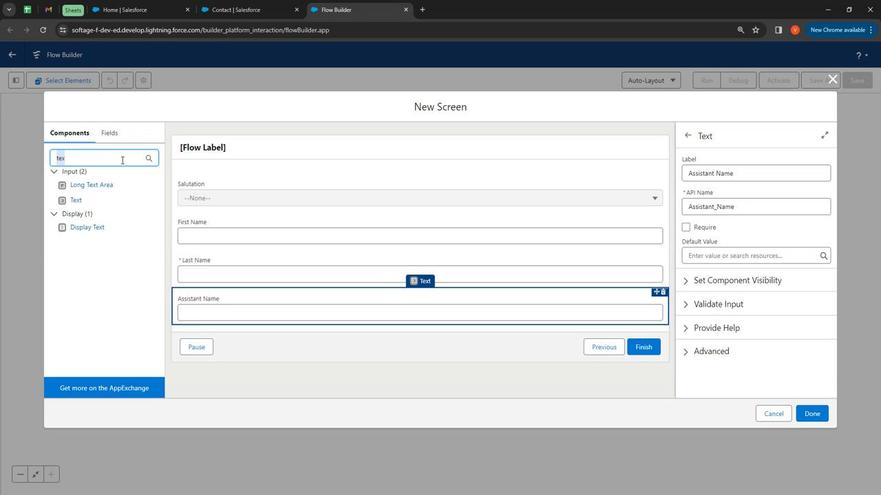 
Action: Key pressed d
Screenshot: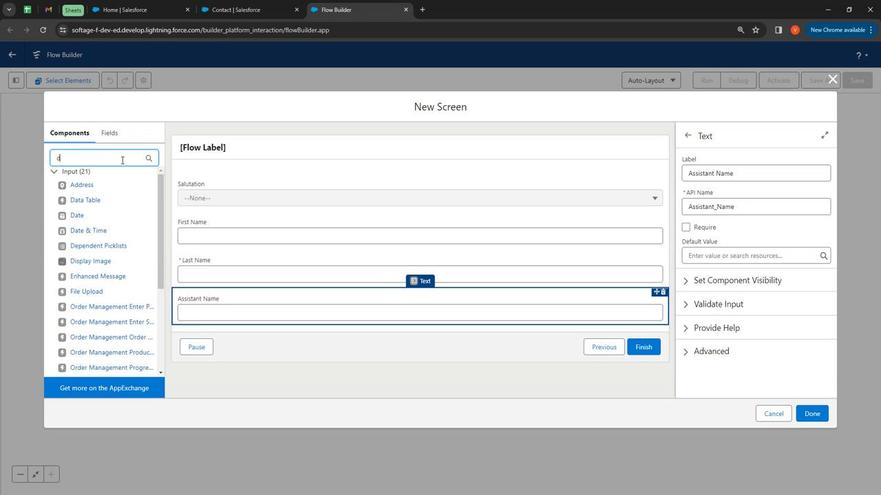
Action: Mouse moved to (139, 190)
Screenshot: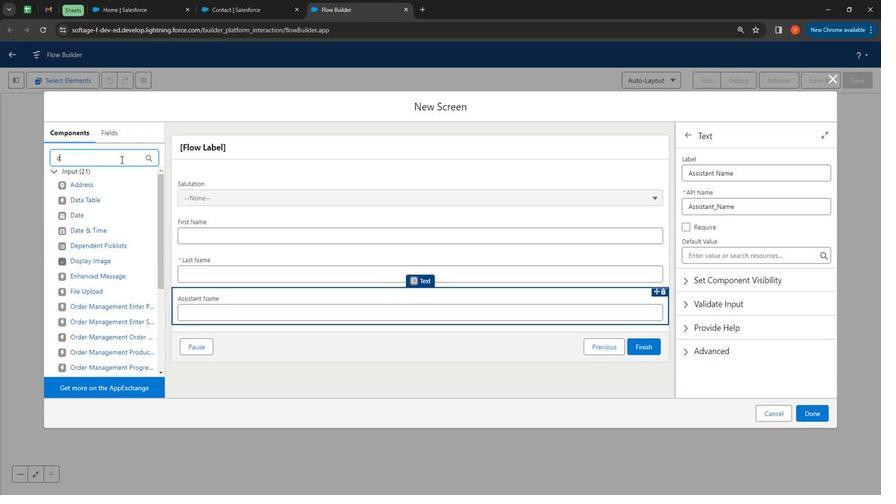 
Action: Key pressed a
Screenshot: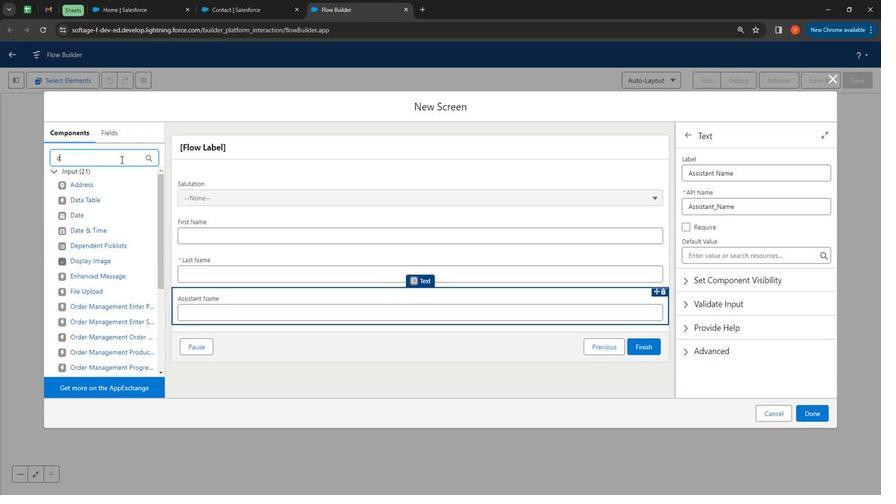
Action: Mouse moved to (140, 189)
Screenshot: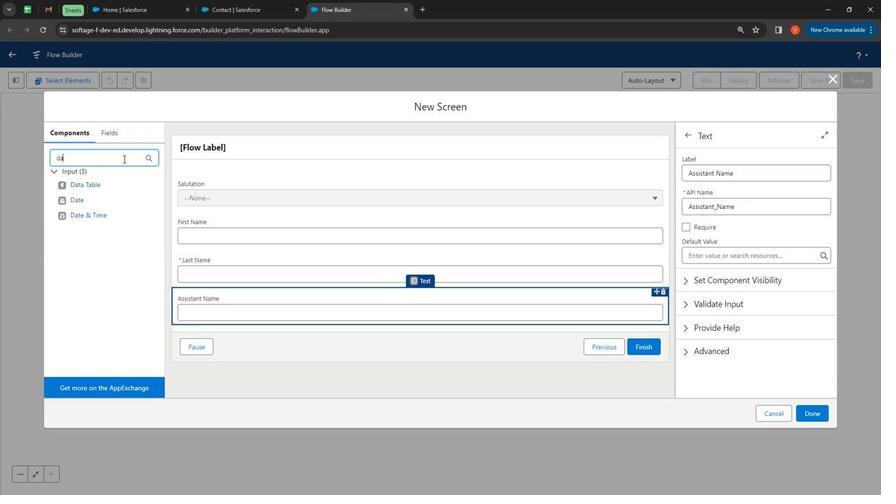 
Action: Key pressed t
Screenshot: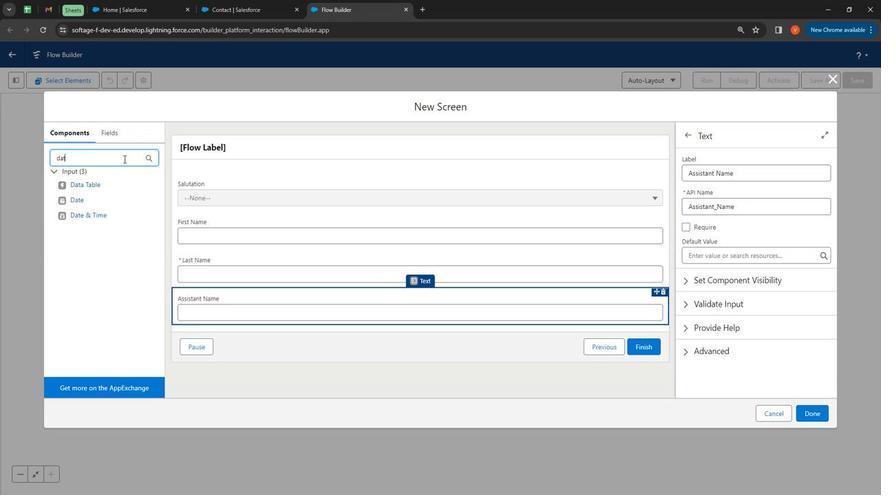
Action: Mouse moved to (143, 189)
Screenshot: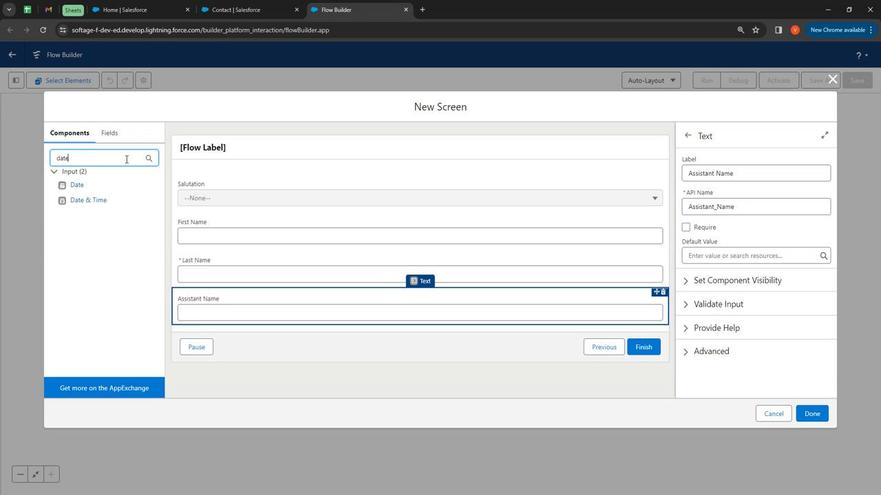 
Action: Key pressed e
Screenshot: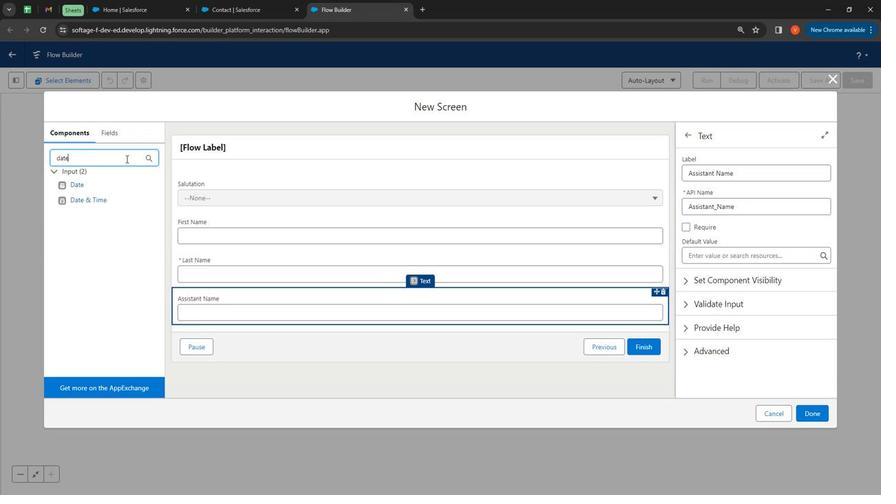
Action: Mouse moved to (99, 210)
Screenshot: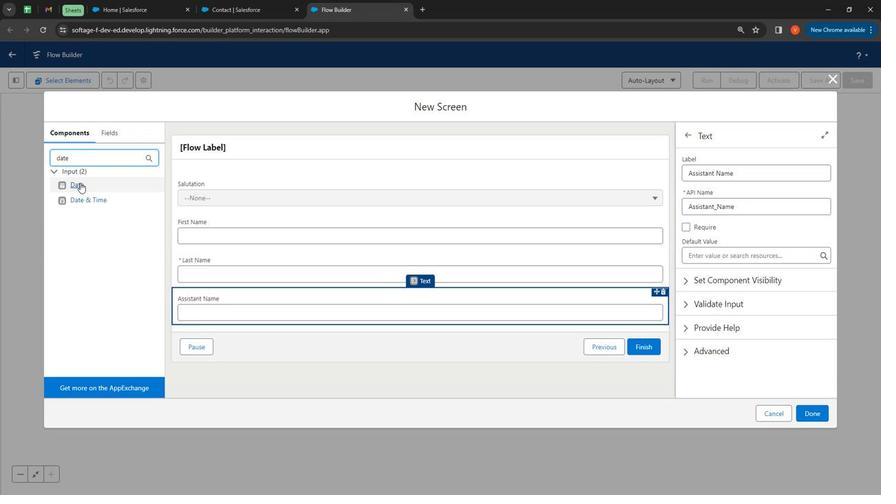 
Action: Mouse pressed left at (99, 210)
Screenshot: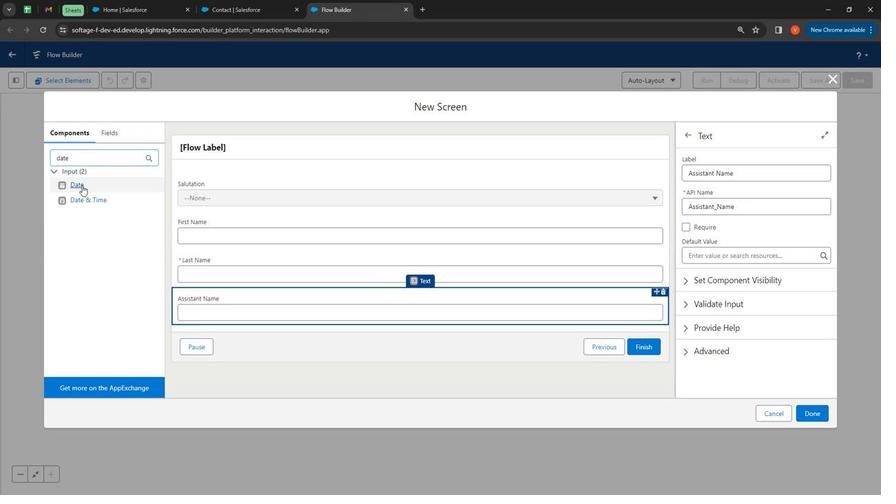 
Action: Mouse moved to (750, 203)
Screenshot: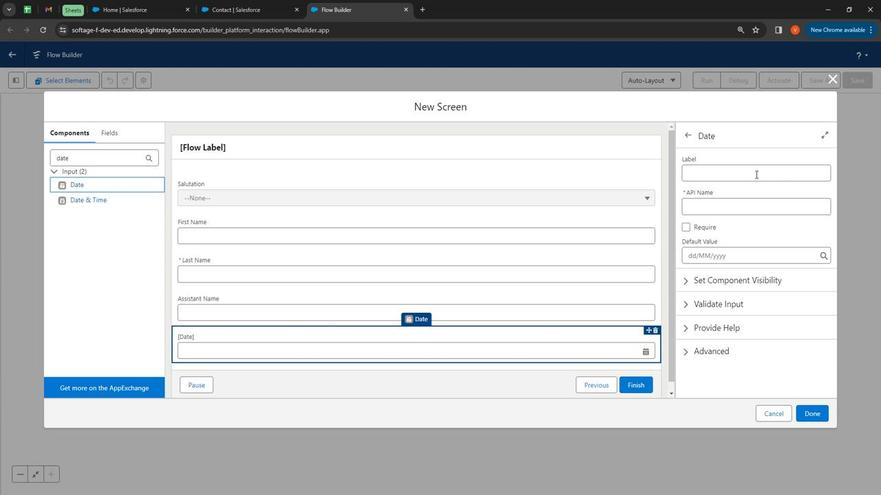 
Action: Mouse pressed left at (750, 203)
Screenshot: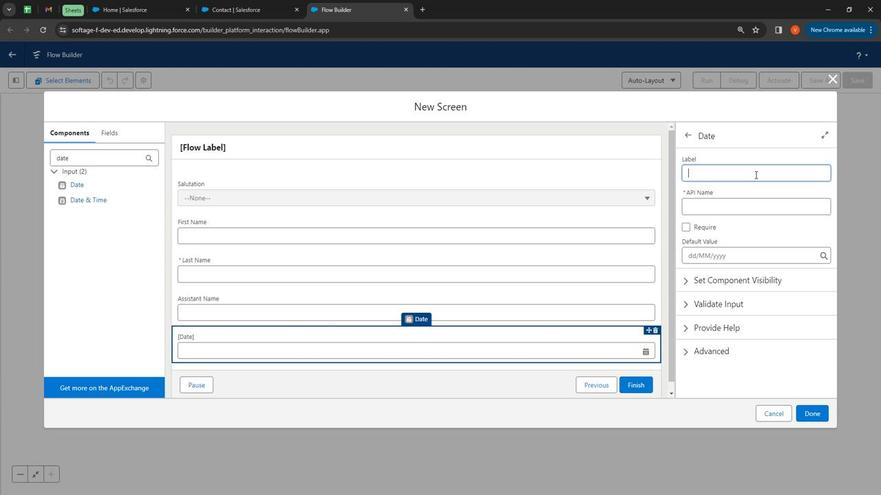 
Action: Mouse moved to (750, 203)
Screenshot: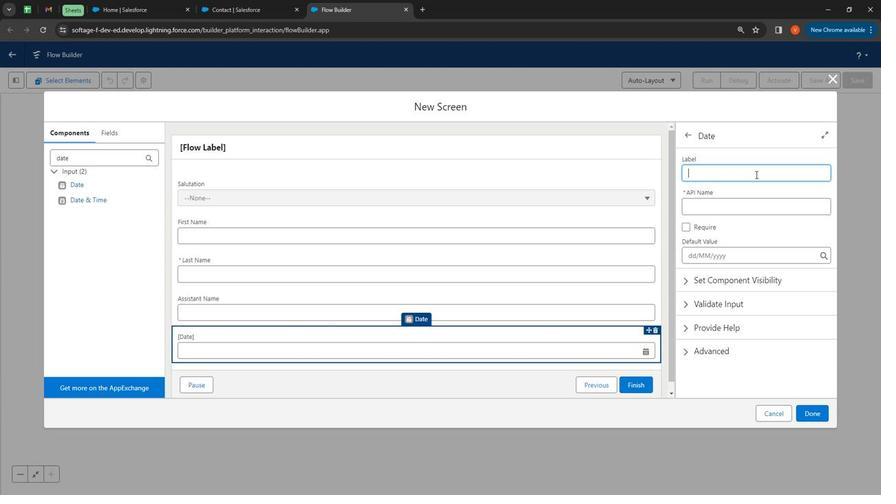 
Action: Key pressed <Key.shift><Key.shift><Key.shift><Key.shift><Key.shift><Key.shift><Key.shift><Key.shift><Key.shift><Key.shift><Key.shift><Key.shift>Birth<Key.shift>Date
Screenshot: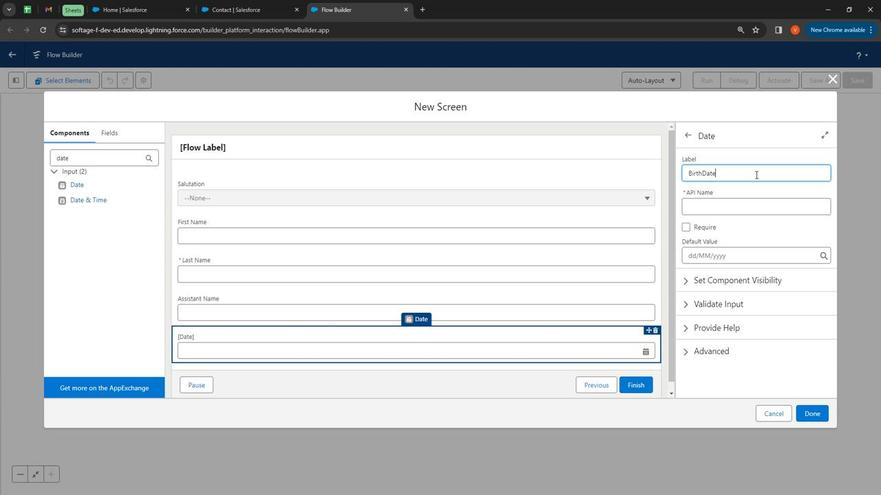 
Action: Mouse moved to (743, 228)
Screenshot: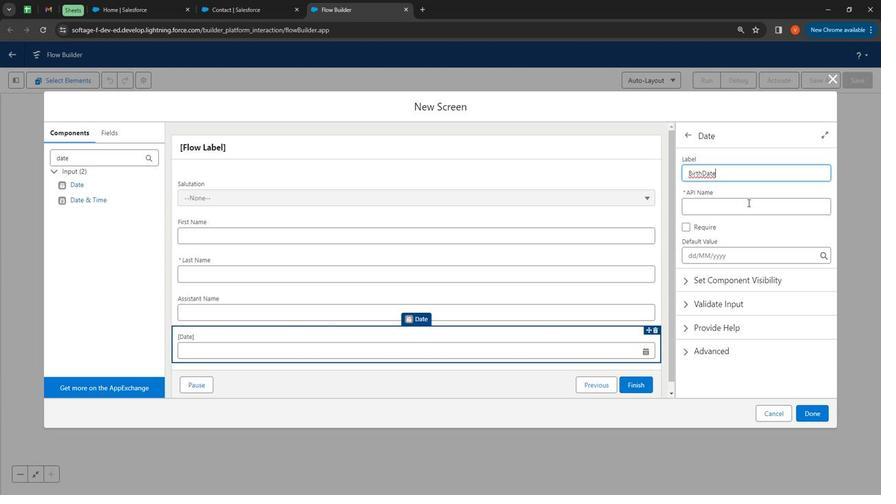 
Action: Mouse pressed left at (743, 228)
Screenshot: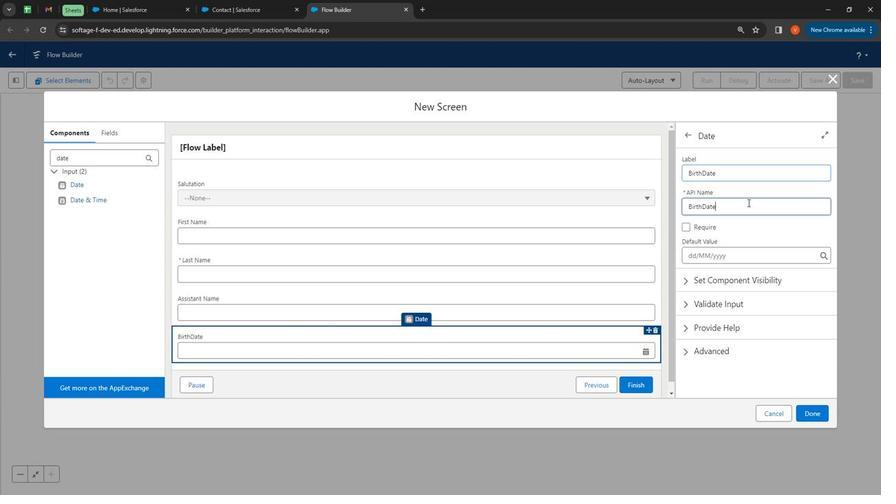 
Action: Mouse moved to (286, 50)
Screenshot: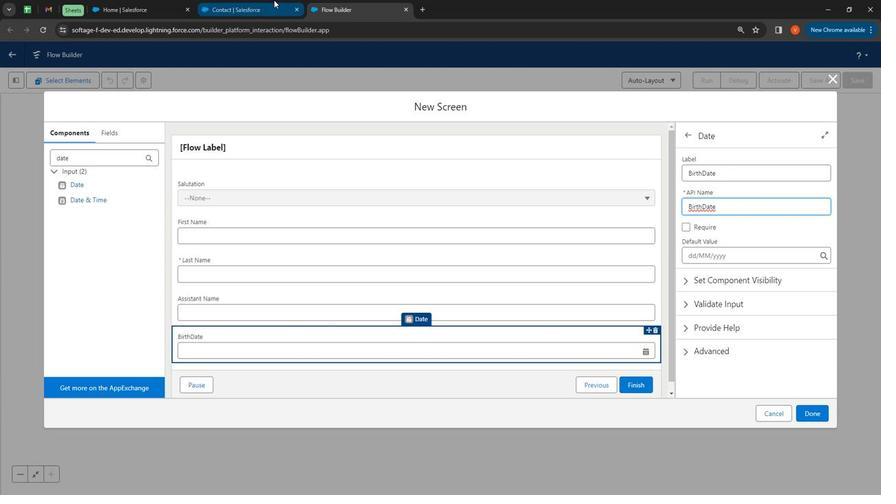 
Action: Mouse pressed left at (286, 50)
Screenshot: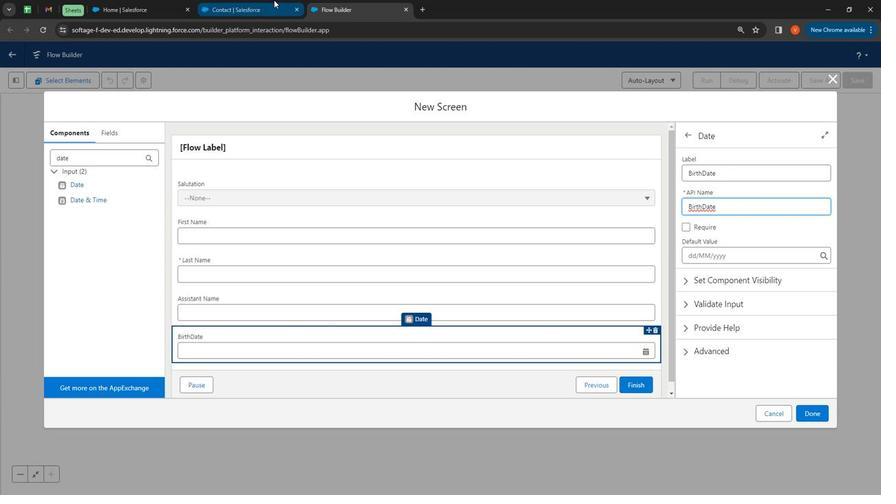 
Action: Mouse moved to (394, 313)
Screenshot: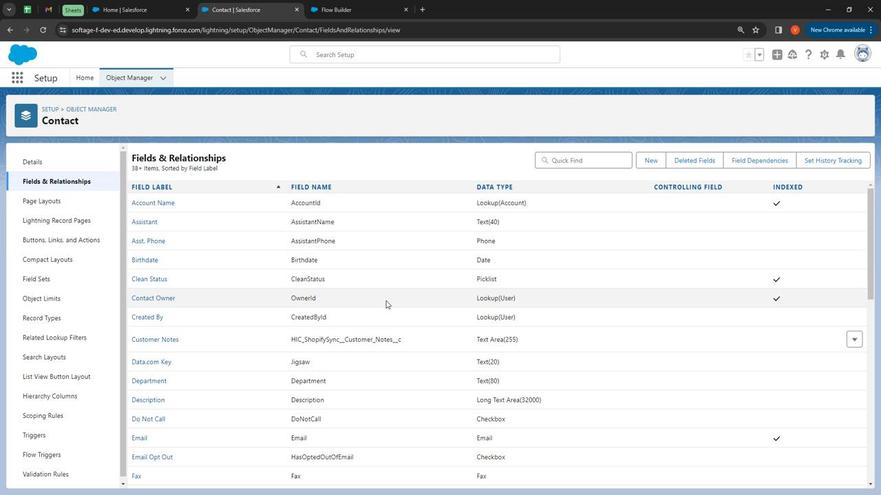 
Action: Mouse scrolled (394, 313) with delta (0, 0)
Screenshot: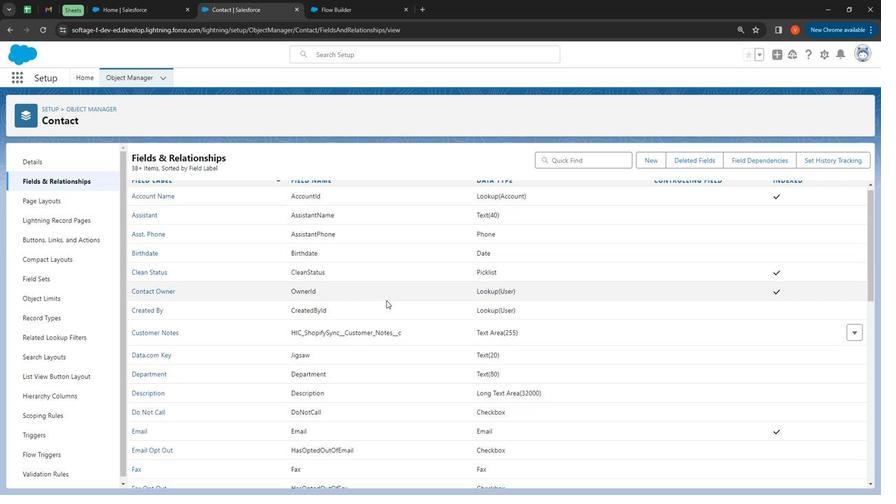 
Action: Mouse moved to (379, 50)
Screenshot: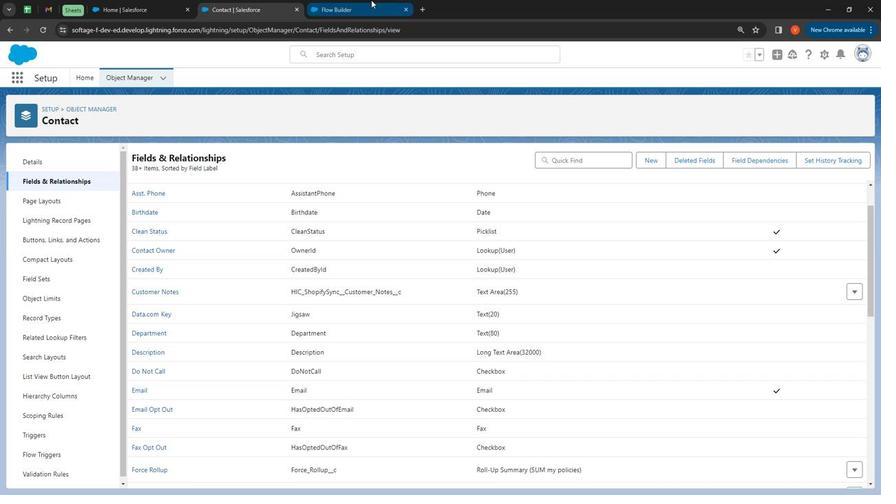
Action: Mouse pressed left at (379, 50)
Screenshot: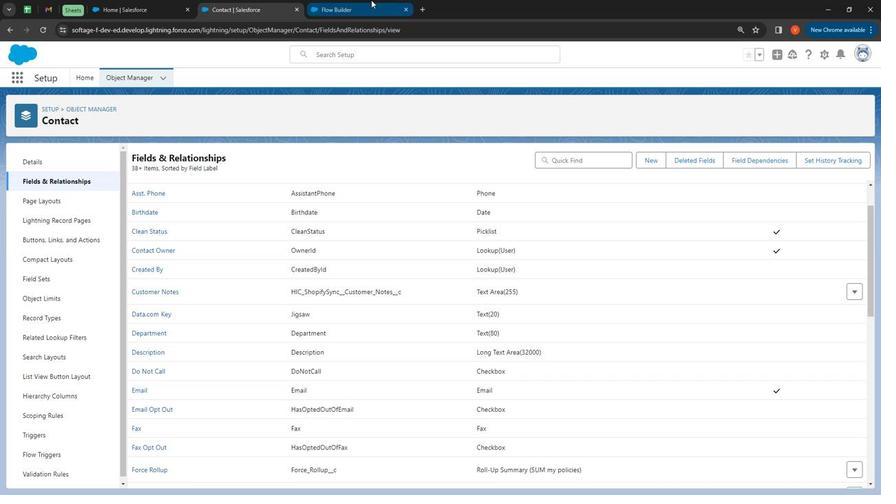 
Action: Mouse moved to (114, 191)
Screenshot: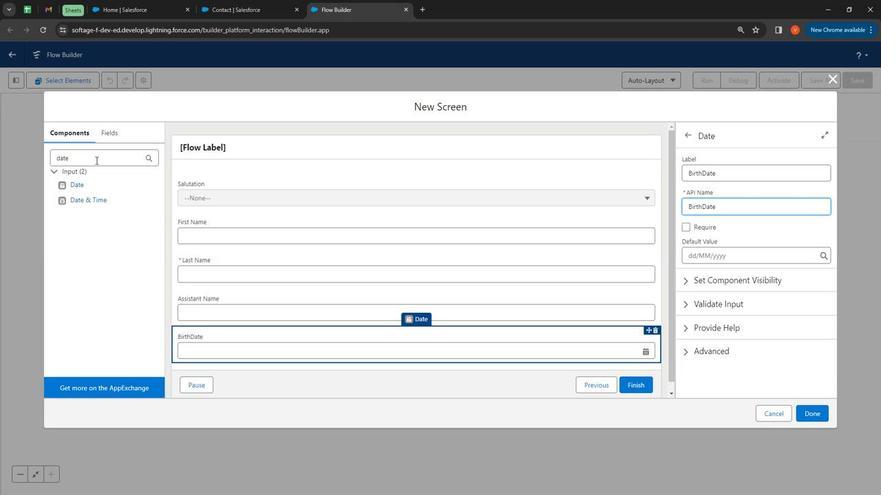 
Action: Mouse pressed left at (114, 191)
Screenshot: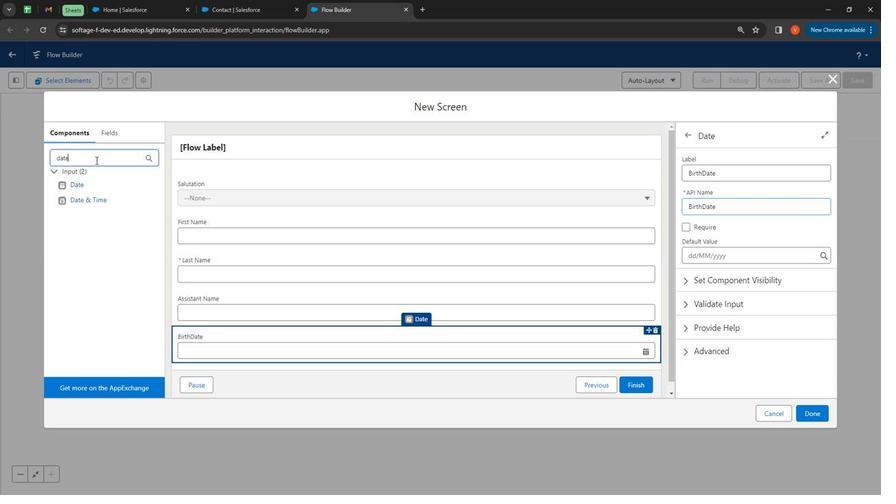 
Action: Mouse pressed left at (114, 191)
Screenshot: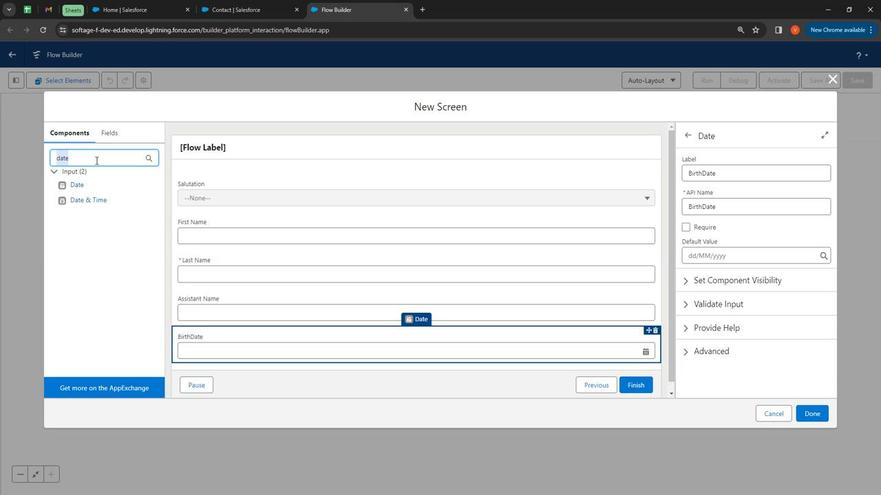 
Action: Mouse moved to (121, 194)
Screenshot: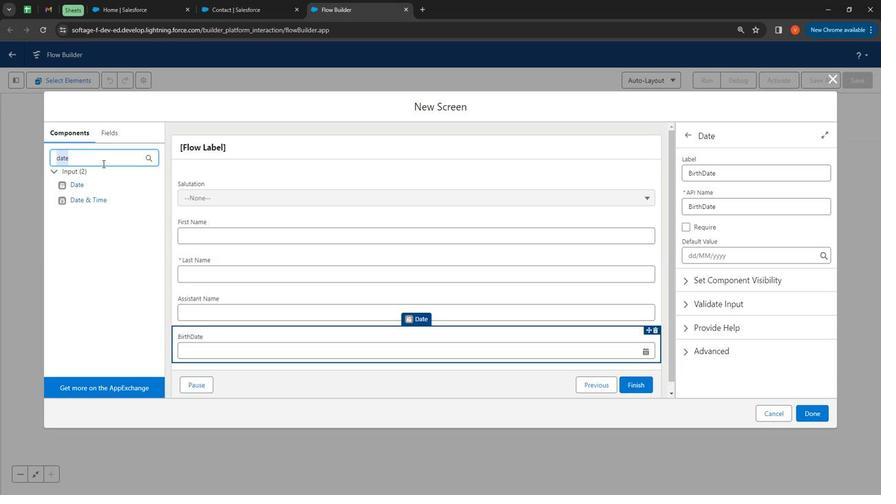 
Action: Key pressed p
Screenshot: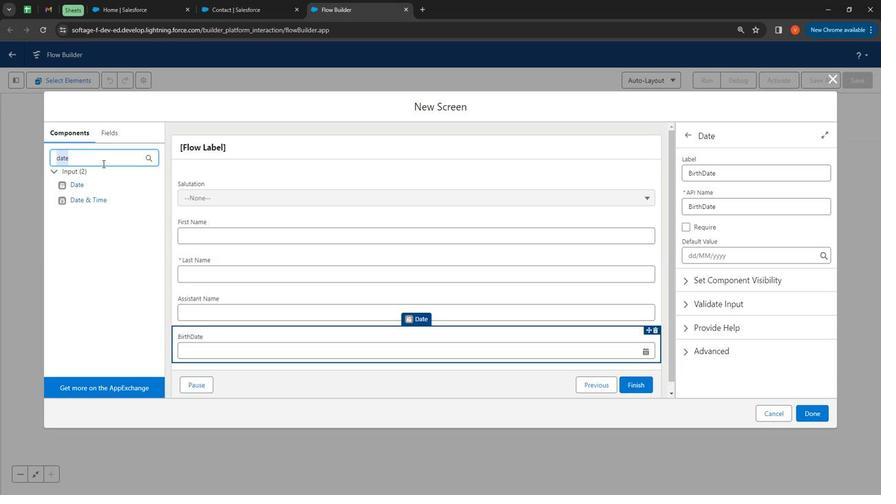
Action: Mouse moved to (126, 193)
Screenshot: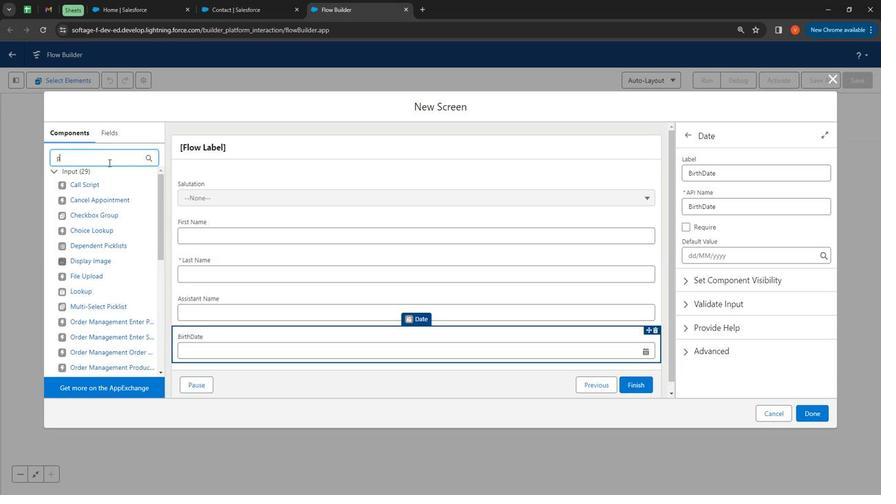 
Action: Key pressed i
Screenshot: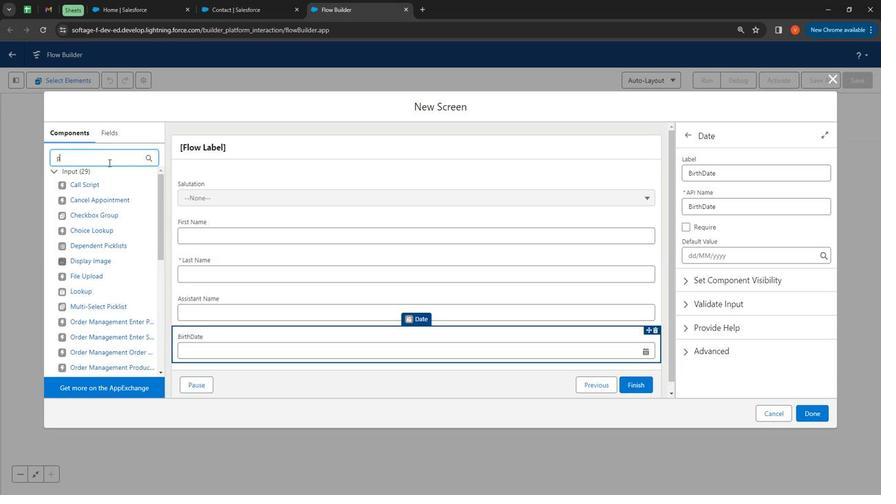 
Action: Mouse moved to (127, 193)
Screenshot: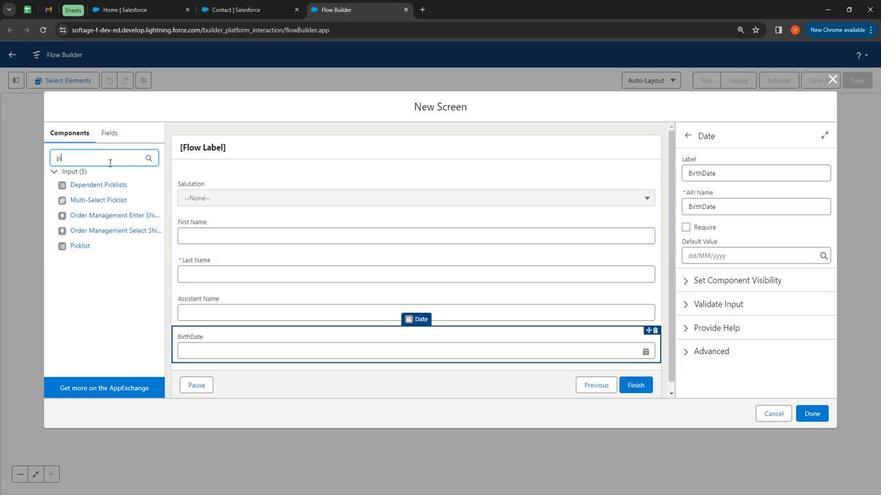 
Action: Key pressed ck
Screenshot: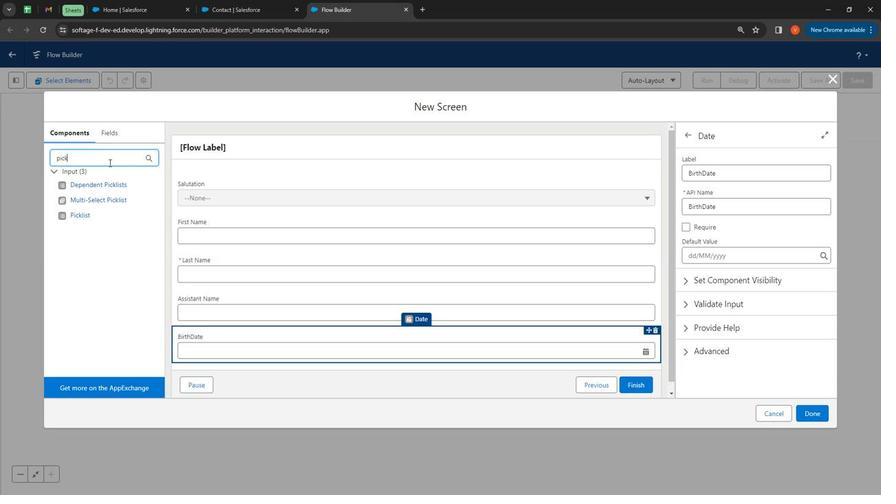 
Action: Mouse moved to (108, 239)
Screenshot: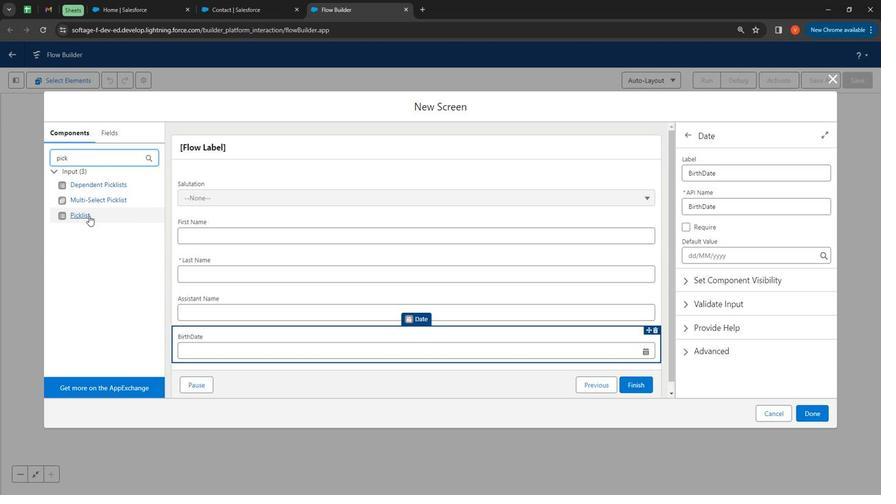 
Action: Mouse pressed left at (108, 239)
Screenshot: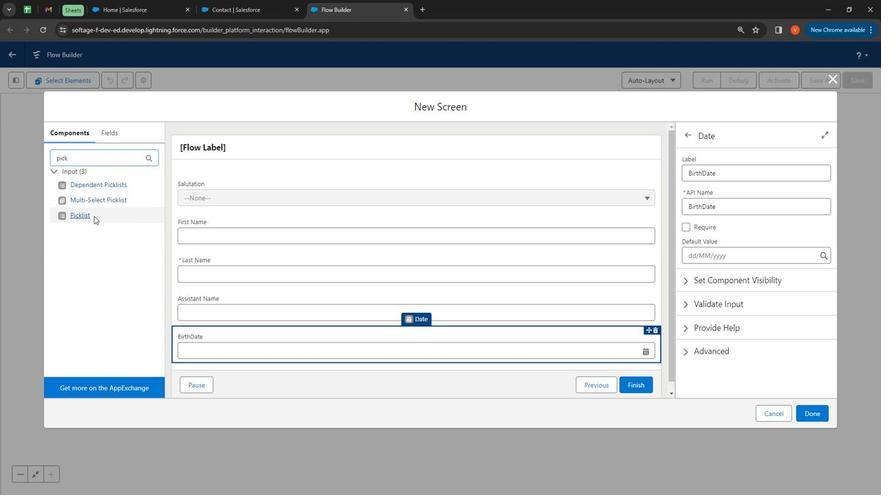 
Action: Mouse moved to (406, 356)
Screenshot: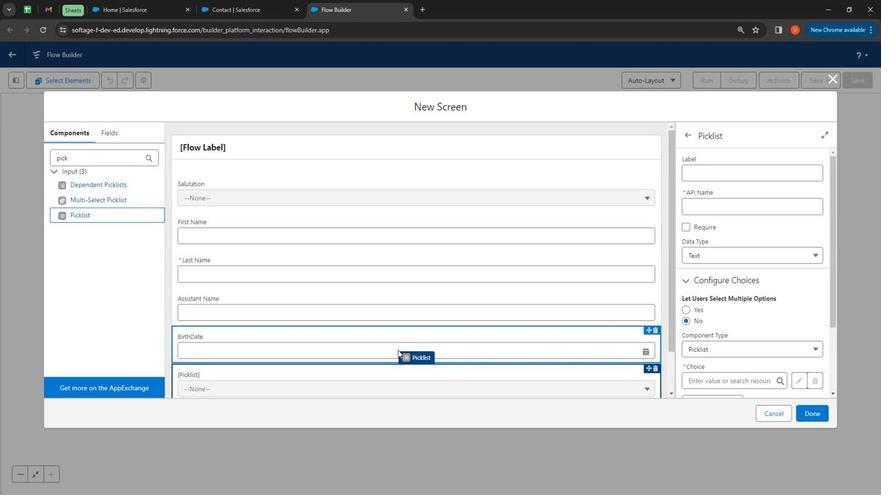 
Action: Mouse scrolled (406, 355) with delta (0, 0)
Screenshot: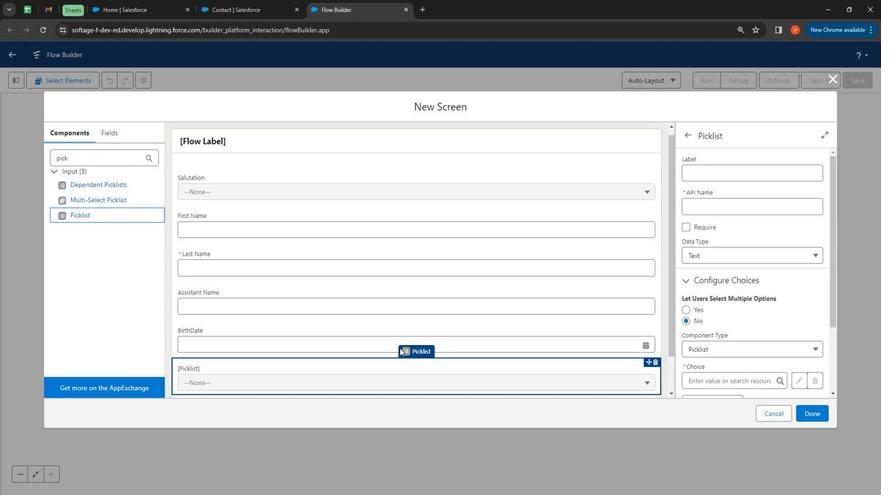 
Action: Mouse moved to (406, 356)
Screenshot: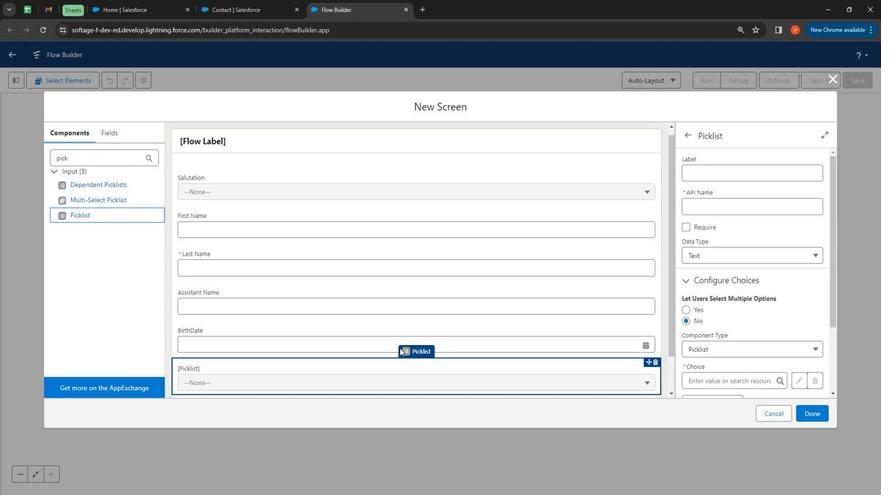 
Action: Mouse scrolled (406, 355) with delta (0, 0)
Screenshot: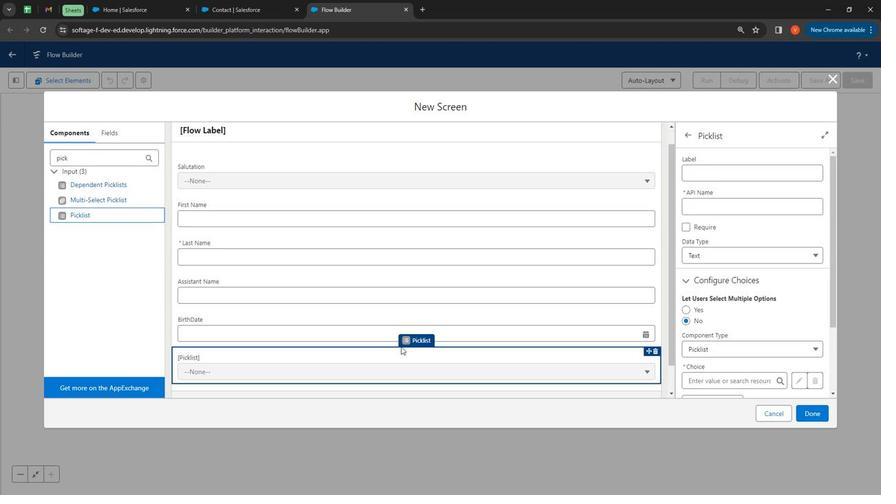 
Action: Mouse moved to (406, 355)
Screenshot: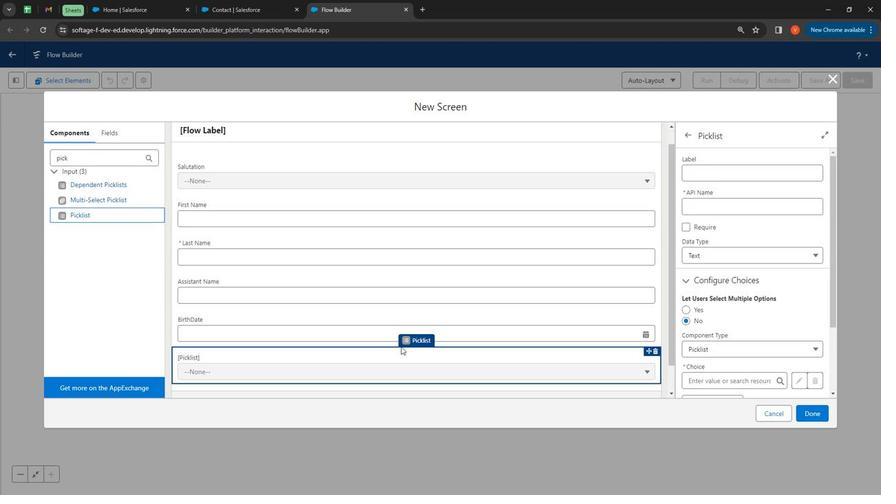 
Action: Mouse scrolled (406, 355) with delta (0, 0)
Screenshot: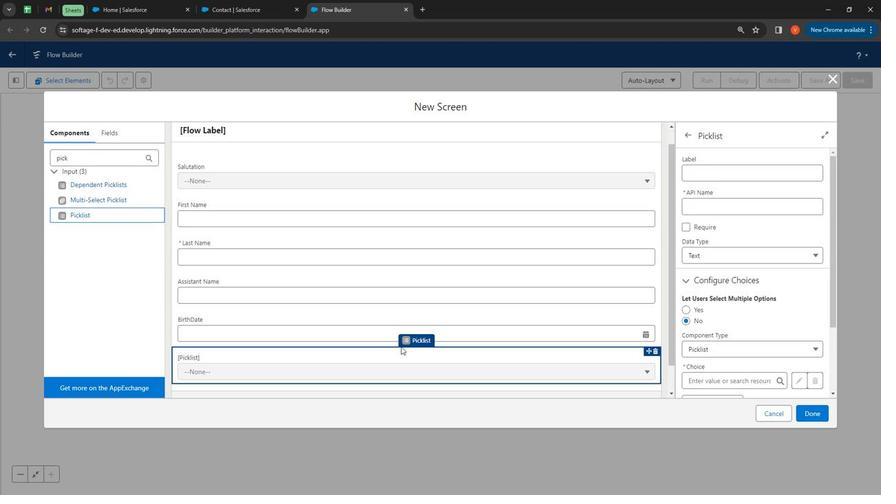 
Action: Mouse moved to (408, 354)
Screenshot: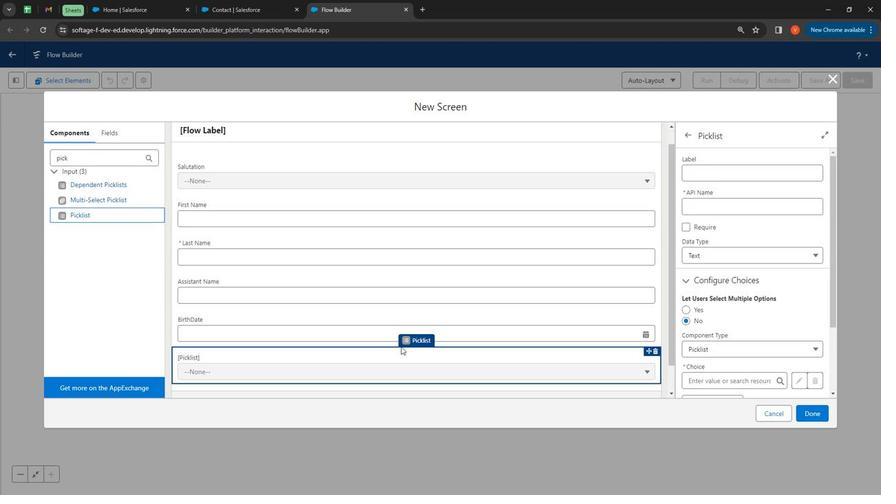 
Action: Mouse scrolled (408, 353) with delta (0, 0)
Screenshot: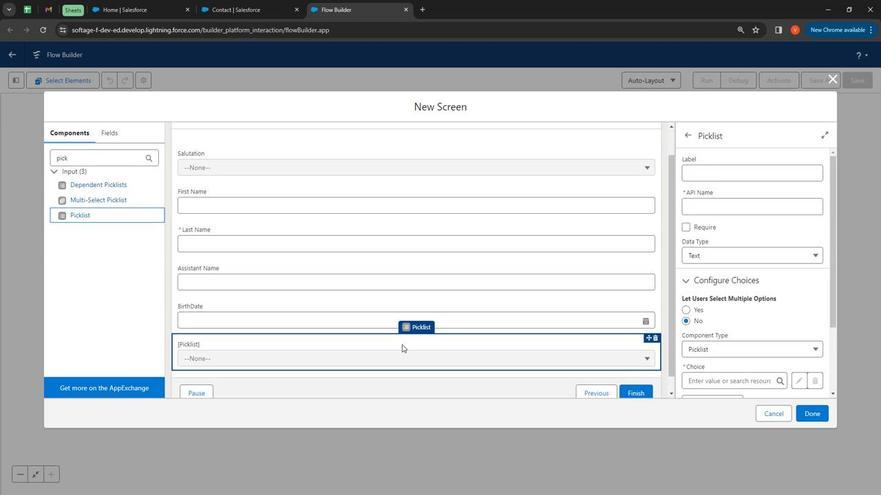 
Action: Mouse moved to (409, 352)
Screenshot: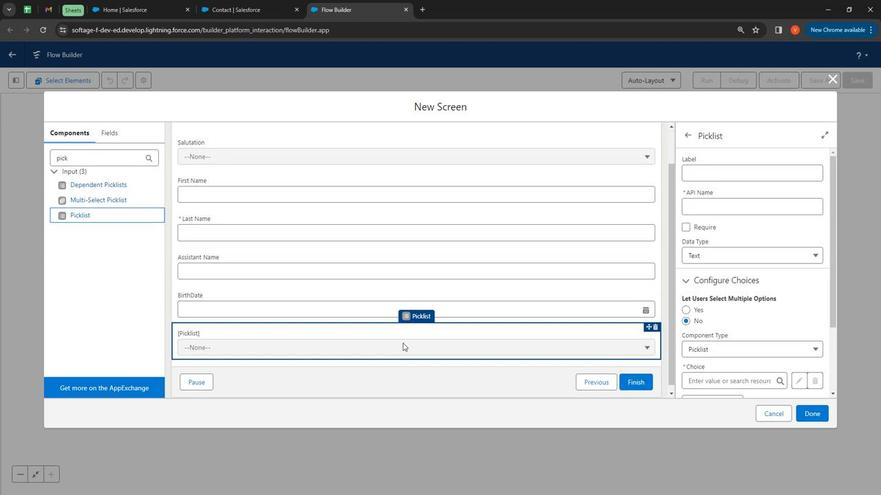 
Action: Mouse scrolled (409, 351) with delta (0, 0)
Screenshot: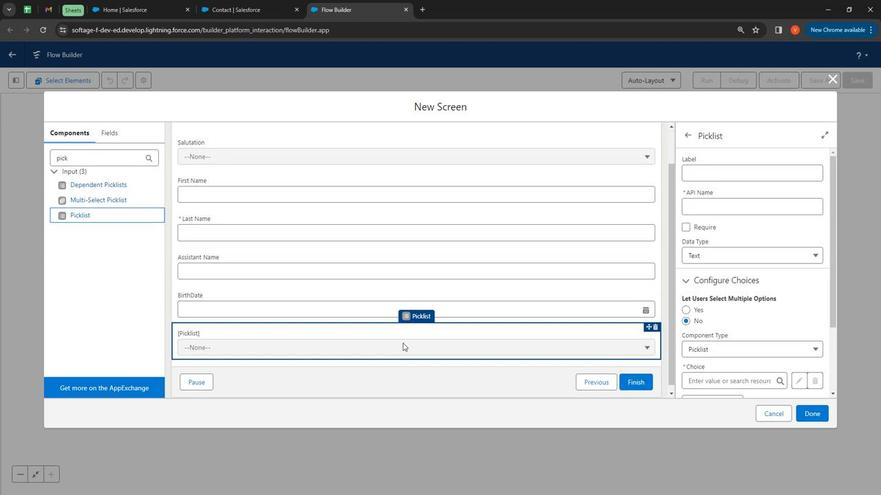 
Action: Mouse moved to (411, 349)
Screenshot: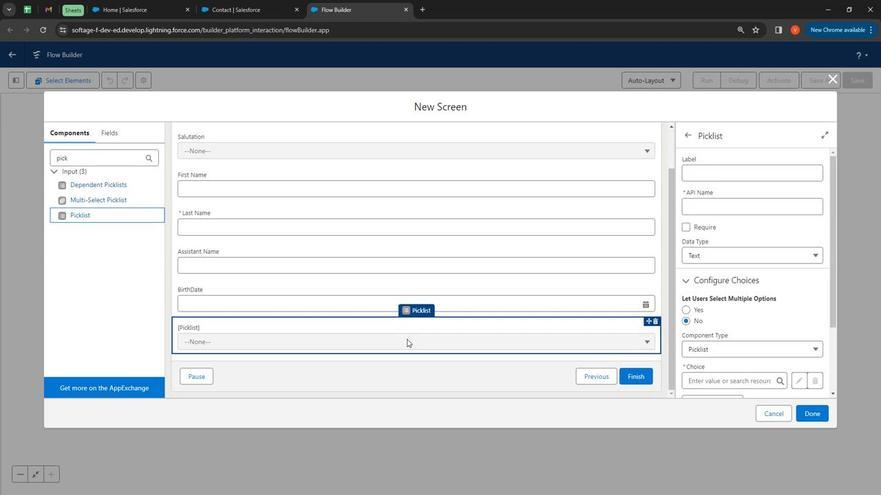 
Action: Mouse scrolled (411, 349) with delta (0, 0)
Screenshot: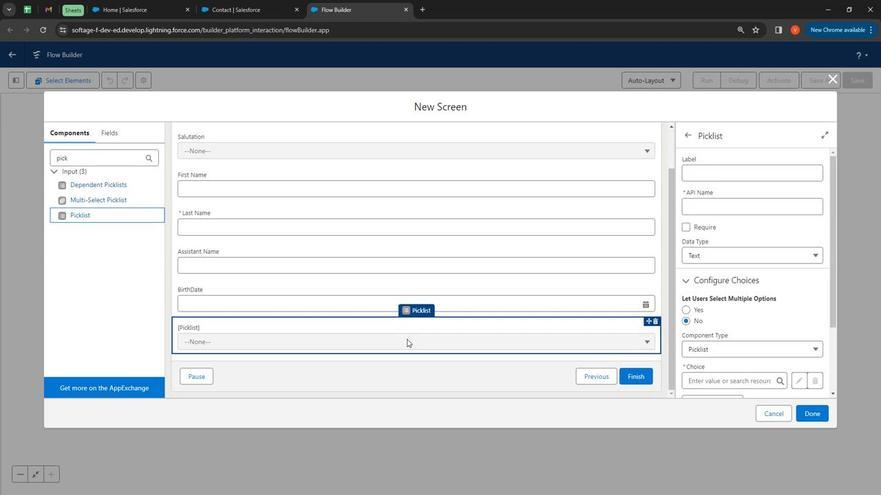 
Action: Mouse moved to (719, 201)
Screenshot: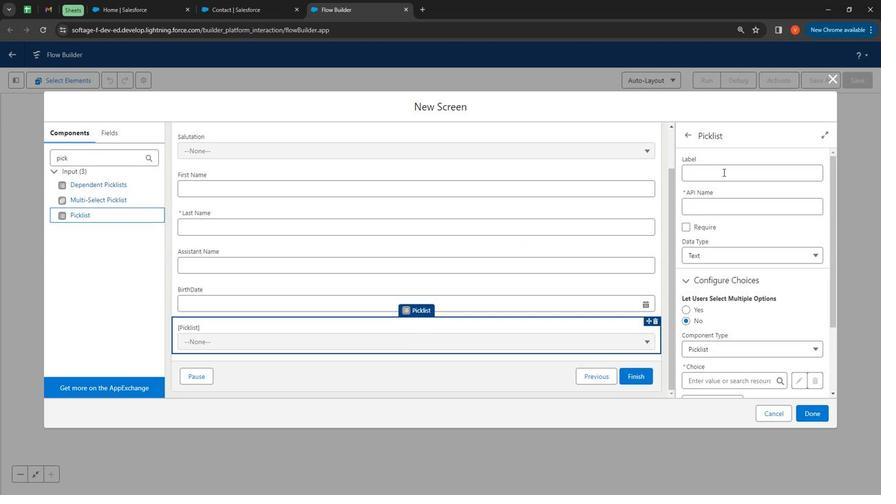 
Action: Mouse pressed left at (719, 201)
Screenshot: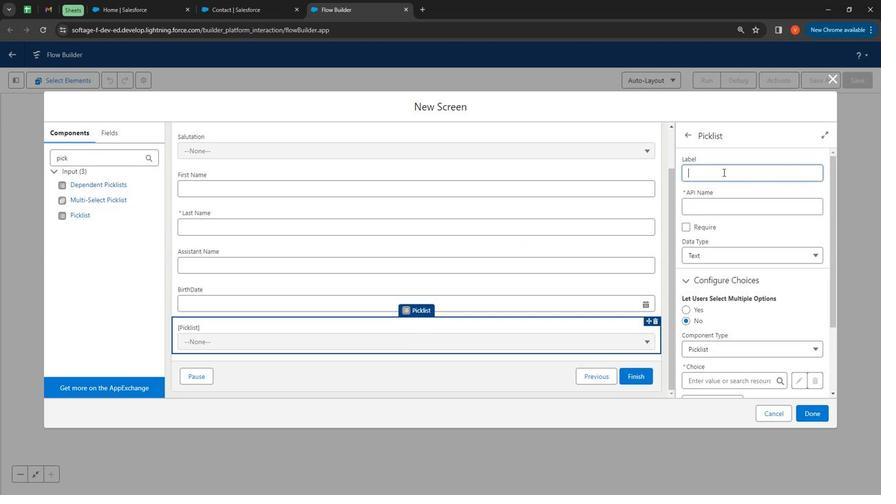 
Action: Key pressed <Key.shift>
Screenshot: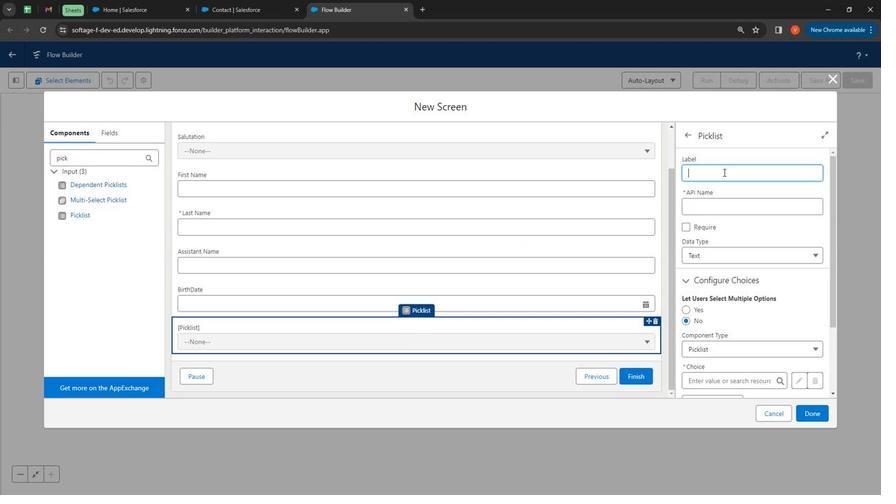 
Action: Mouse moved to (719, 203)
Screenshot: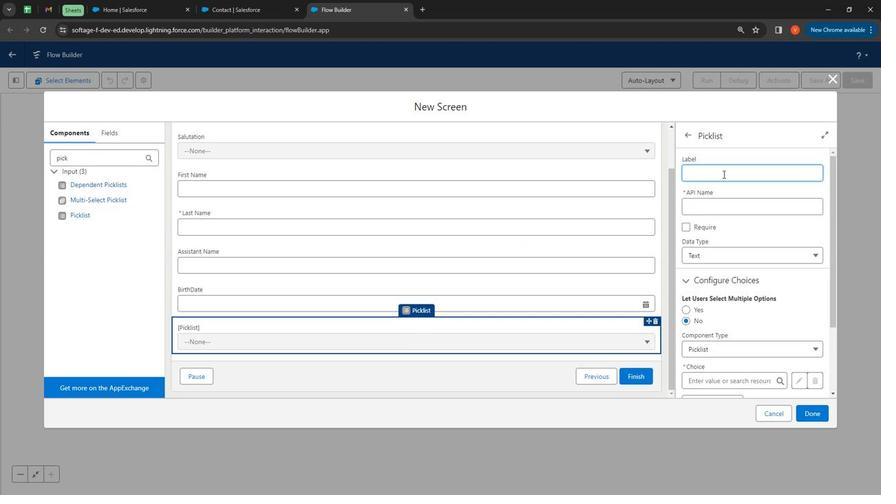 
Action: Key pressed Clean<Key.shift><Key.space><Key.shift>Status
Screenshot: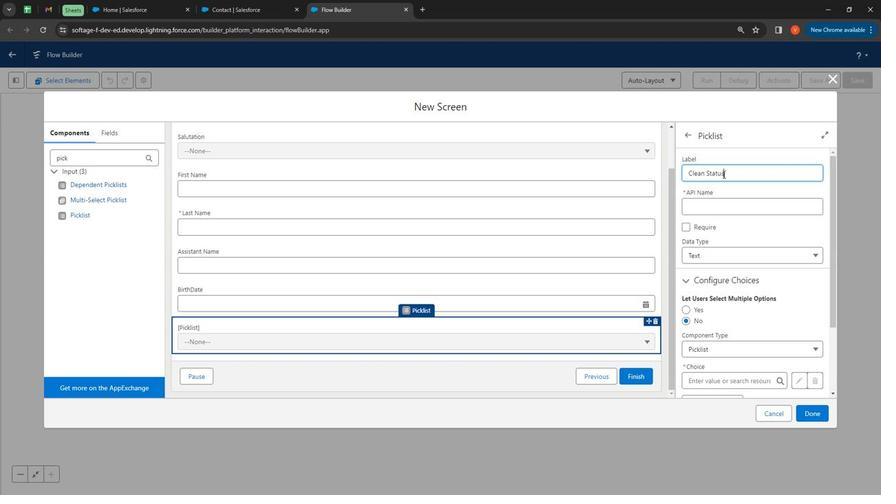 
Action: Mouse moved to (722, 232)
Screenshot: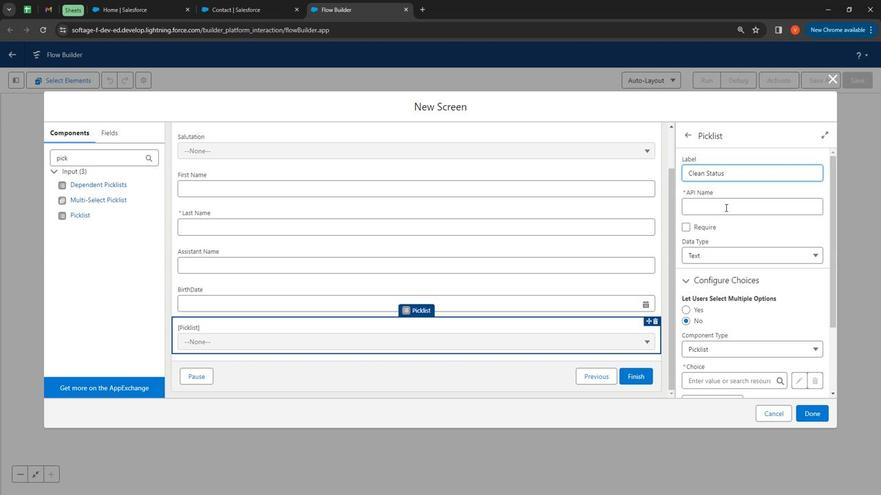 
Action: Mouse pressed left at (722, 232)
Screenshot: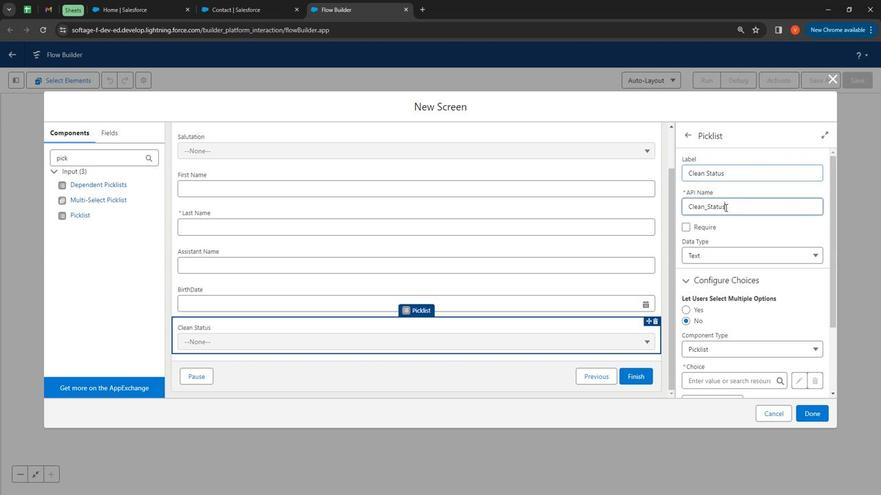 
Action: Mouse moved to (733, 385)
Screenshot: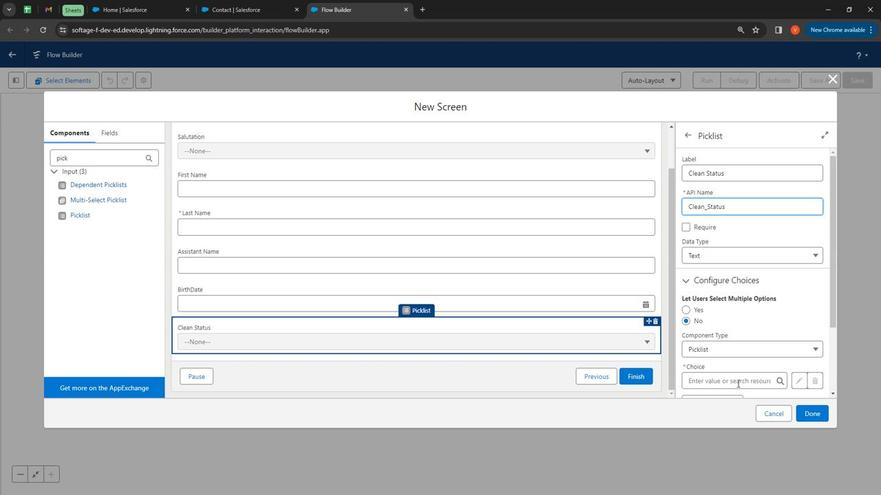 
Action: Mouse pressed left at (733, 385)
Screenshot: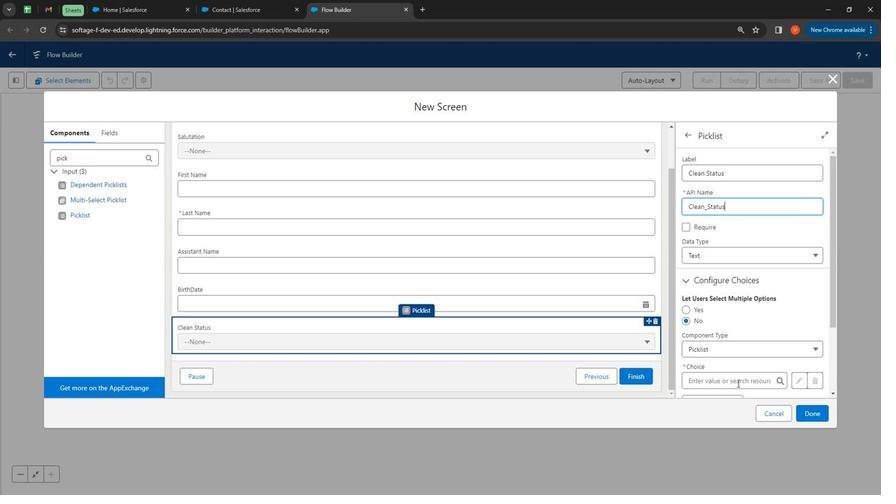 
Action: Mouse moved to (734, 399)
Screenshot: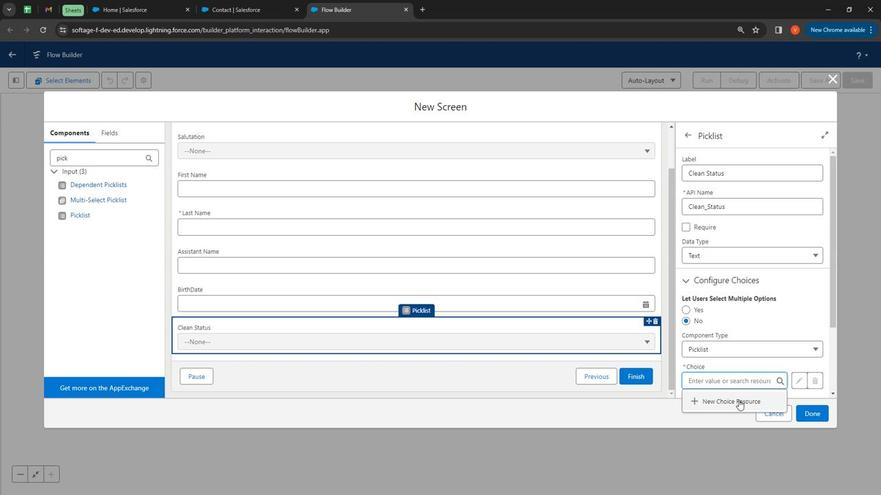 
Action: Mouse pressed left at (734, 399)
Screenshot: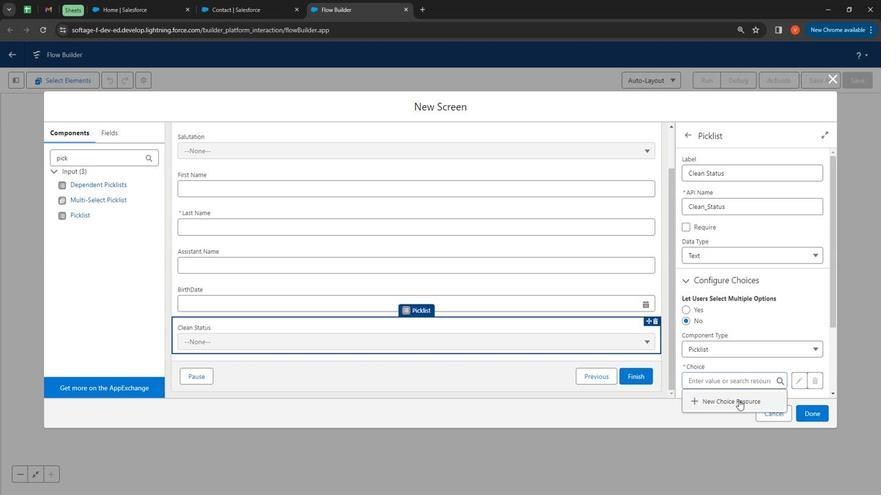 
Action: Mouse moved to (358, 246)
Screenshot: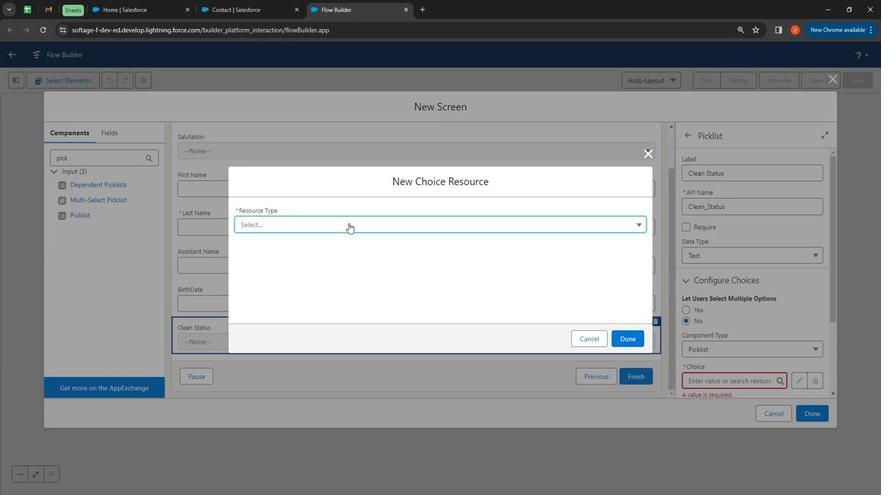 
Action: Mouse pressed left at (358, 246)
Screenshot: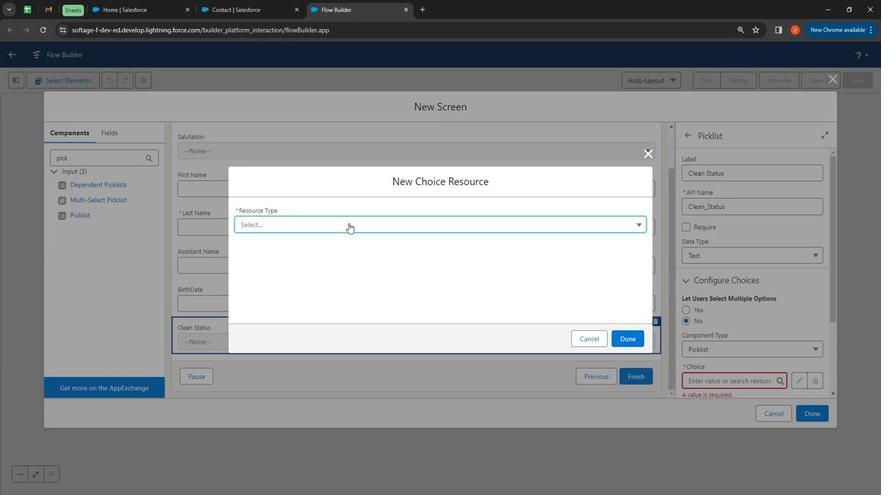 
Action: Mouse moved to (320, 327)
Screenshot: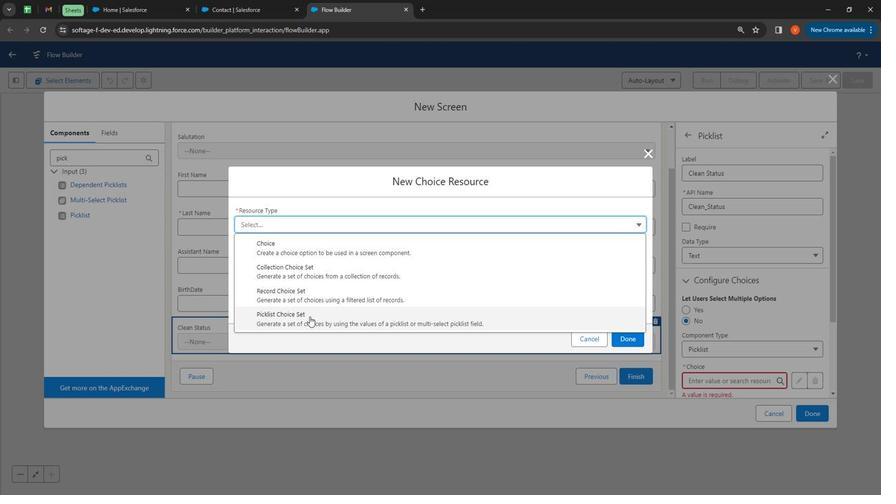 
Action: Mouse pressed left at (320, 327)
Screenshot: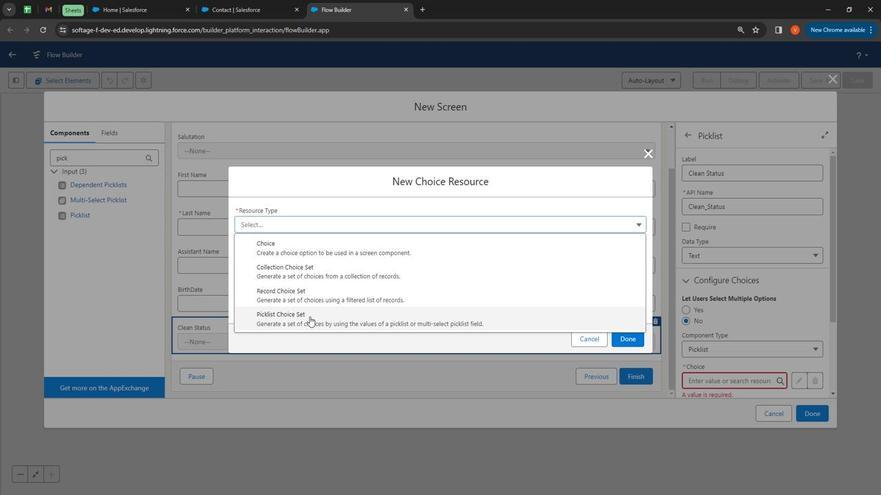
Action: Mouse moved to (291, 268)
Screenshot: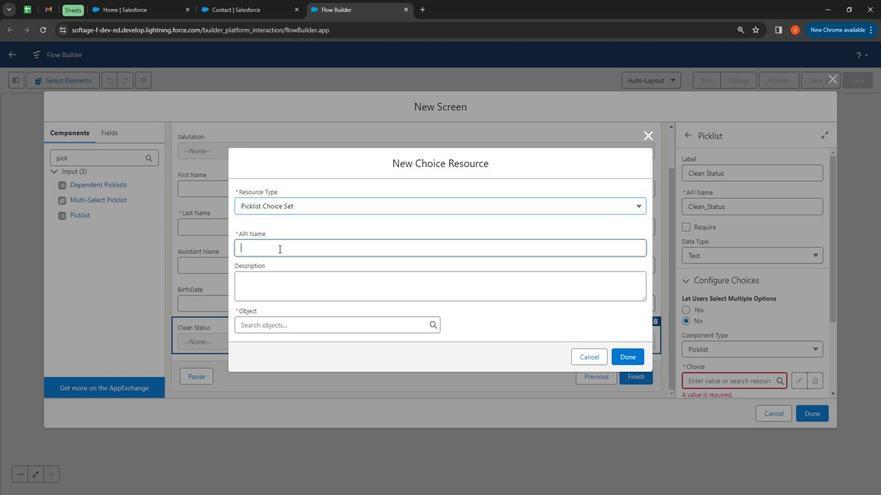 
Action: Mouse pressed left at (291, 268)
Screenshot: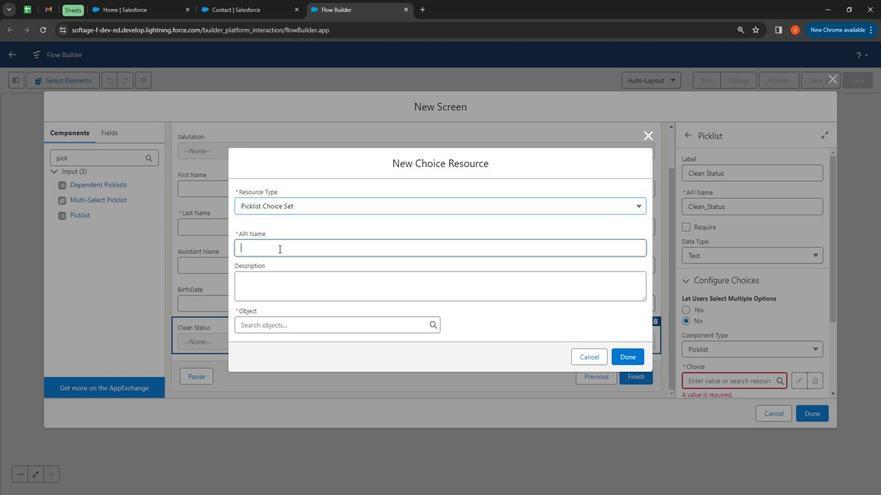 
Action: Mouse moved to (293, 269)
Screenshot: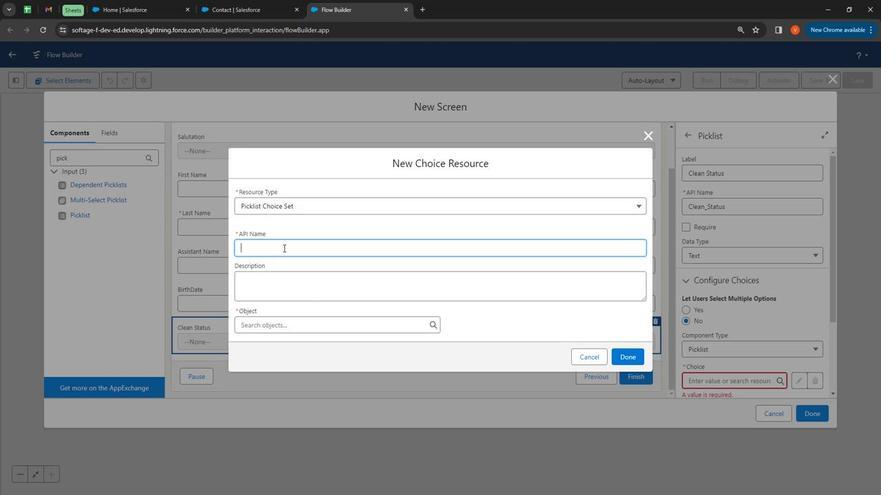 
Action: Key pressed <Key.shift>
Screenshot: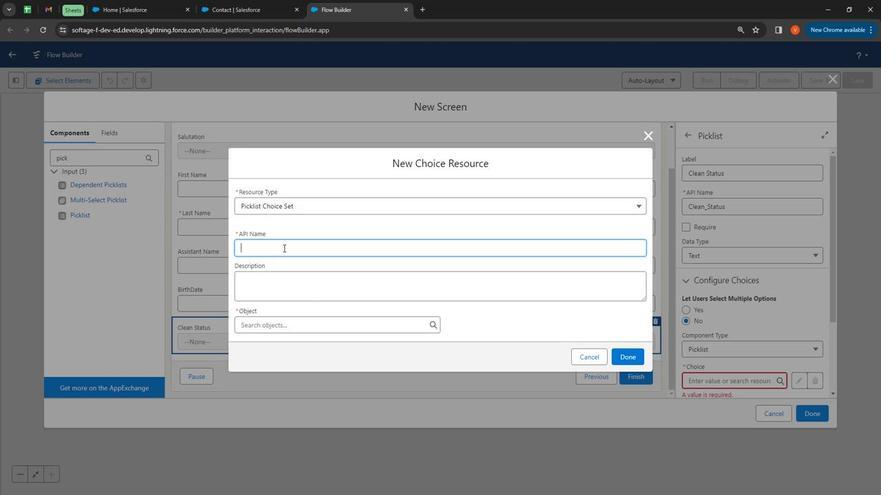 
Action: Mouse moved to (296, 258)
Screenshot: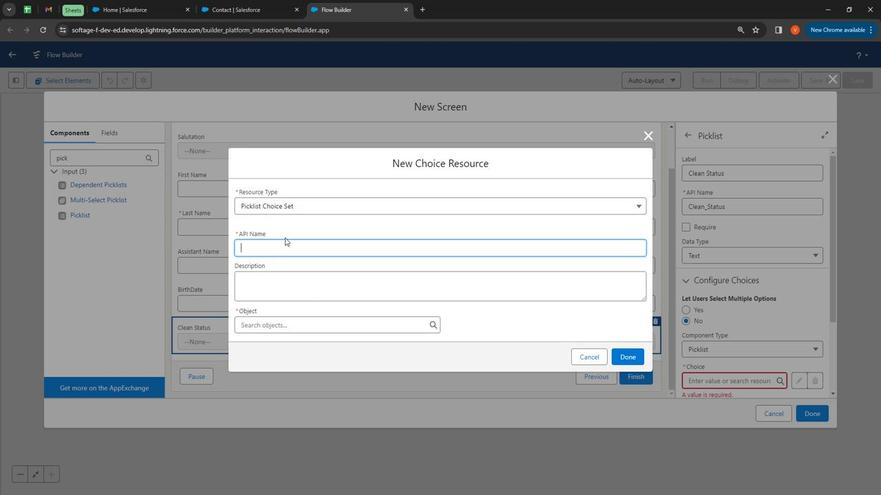 
Action: Key pressed Clean<Key.space><Key.shift>Status<Key.space><Key.shift>PCS
Screenshot: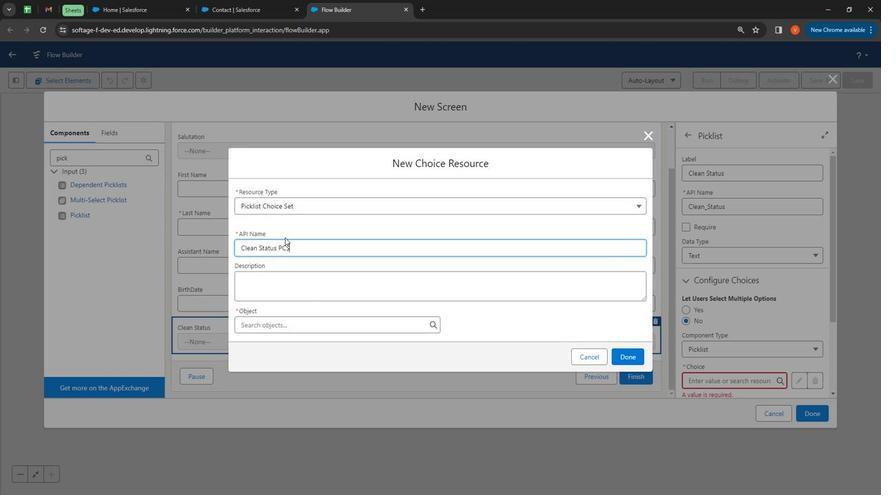 
Action: Mouse moved to (335, 297)
Screenshot: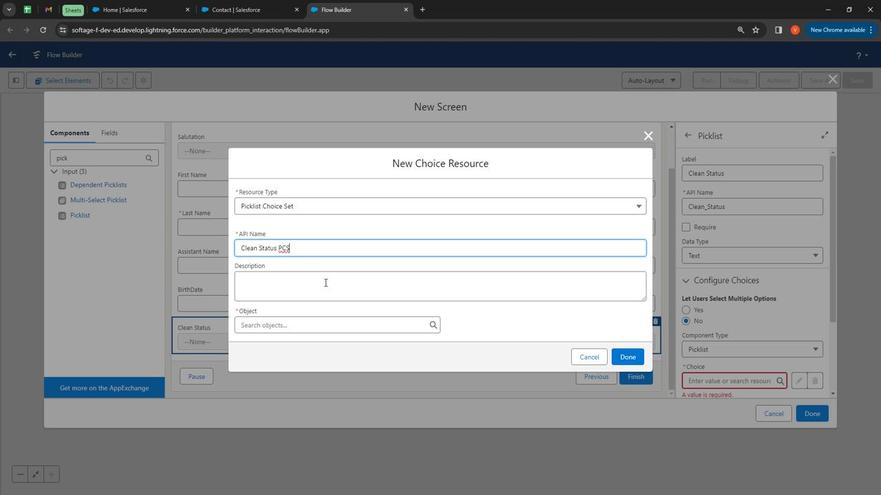 
Action: Mouse pressed left at (335, 297)
Screenshot: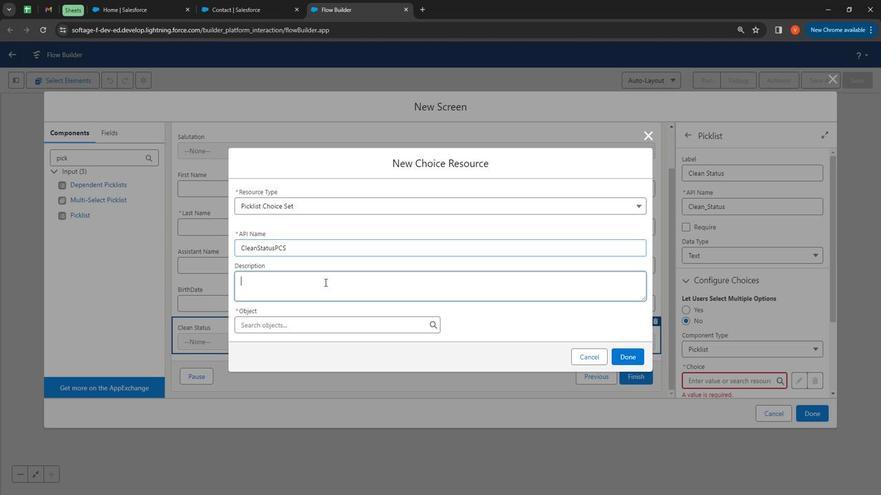 
Action: Mouse moved to (306, 304)
Screenshot: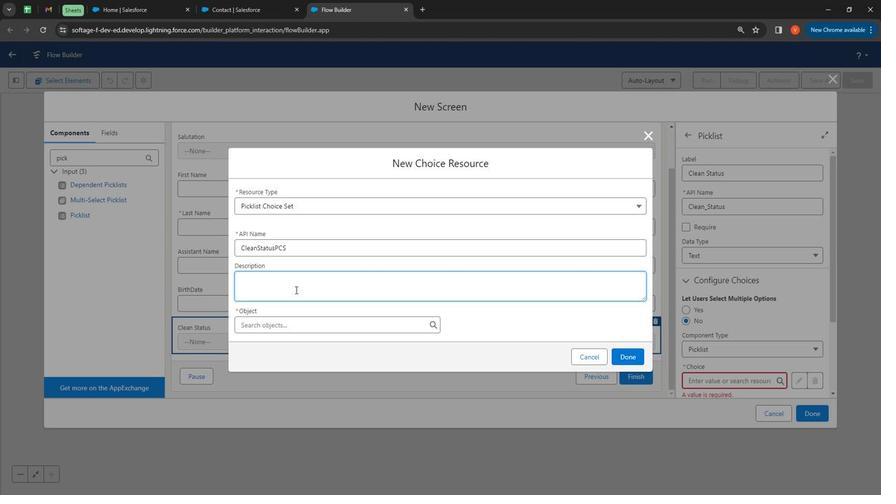 
Action: Key pressed <Key.shift>Clean<Key.space>status<Key.space>pick-list<Key.space><Key.shift>Choice<Key.space>set<Key.space>on<Key.space><Key.shift>Standard<Key.space>object<Key.space><Key.shift>Contact<Key.space>n<Key.backspace>on<Key.space>clean<Key.space>status<Key.space>field.
Screenshot: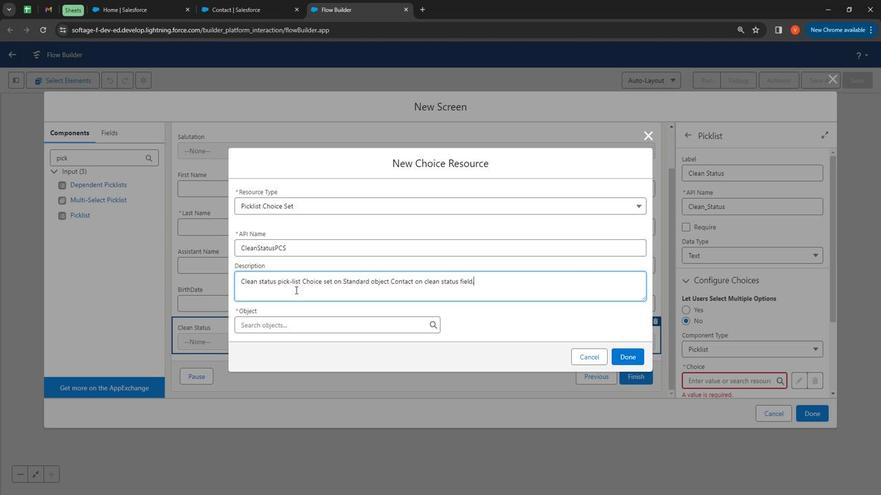 
Action: Mouse moved to (320, 331)
Screenshot: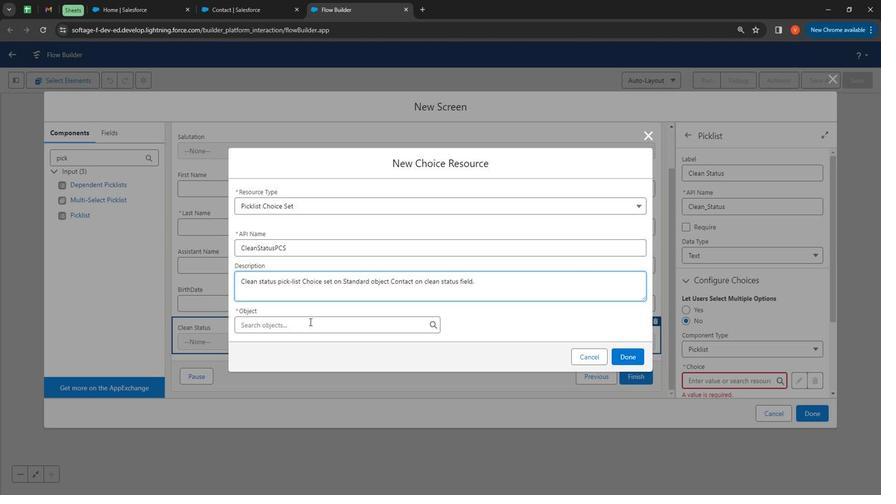 
Action: Mouse pressed left at (320, 331)
Screenshot: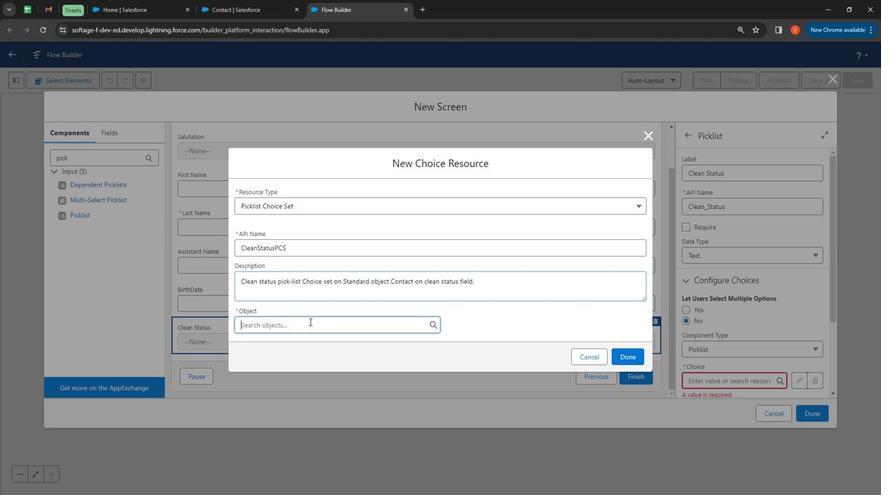 
Action: Key pressed c
Screenshot: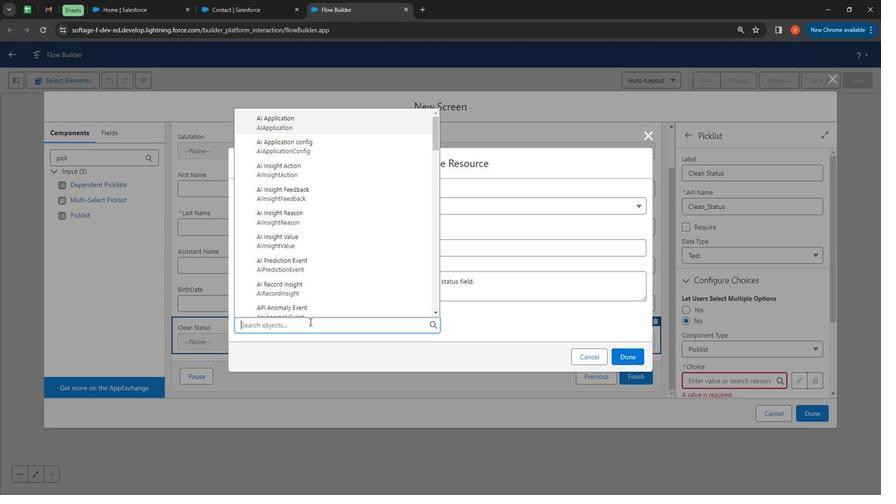 
Action: Mouse moved to (322, 335)
Screenshot: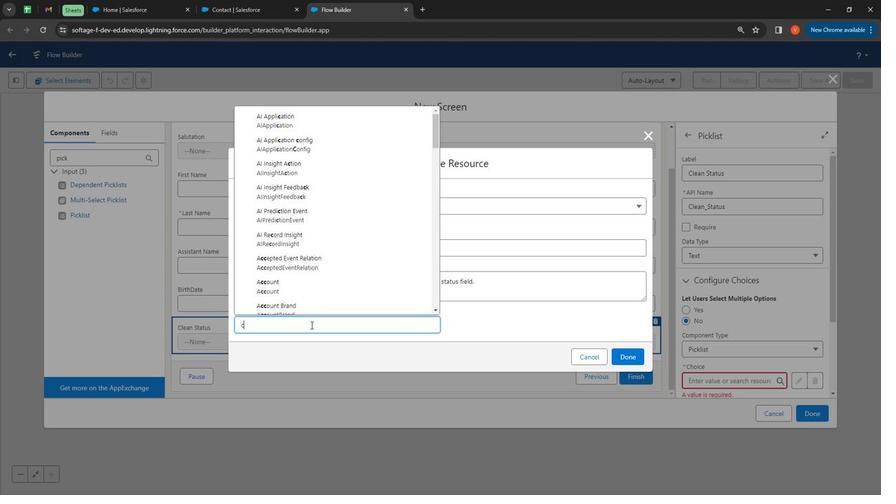 
Action: Key pressed on
Screenshot: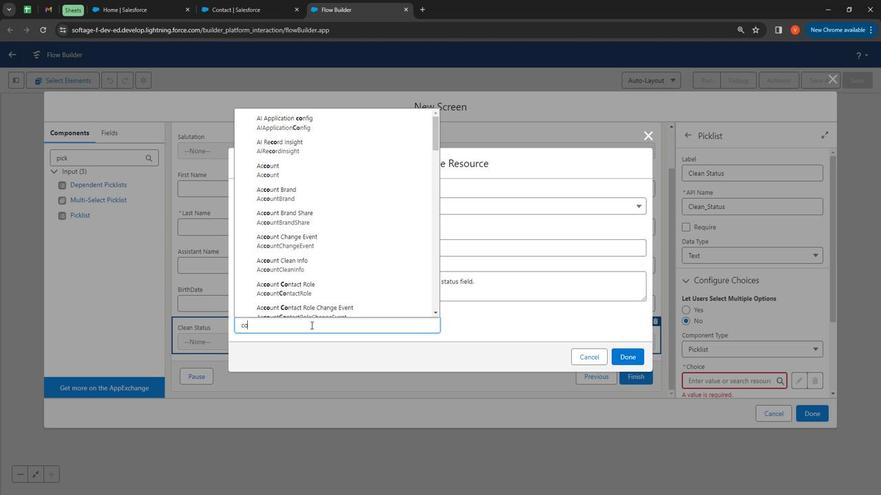 
Action: Mouse moved to (364, 298)
Screenshot: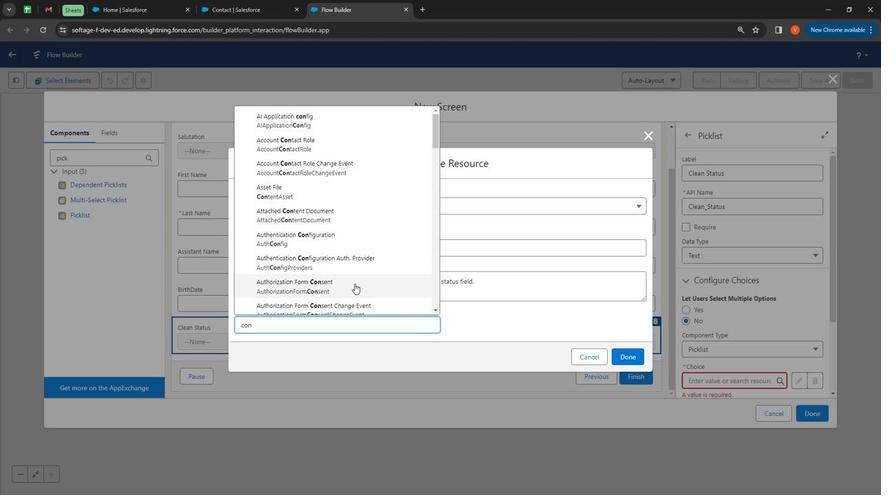 
Action: Key pressed t
Screenshot: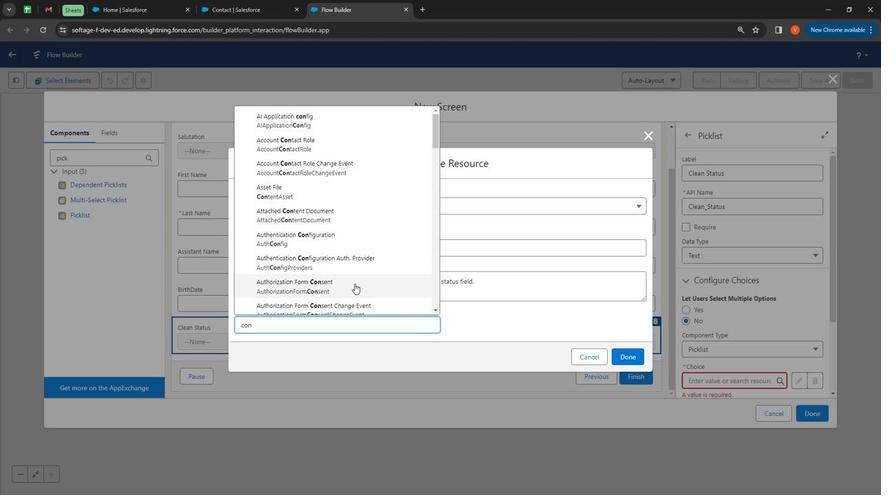 
Action: Mouse moved to (364, 298)
Screenshot: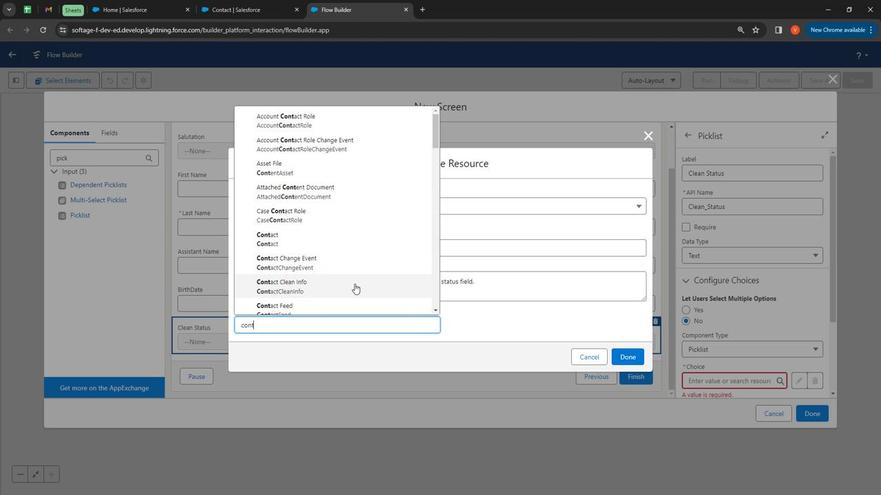 
Action: Key pressed a
Screenshot: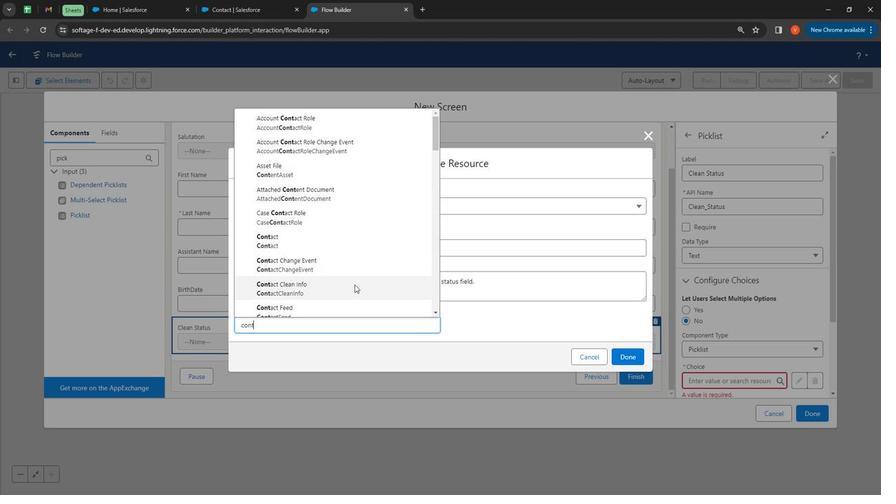 
Action: Mouse scrolled (364, 298) with delta (0, 0)
Screenshot: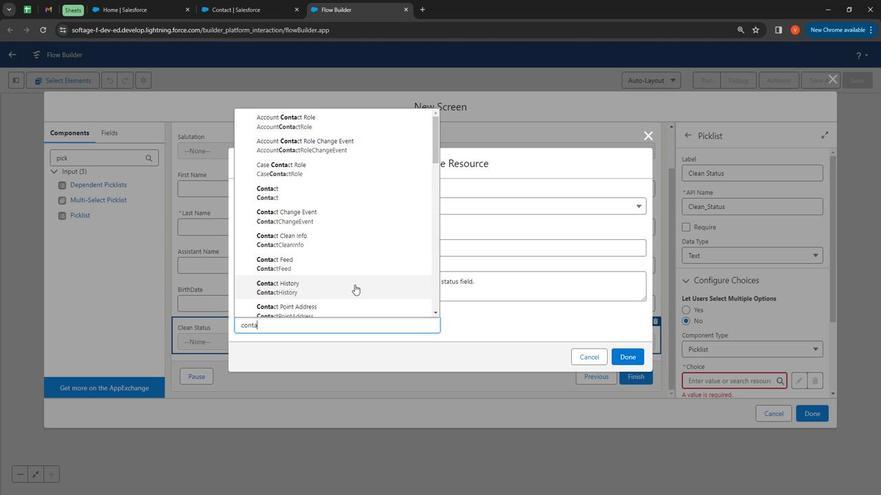 
Action: Mouse moved to (364, 302)
Screenshot: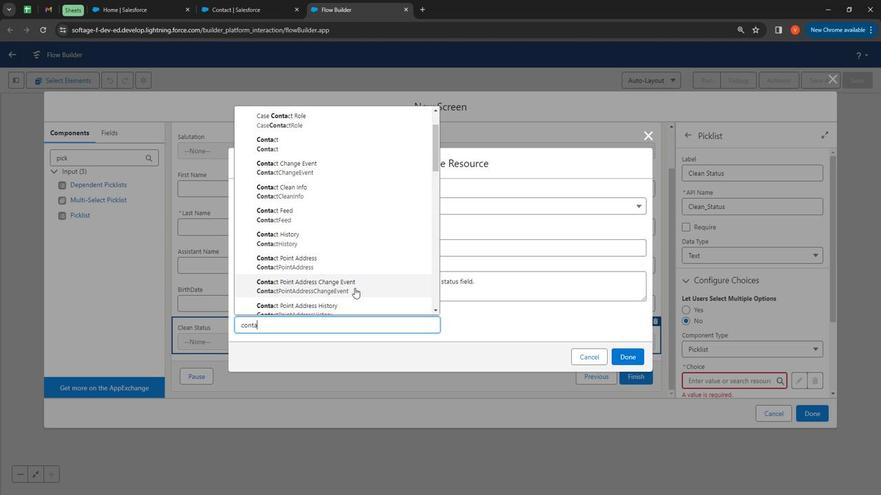
Action: Key pressed c
Screenshot: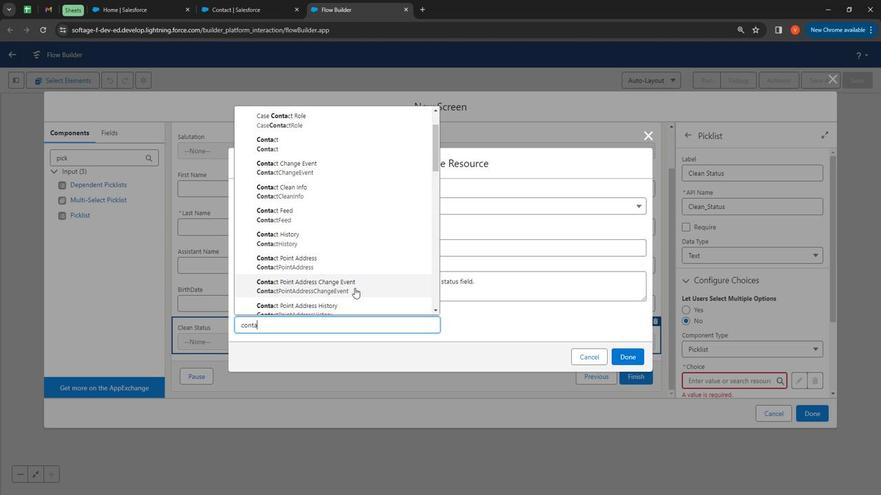 
Action: Mouse moved to (285, 178)
Screenshot: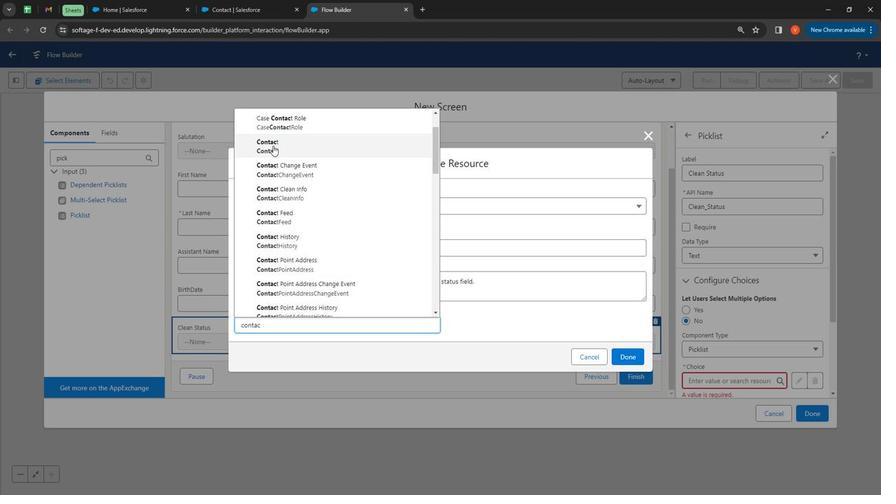 
Action: Mouse pressed left at (285, 178)
Screenshot: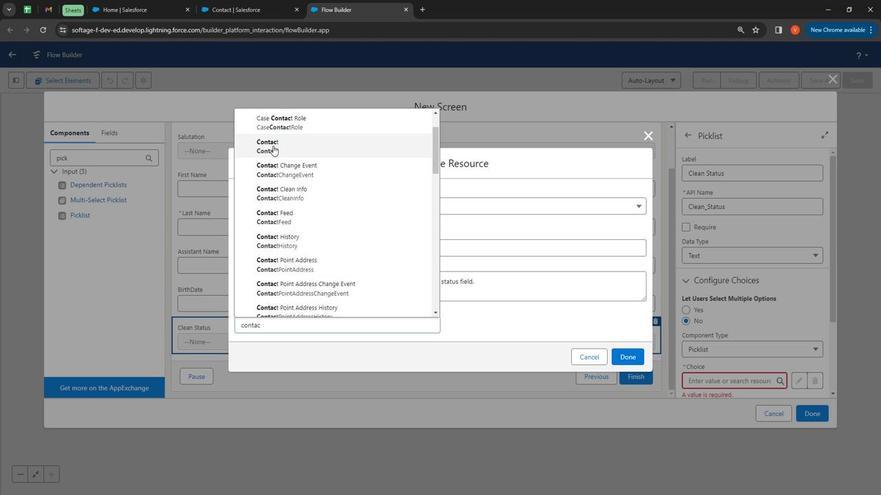 
Action: Mouse moved to (395, 333)
Screenshot: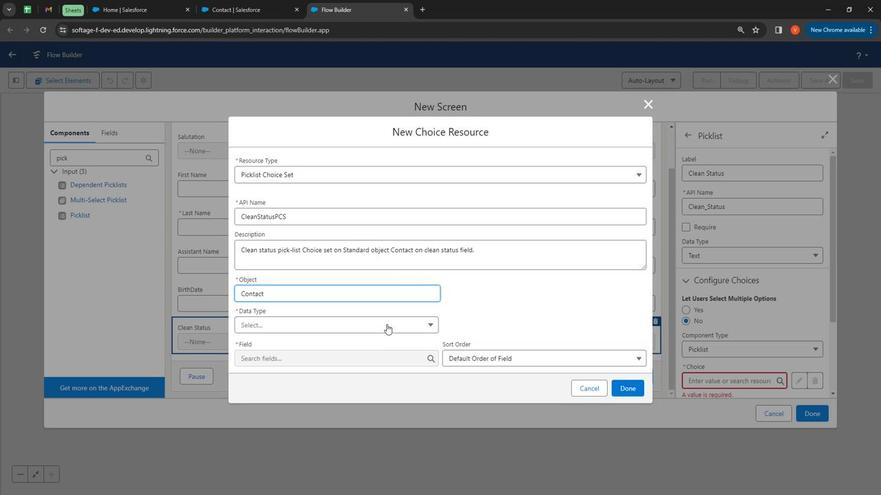 
Action: Mouse pressed left at (395, 333)
Screenshot: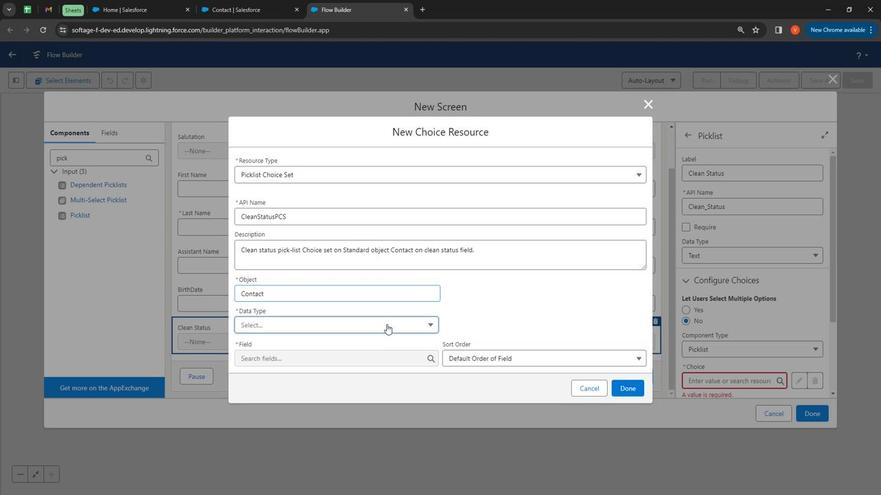 
Action: Mouse moved to (343, 353)
Screenshot: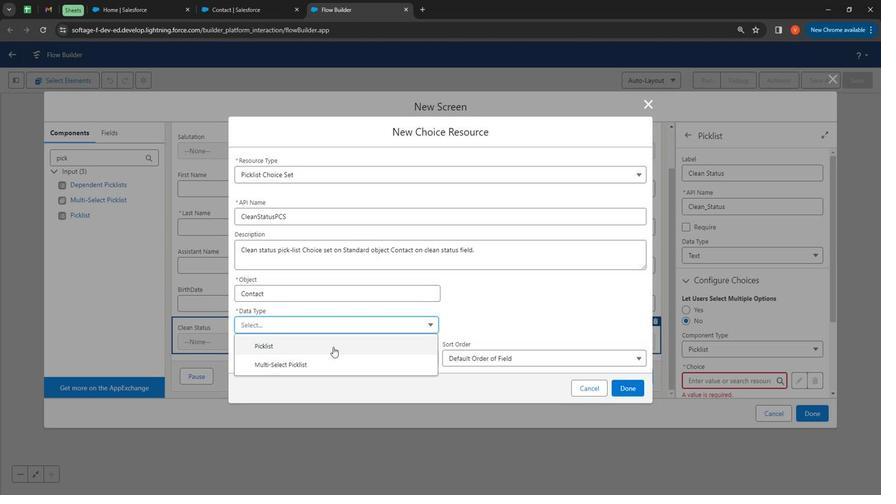 
Action: Mouse pressed left at (343, 353)
Screenshot: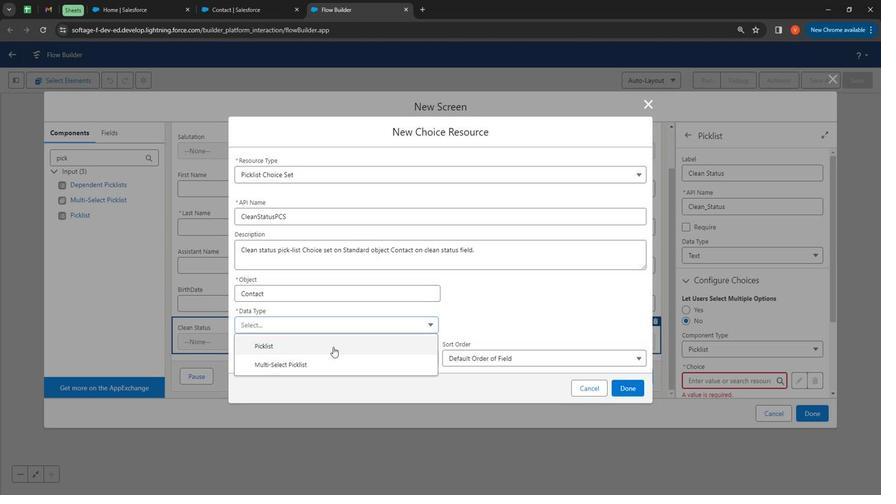 
Action: Mouse moved to (554, 362)
Screenshot: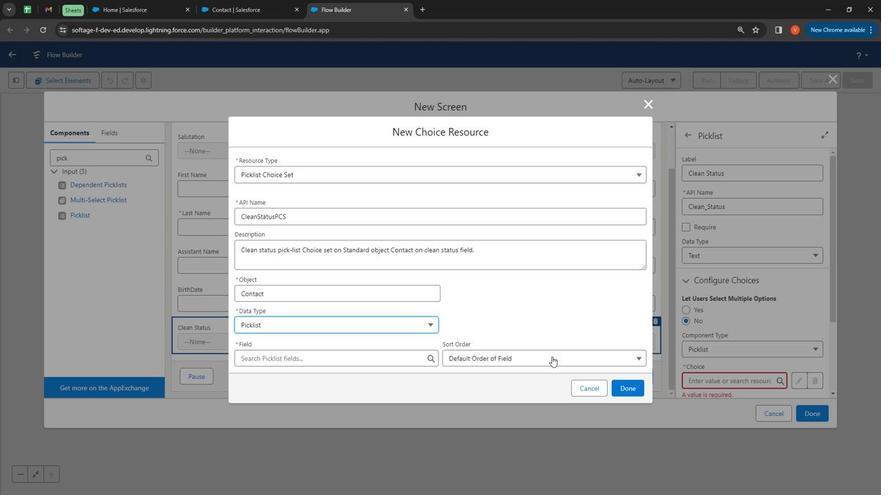 
Action: Mouse pressed left at (554, 362)
Screenshot: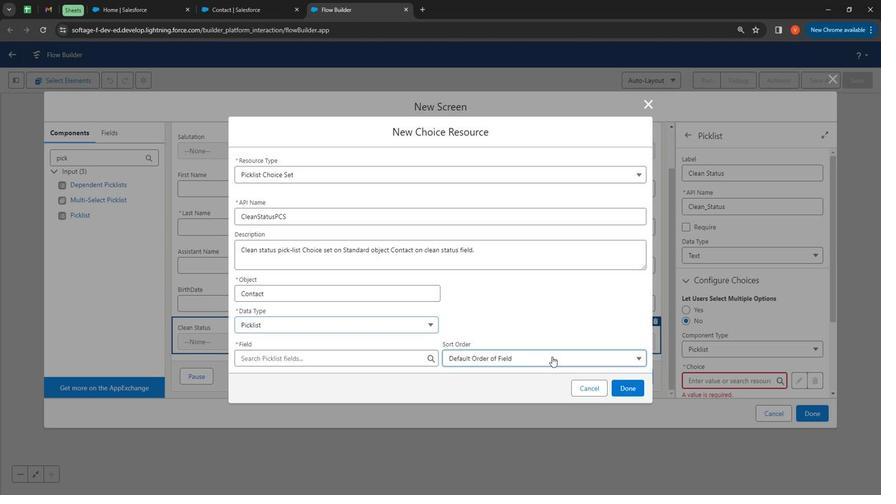 
Action: Mouse moved to (532, 382)
Screenshot: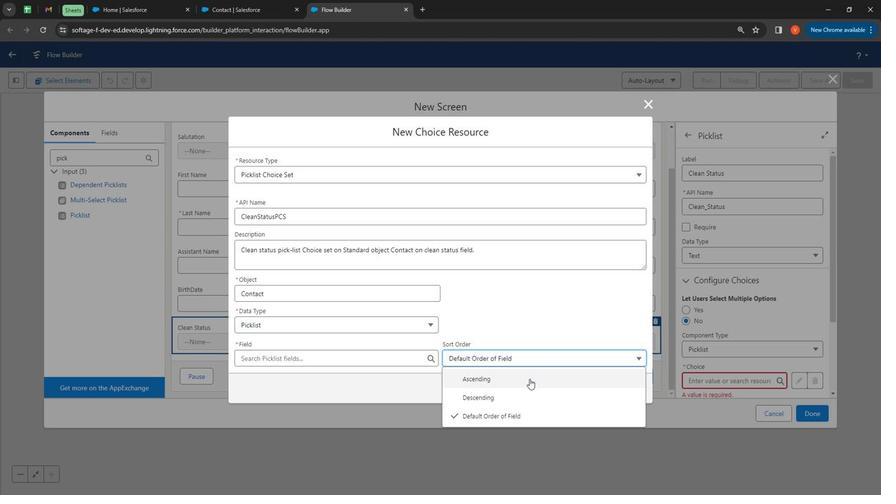 
Action: Mouse pressed left at (532, 382)
Screenshot: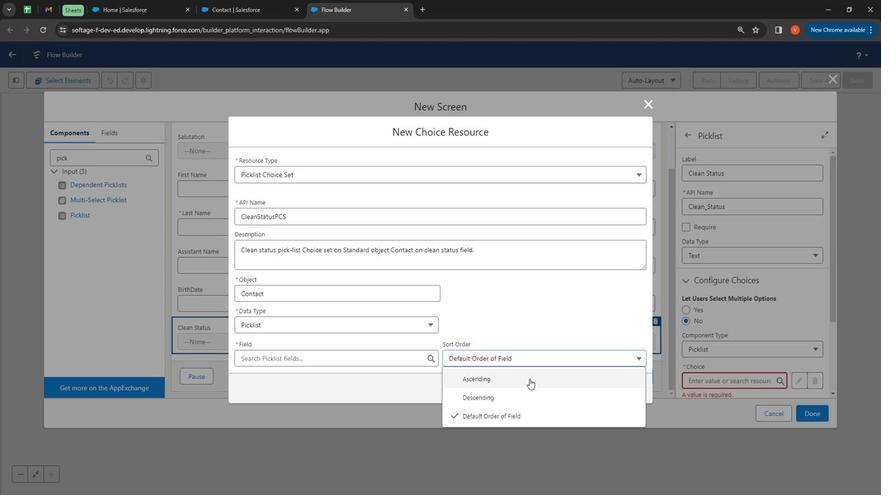 
Action: Mouse moved to (328, 364)
Screenshot: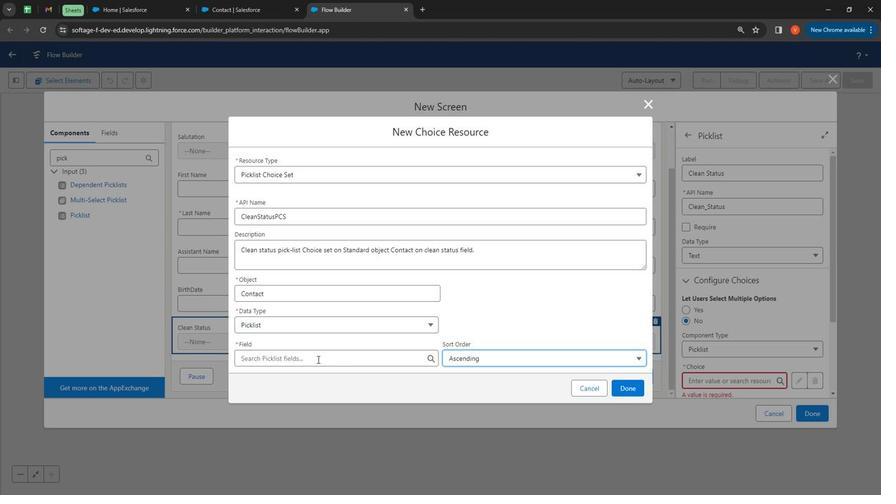 
Action: Mouse pressed left at (328, 364)
Screenshot: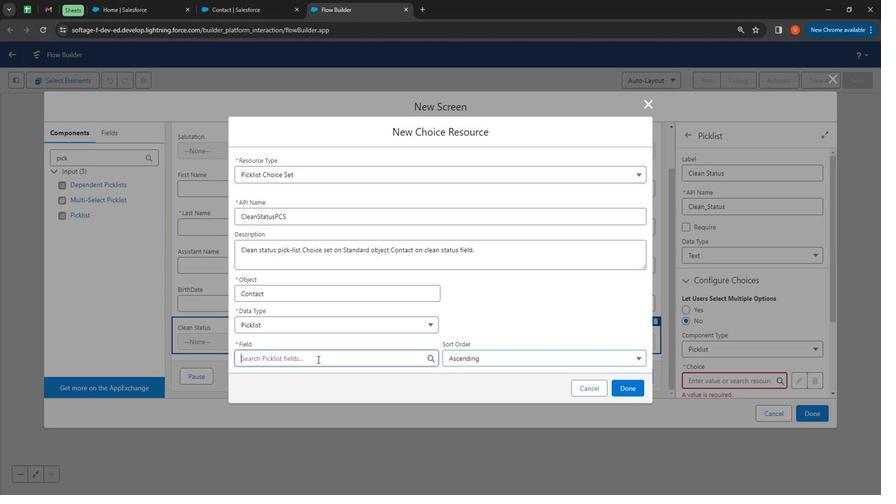 
Action: Mouse moved to (356, 203)
Screenshot: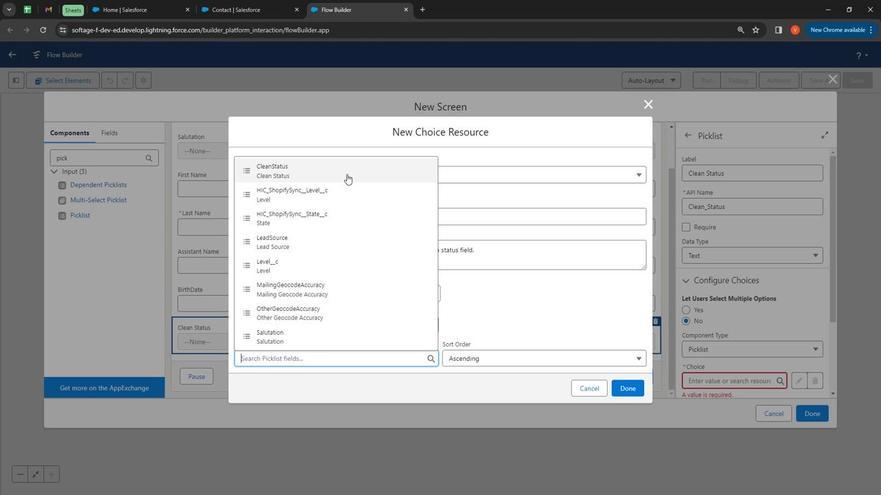 
Action: Mouse pressed left at (356, 203)
Screenshot: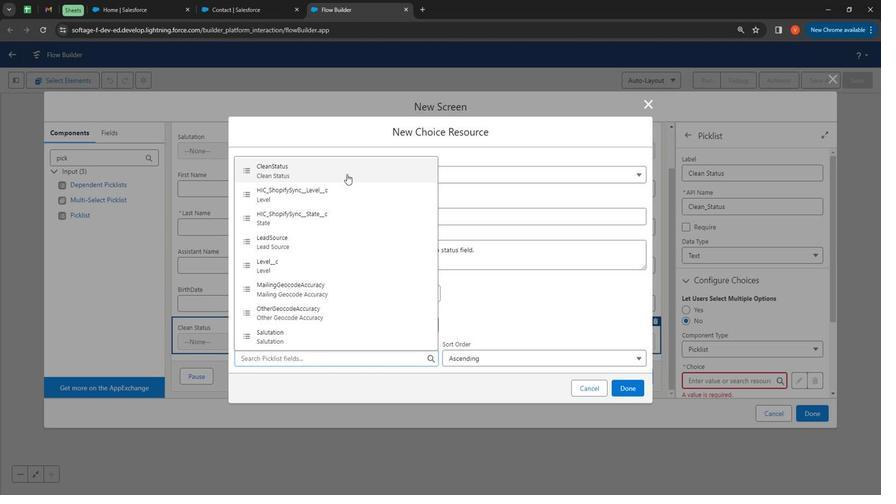 
Action: Mouse moved to (567, 344)
Screenshot: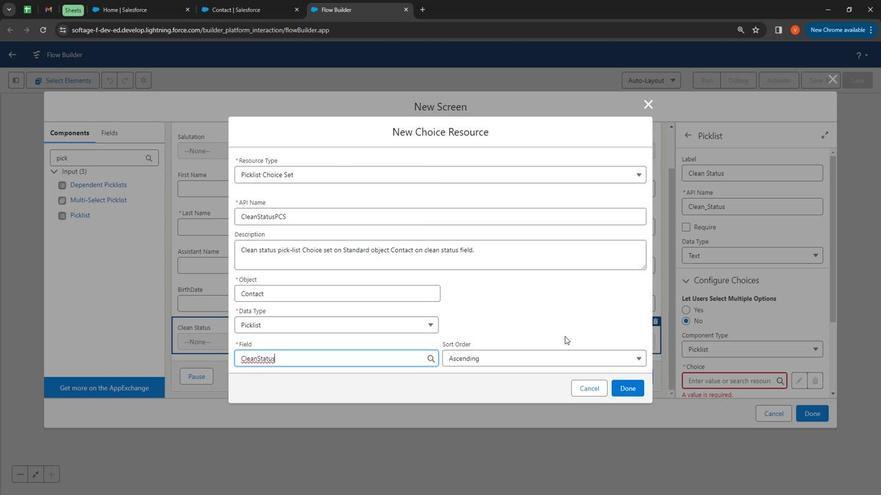 
Action: Mouse pressed left at (567, 344)
Screenshot: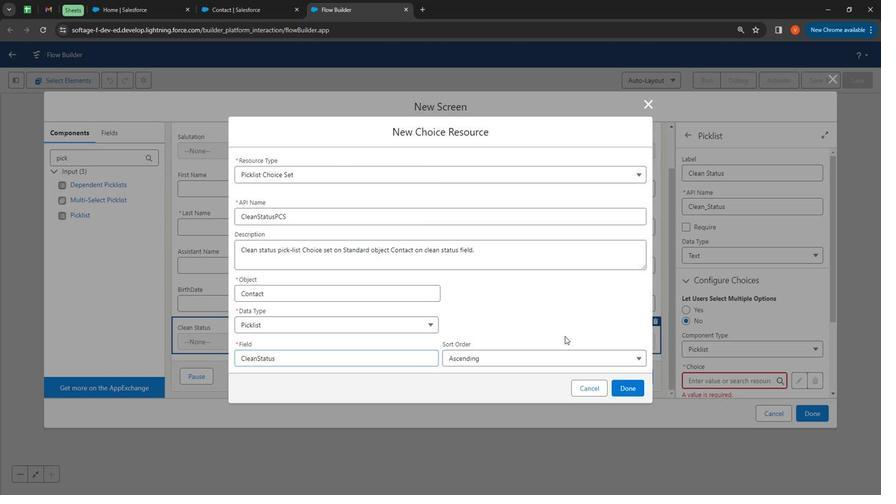 
Action: Mouse moved to (631, 385)
Screenshot: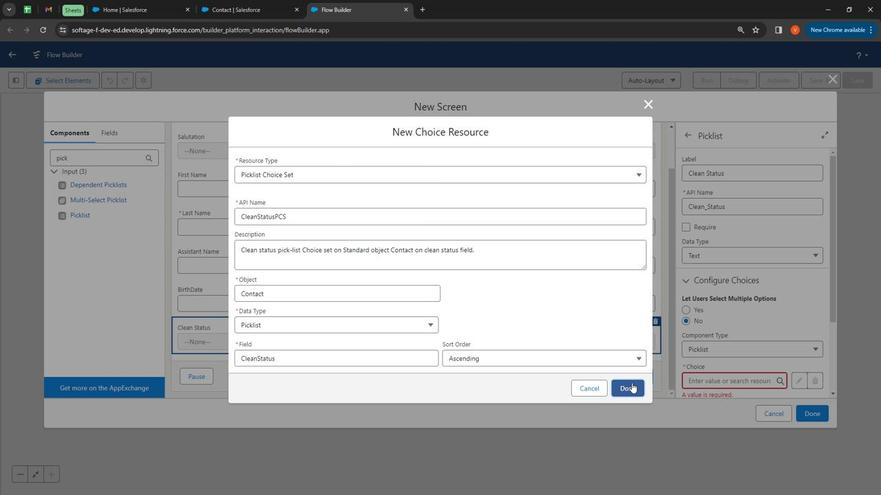 
Action: Mouse pressed left at (631, 385)
Screenshot: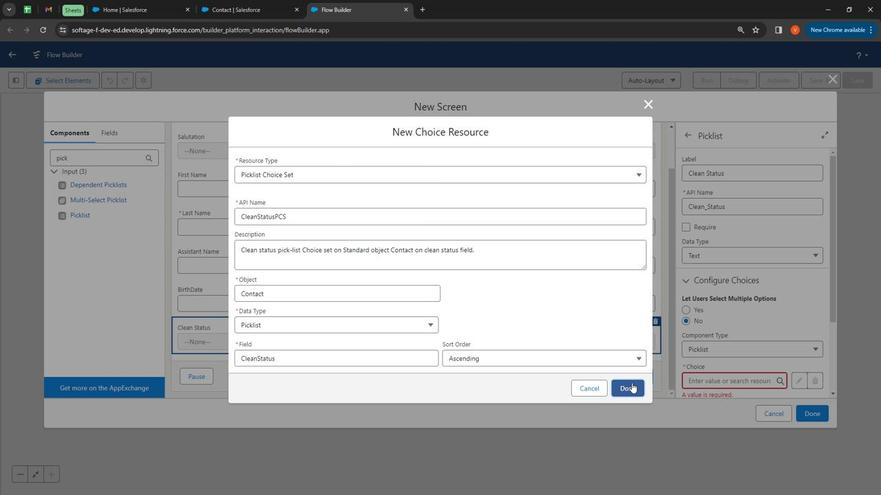 
Action: Mouse moved to (290, 185)
Screenshot: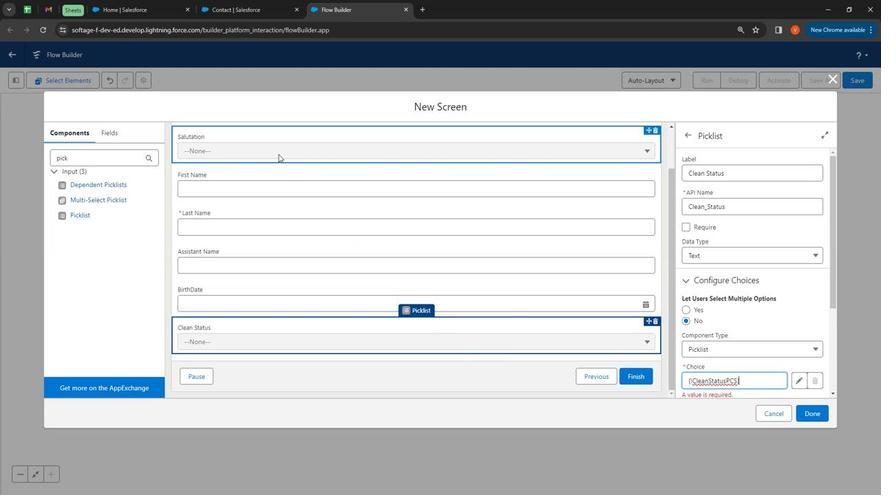 
Action: Mouse pressed left at (290, 185)
Screenshot: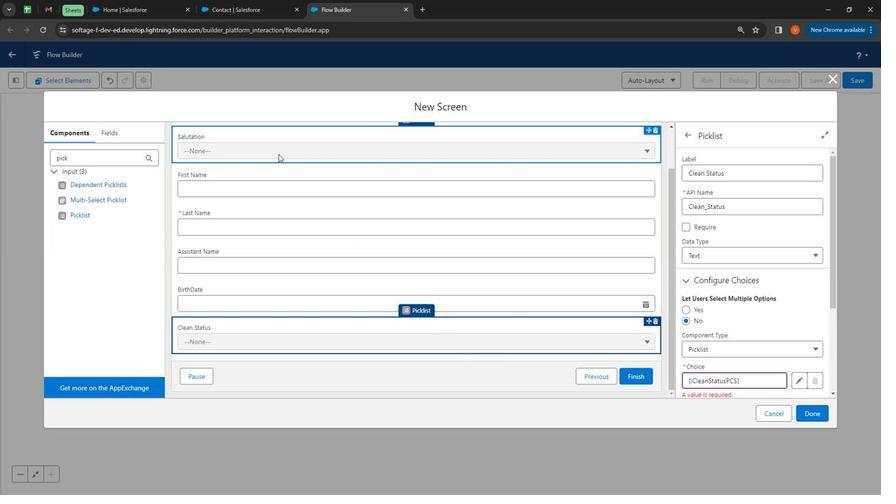 
Action: Mouse moved to (711, 387)
Screenshot: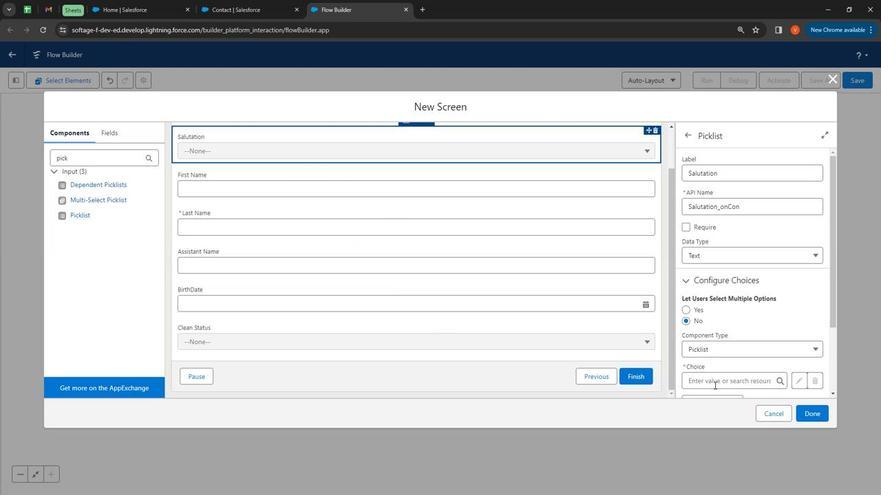 
Action: Mouse pressed left at (711, 387)
Screenshot: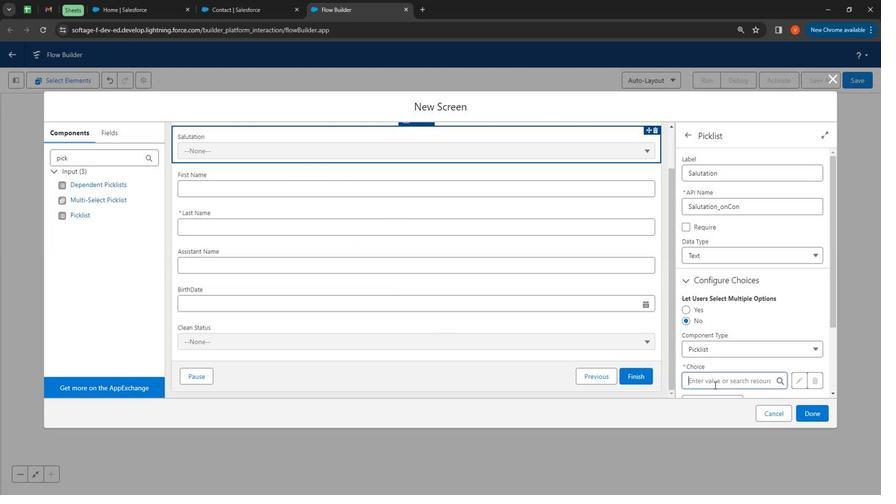 
Action: Mouse moved to (719, 399)
Screenshot: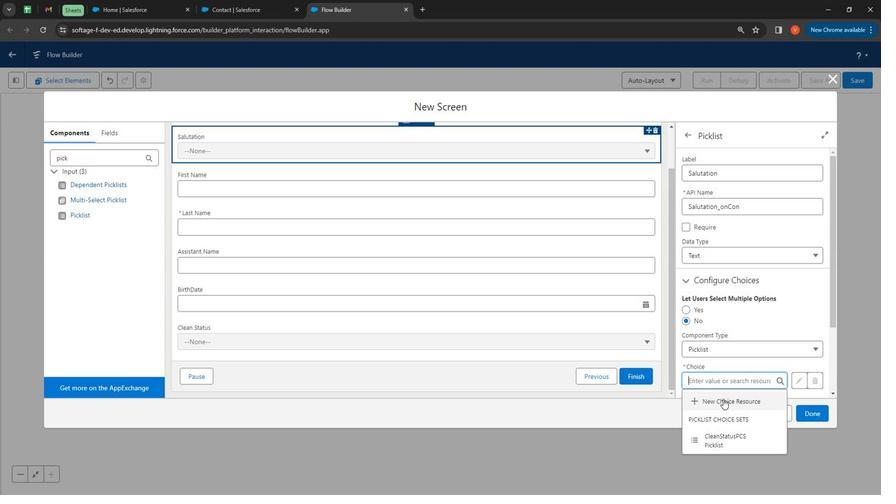 
Action: Mouse pressed left at (719, 399)
Screenshot: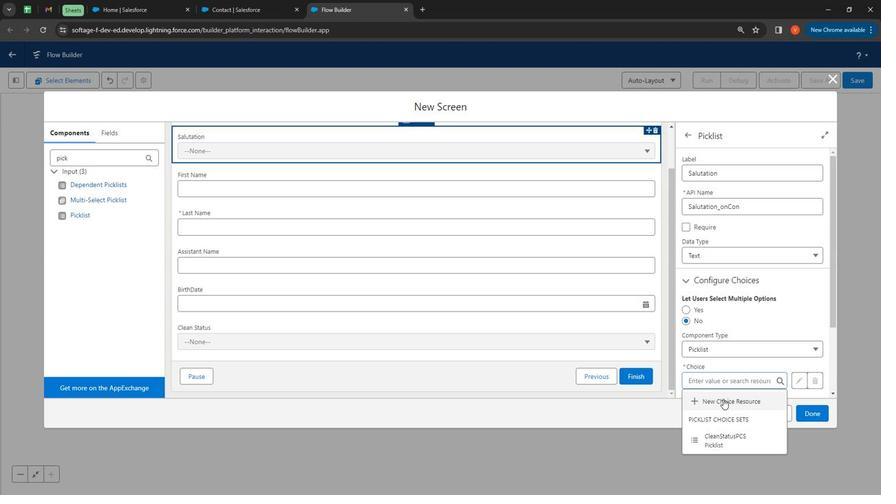 
Action: Mouse moved to (307, 240)
Screenshot: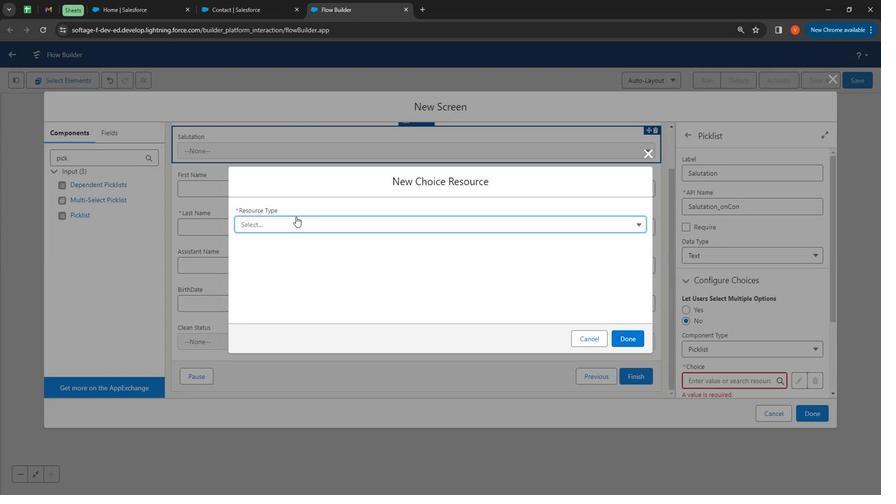 
Action: Mouse pressed left at (307, 240)
Screenshot: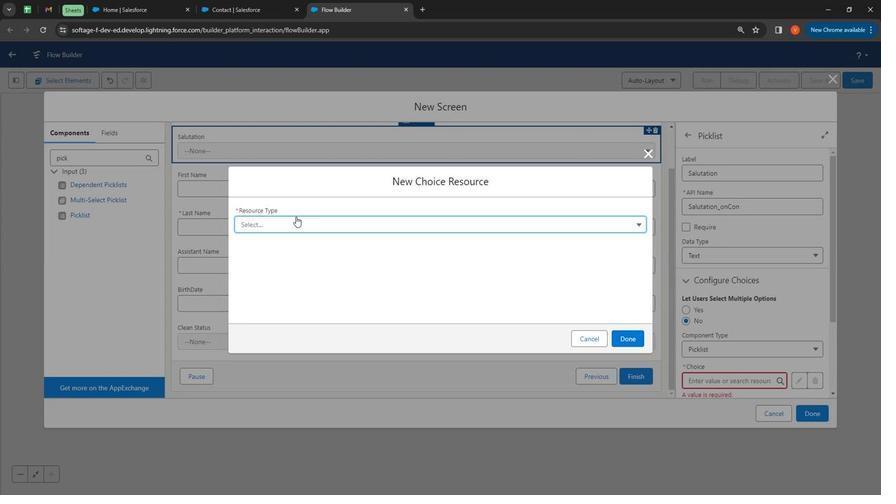 
Action: Mouse moved to (324, 326)
Screenshot: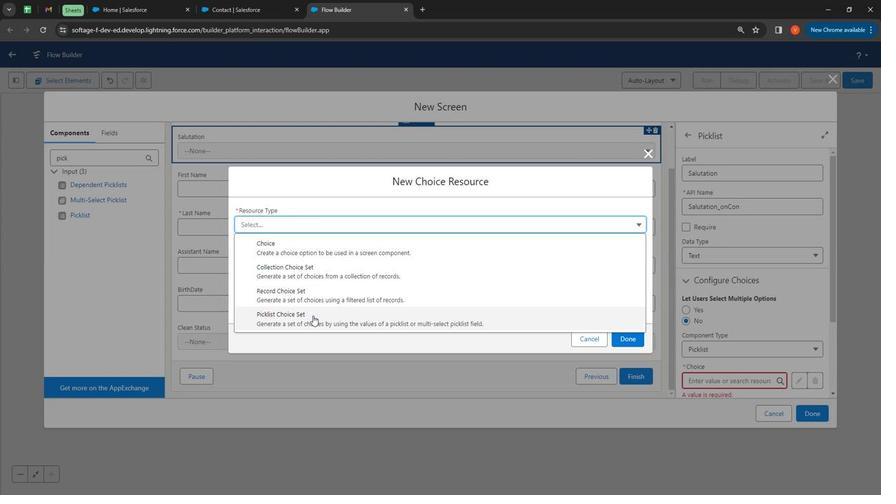 
Action: Mouse pressed left at (324, 326)
Screenshot: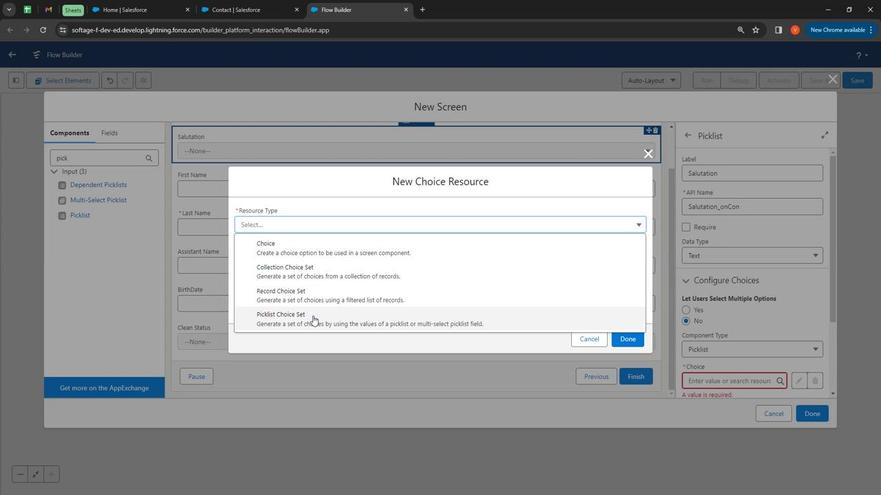 
Action: Mouse moved to (290, 263)
Screenshot: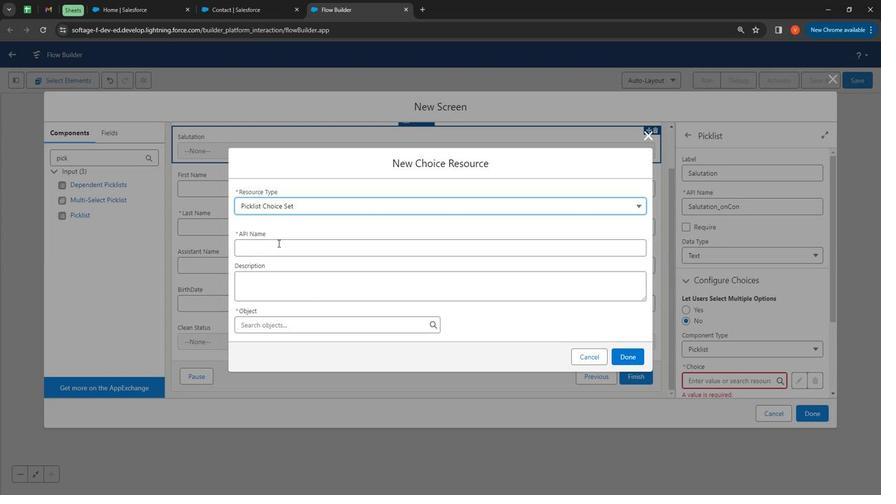 
Action: Mouse pressed left at (290, 263)
